 Task: Explore and compare men's watches and related accessories on the Ajio website.
Action: Mouse moved to (668, 106)
Screenshot: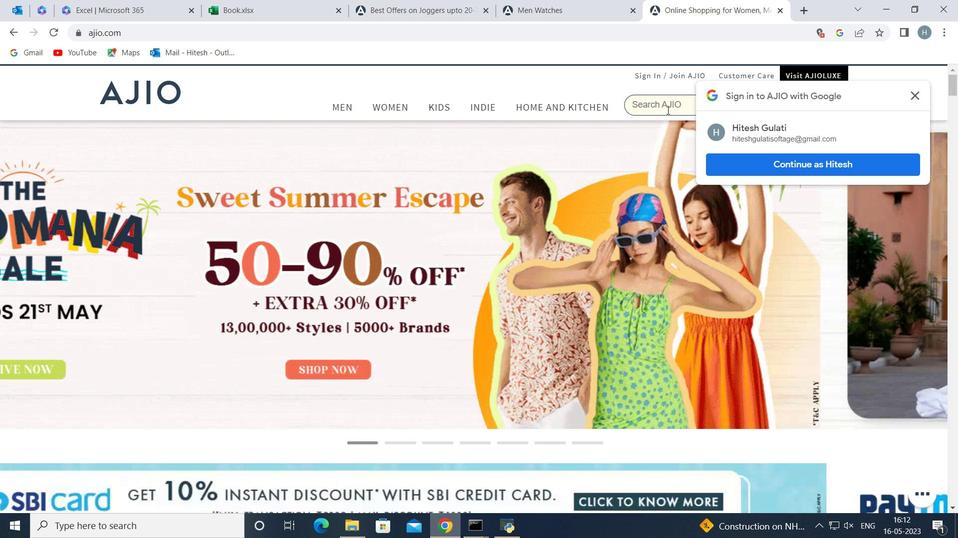 
Action: Mouse pressed left at (668, 106)
Screenshot: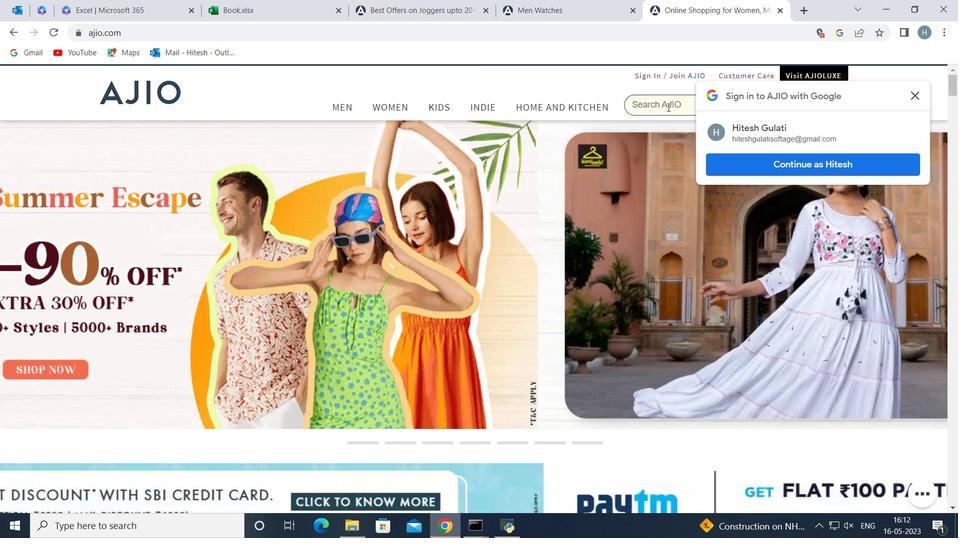 
Action: Mouse moved to (914, 93)
Screenshot: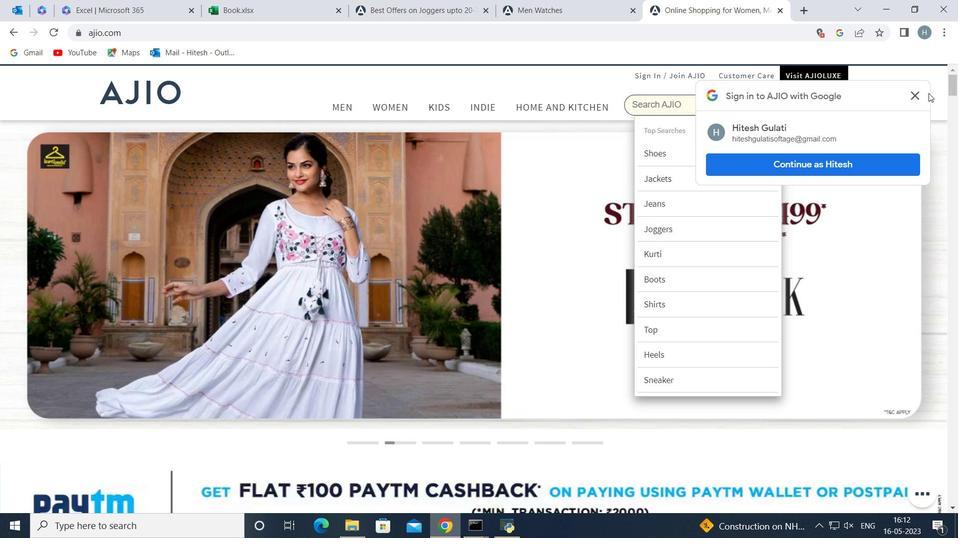 
Action: Mouse pressed left at (914, 93)
Screenshot: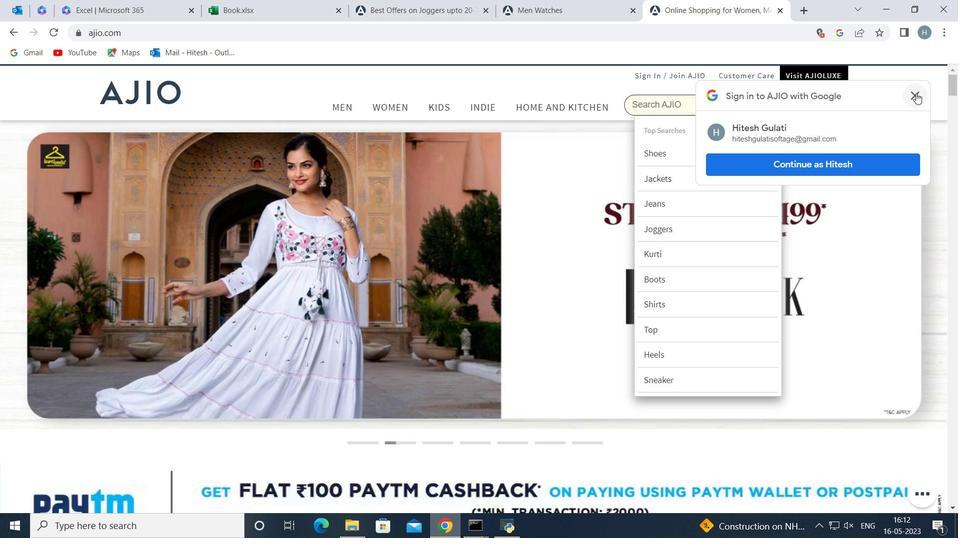 
Action: Mouse moved to (659, 106)
Screenshot: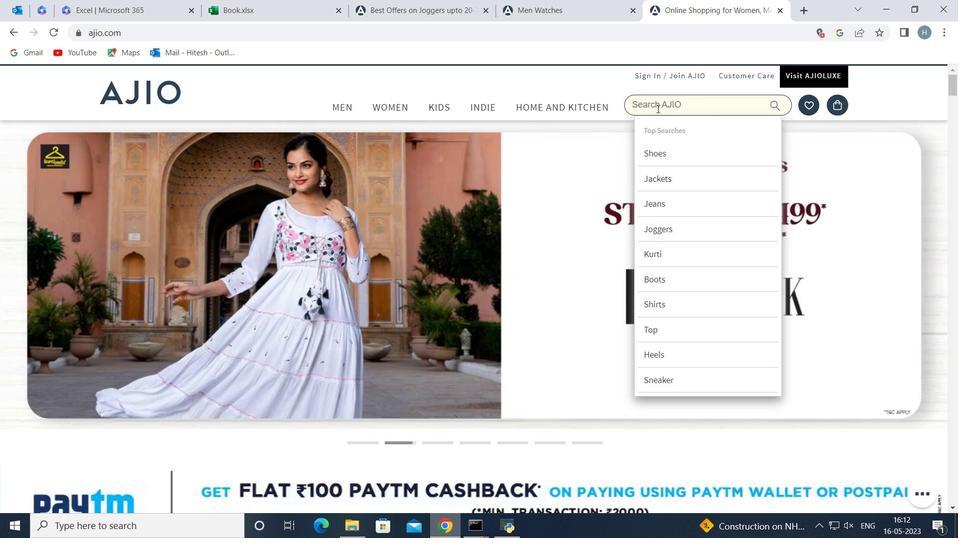 
Action: Mouse pressed left at (659, 106)
Screenshot: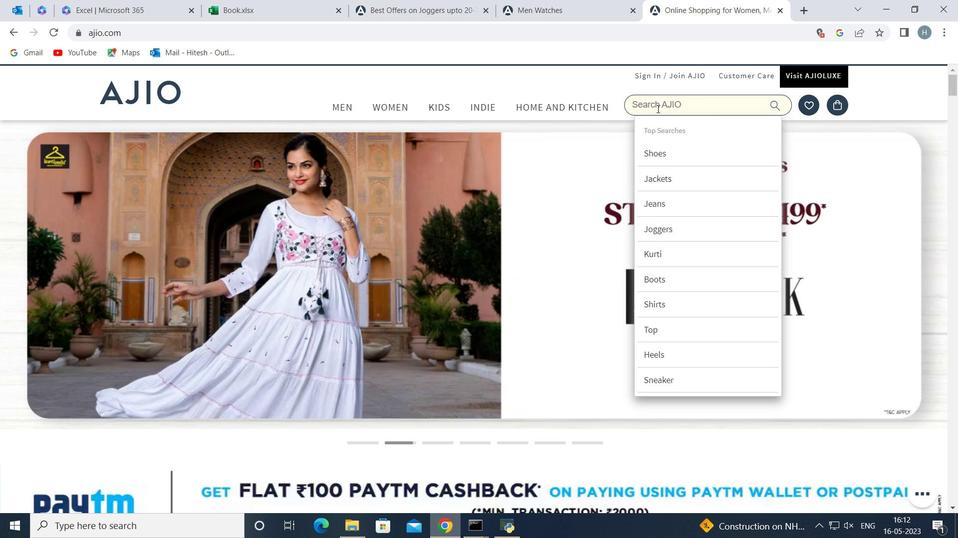 
Action: Key pressed watch
Screenshot: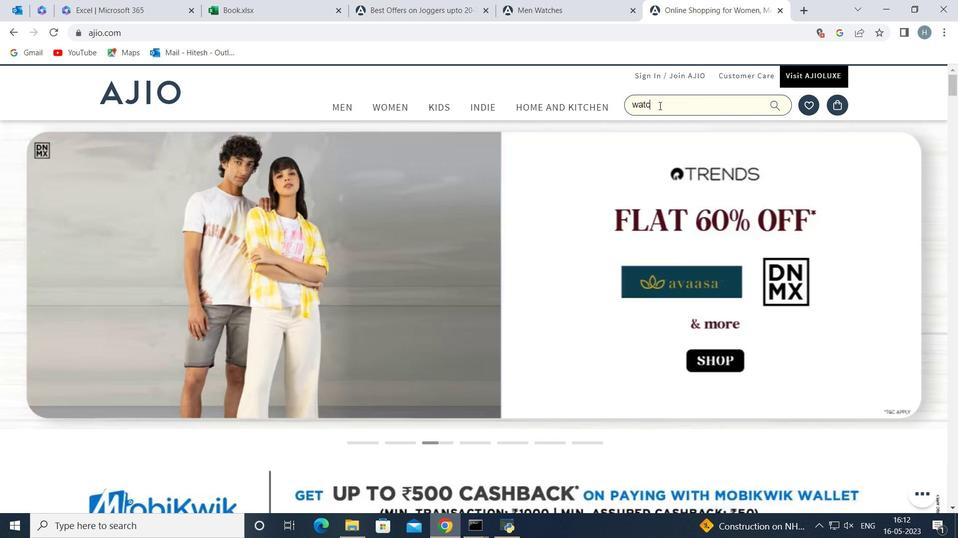 
Action: Mouse moved to (675, 135)
Screenshot: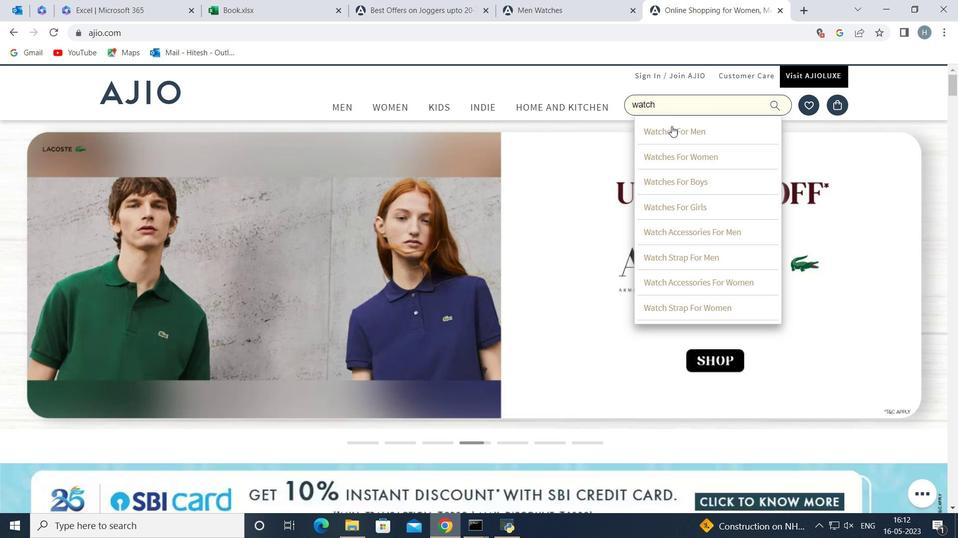 
Action: Mouse pressed left at (675, 135)
Screenshot: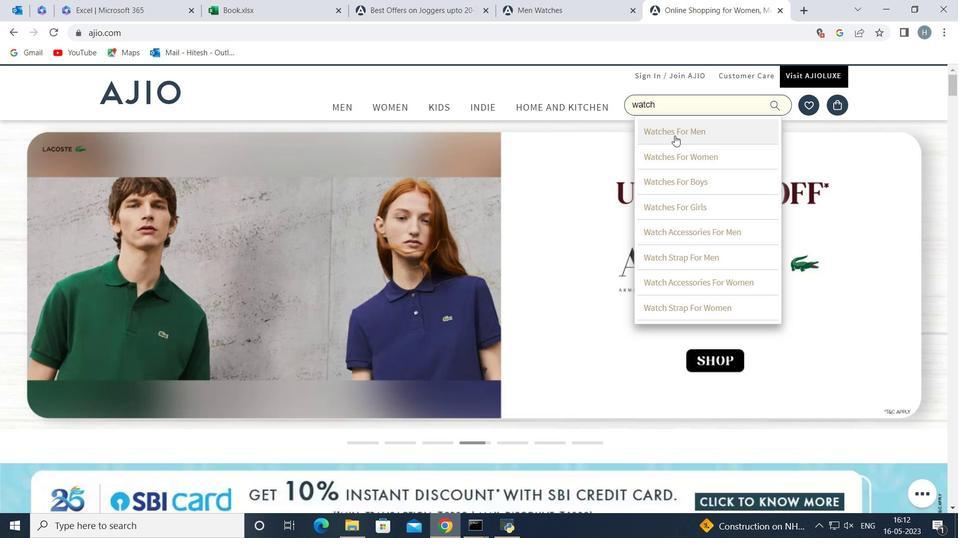 
Action: Mouse moved to (586, 218)
Screenshot: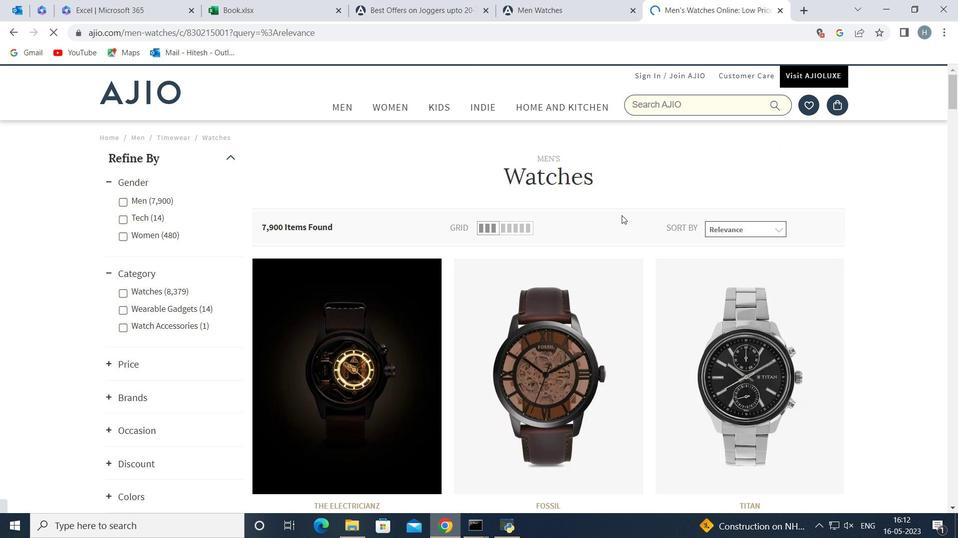 
Action: Mouse scrolled (586, 218) with delta (0, 0)
Screenshot: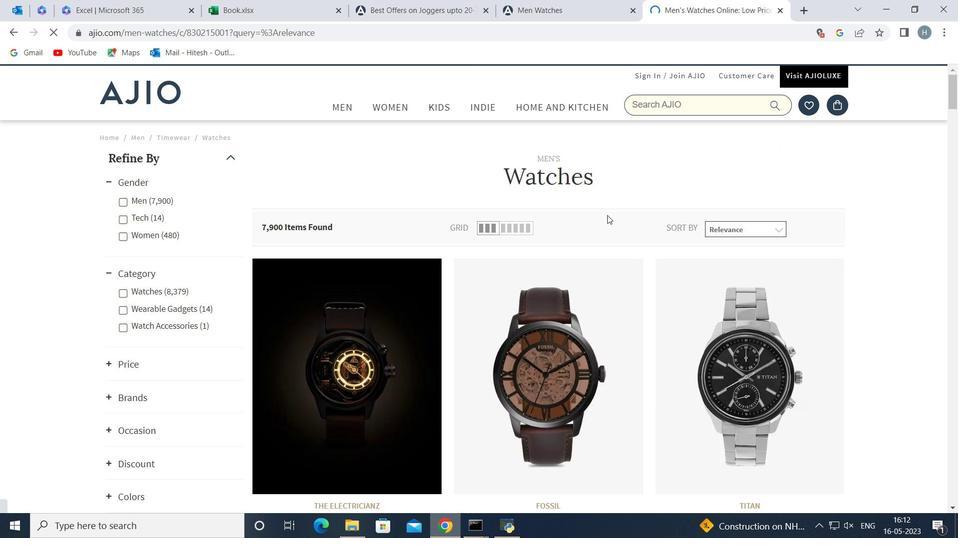 
Action: Mouse scrolled (586, 218) with delta (0, 0)
Screenshot: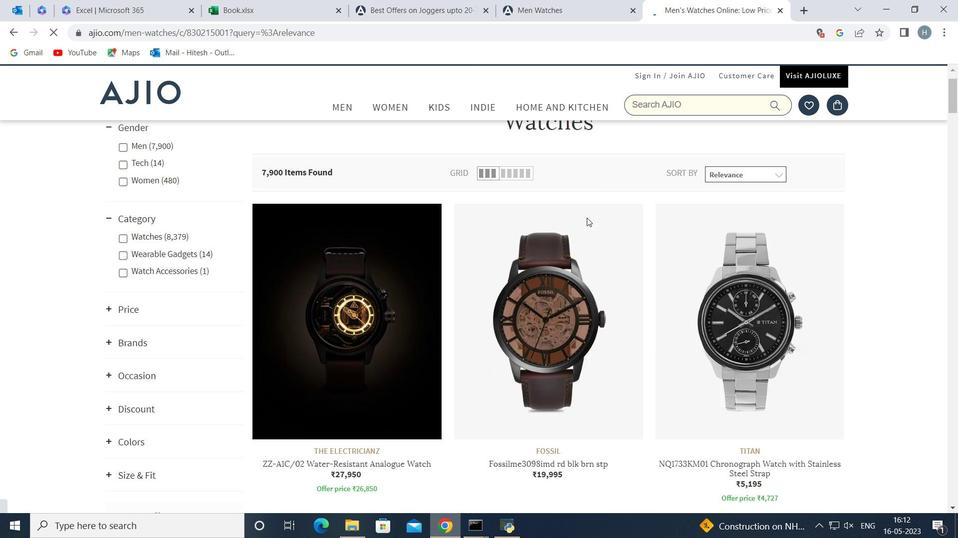 
Action: Mouse scrolled (586, 218) with delta (0, 0)
Screenshot: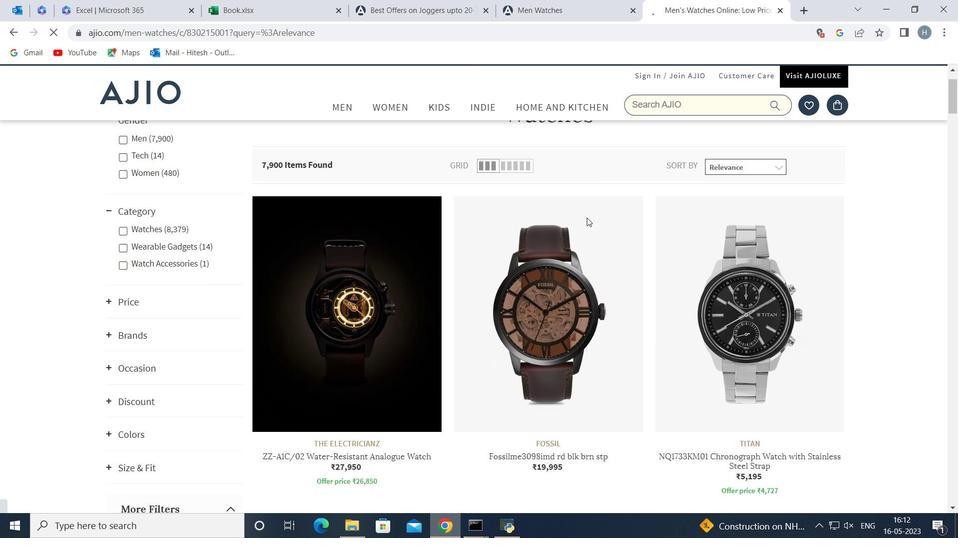 
Action: Mouse scrolled (586, 218) with delta (0, 0)
Screenshot: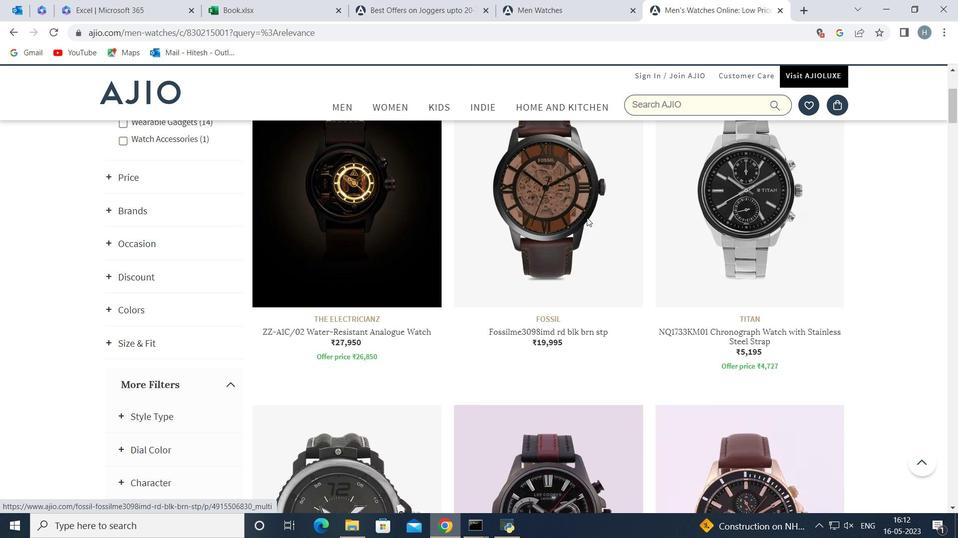 
Action: Mouse scrolled (586, 218) with delta (0, 0)
Screenshot: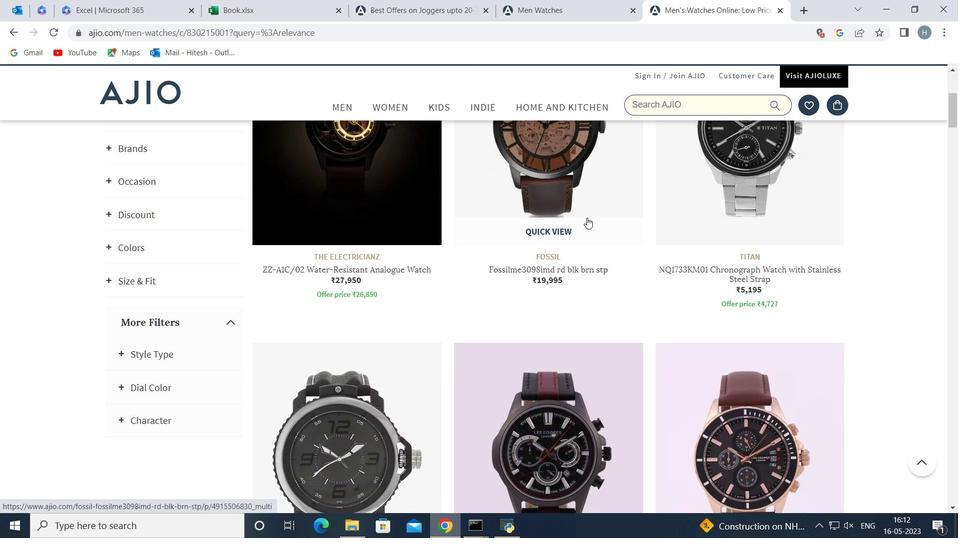 
Action: Mouse scrolled (586, 218) with delta (0, 0)
Screenshot: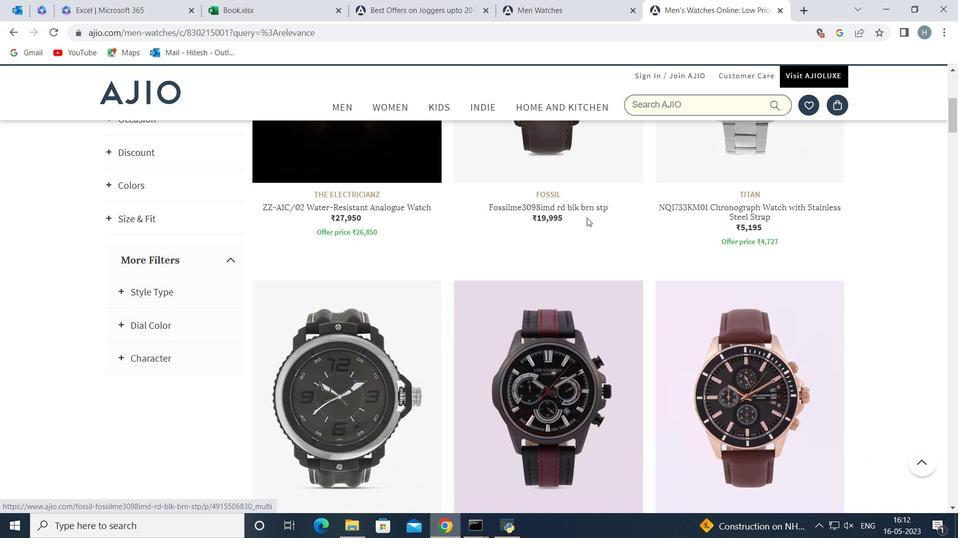 
Action: Mouse scrolled (586, 218) with delta (0, 0)
Screenshot: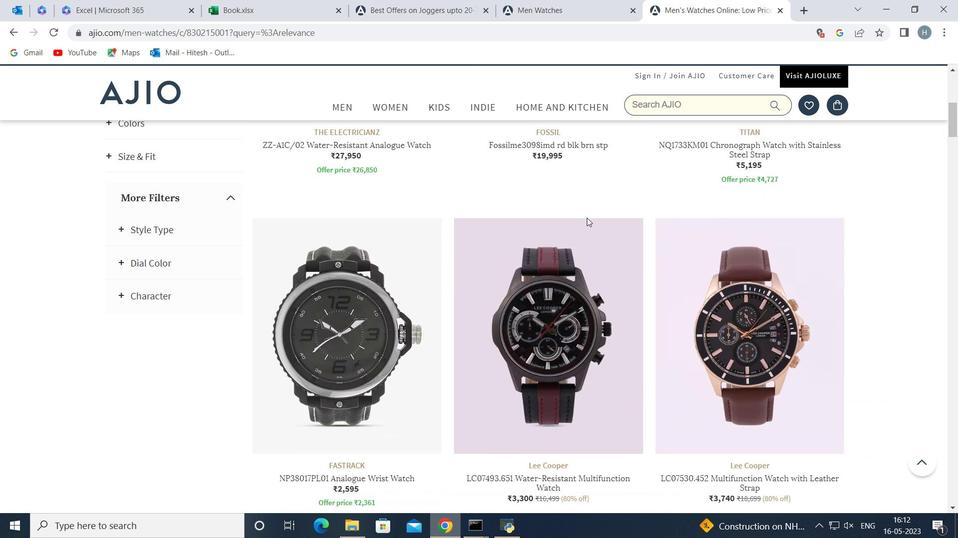 
Action: Mouse scrolled (586, 218) with delta (0, 0)
Screenshot: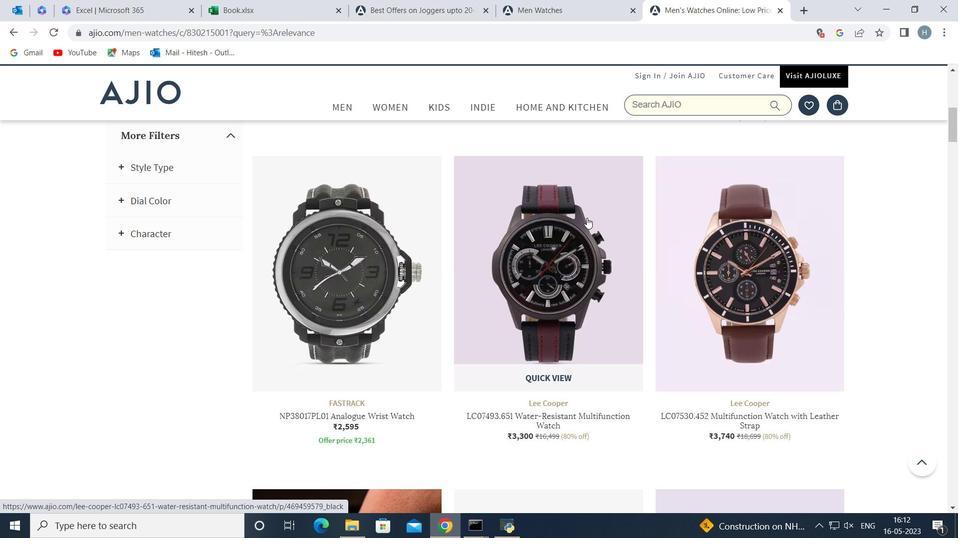 
Action: Mouse moved to (600, 225)
Screenshot: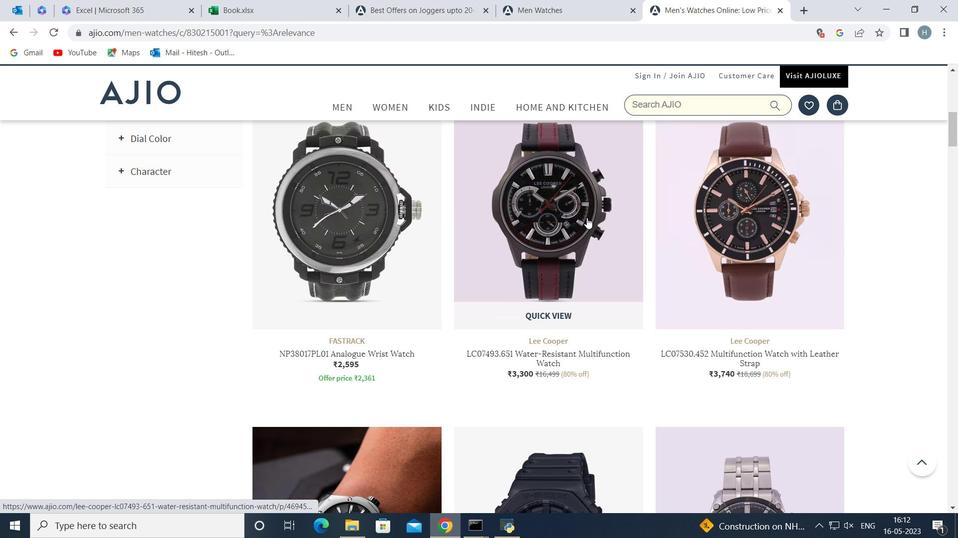 
Action: Mouse scrolled (600, 224) with delta (0, 0)
Screenshot: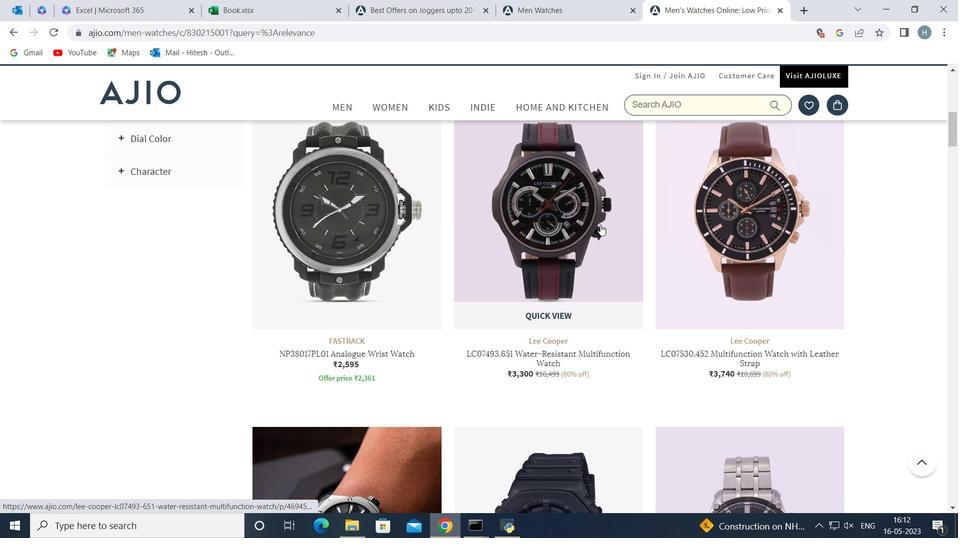 
Action: Mouse scrolled (600, 224) with delta (0, 0)
Screenshot: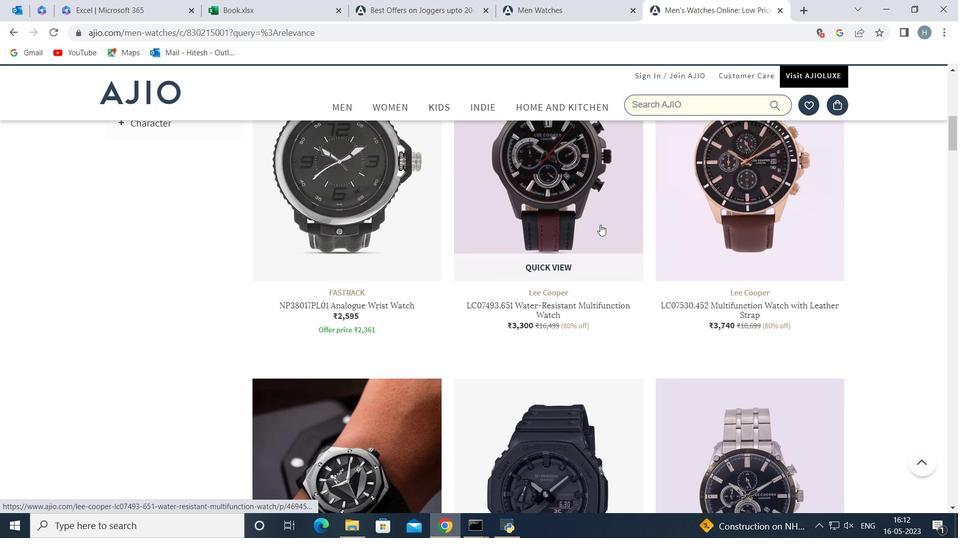 
Action: Mouse scrolled (600, 224) with delta (0, 0)
Screenshot: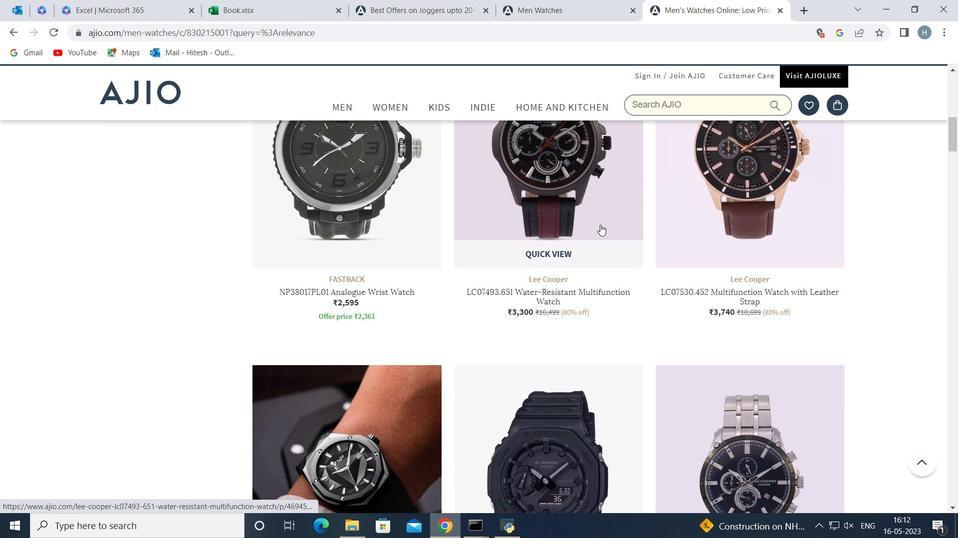 
Action: Mouse scrolled (600, 224) with delta (0, 0)
Screenshot: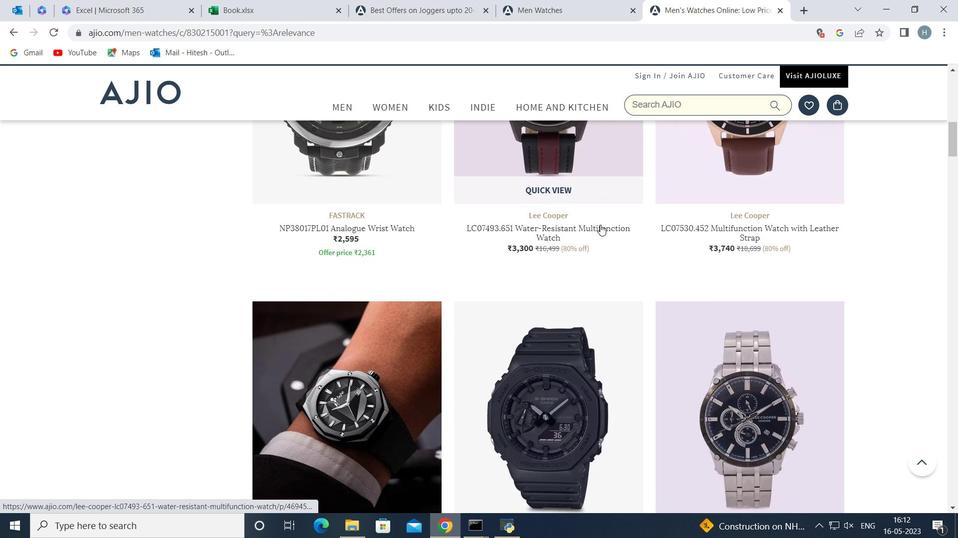 
Action: Mouse scrolled (600, 224) with delta (0, 0)
Screenshot: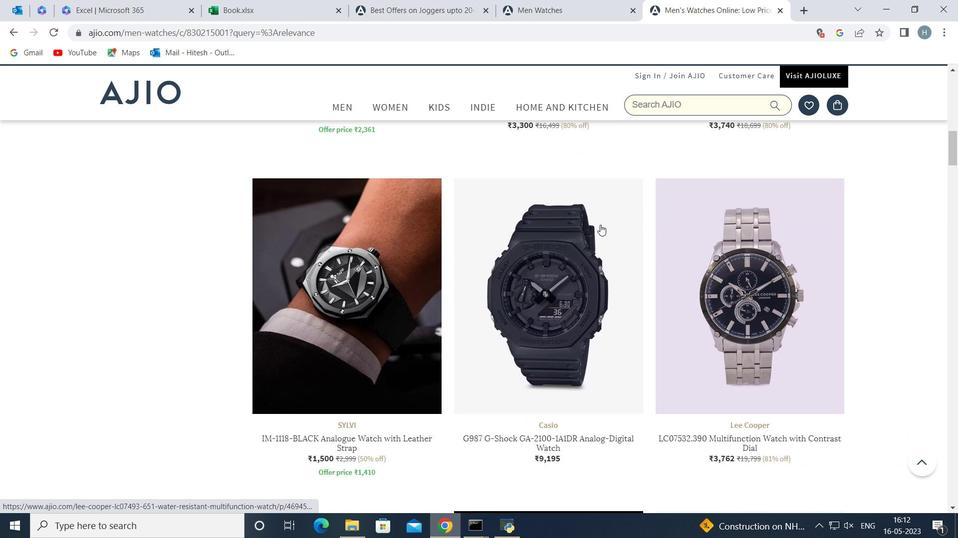 
Action: Mouse scrolled (600, 224) with delta (0, 0)
Screenshot: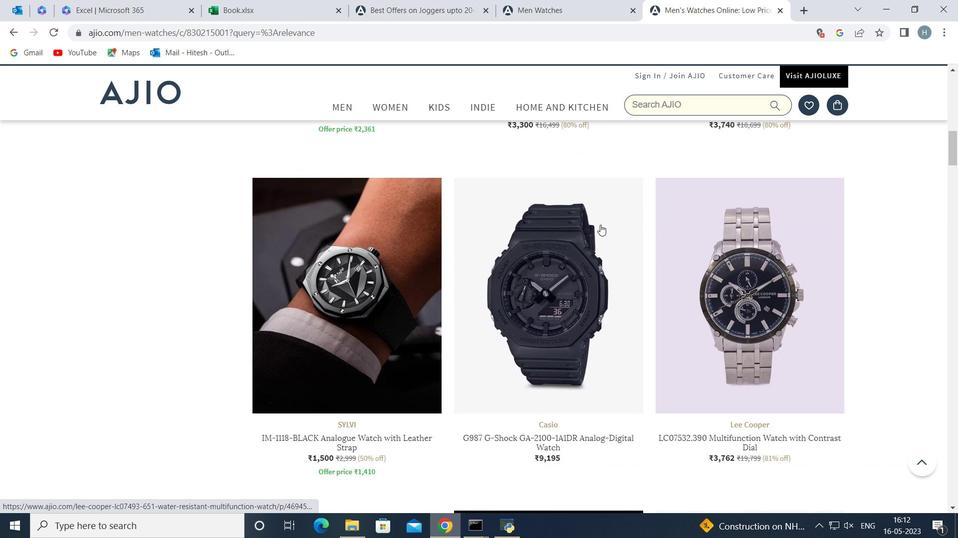 
Action: Mouse scrolled (600, 224) with delta (0, 0)
Screenshot: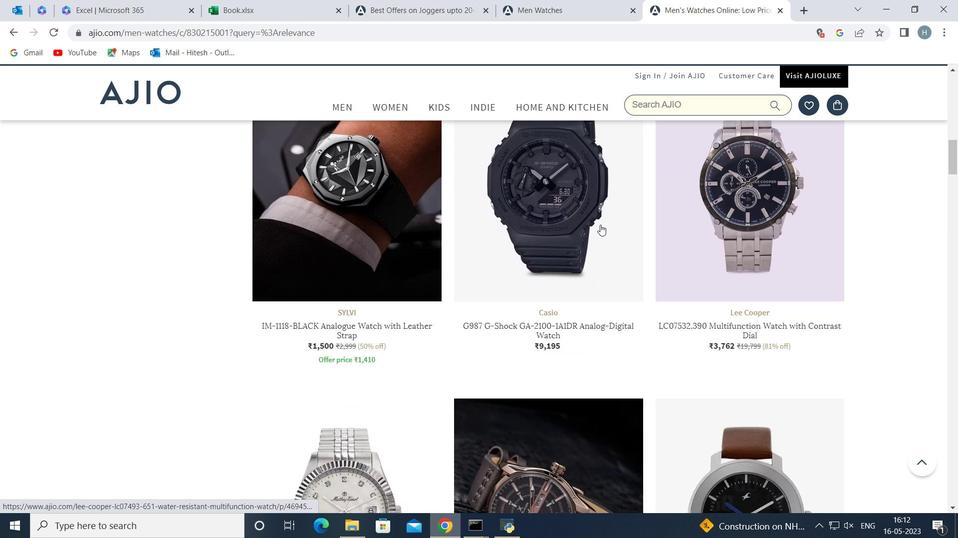 
Action: Mouse scrolled (600, 224) with delta (0, 0)
Screenshot: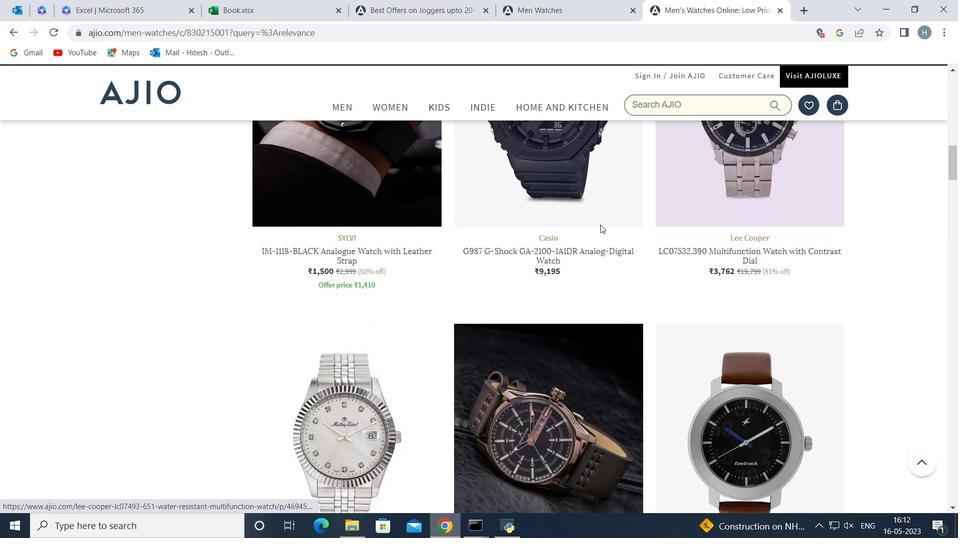 
Action: Mouse scrolled (600, 224) with delta (0, 0)
Screenshot: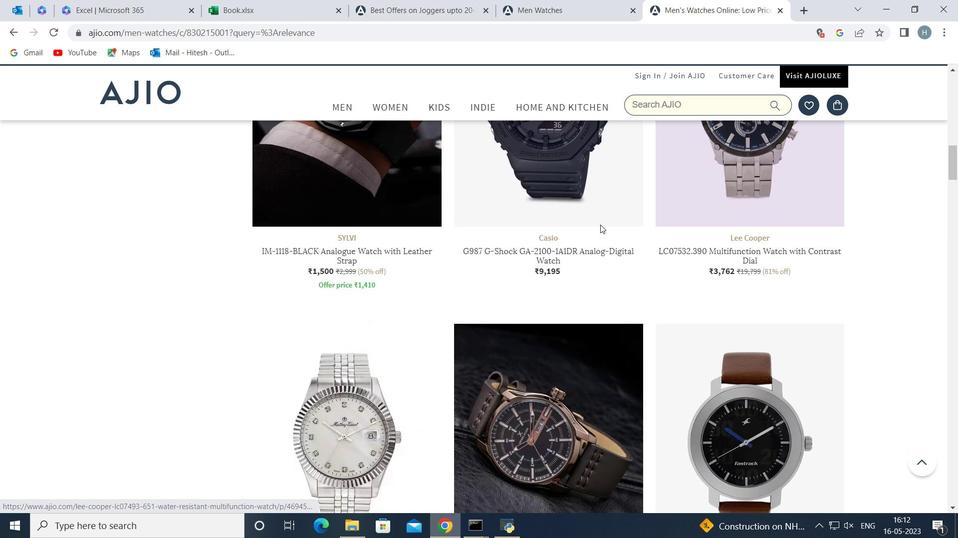 
Action: Mouse scrolled (600, 224) with delta (0, 0)
Screenshot: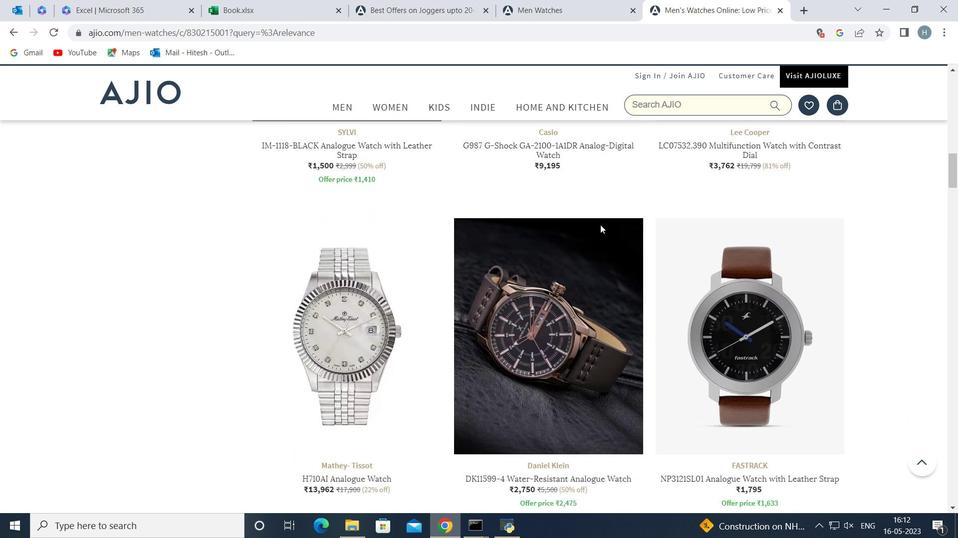 
Action: Mouse scrolled (600, 224) with delta (0, 0)
Screenshot: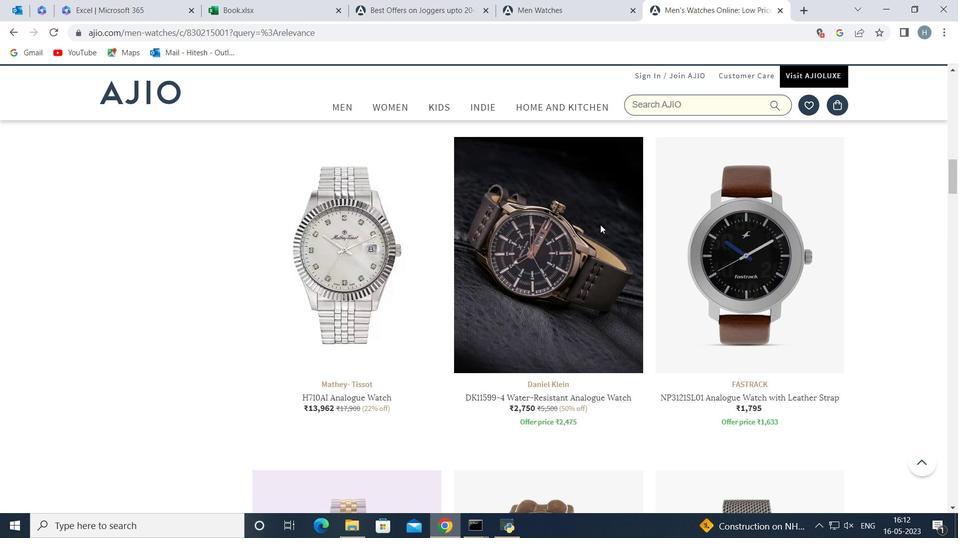 
Action: Mouse scrolled (600, 224) with delta (0, 0)
Screenshot: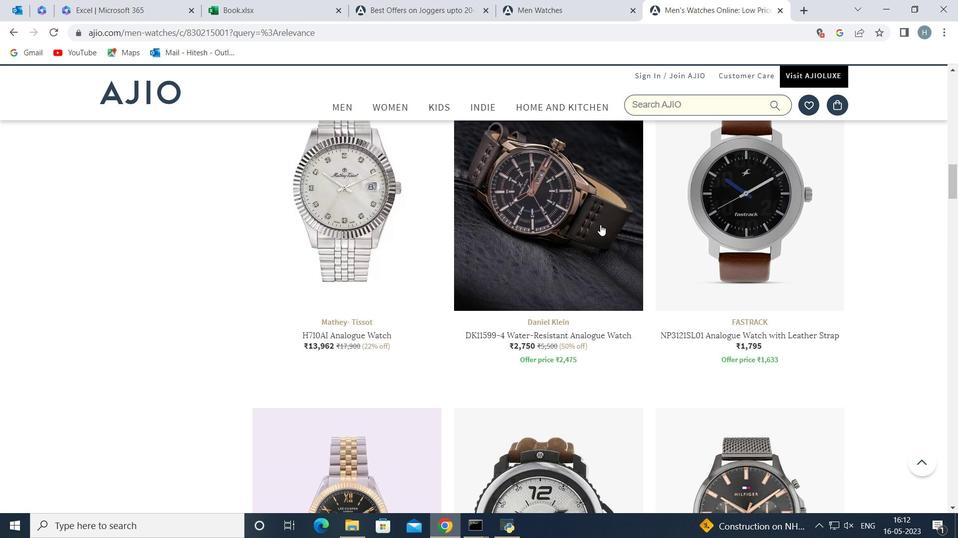 
Action: Mouse scrolled (600, 224) with delta (0, 0)
Screenshot: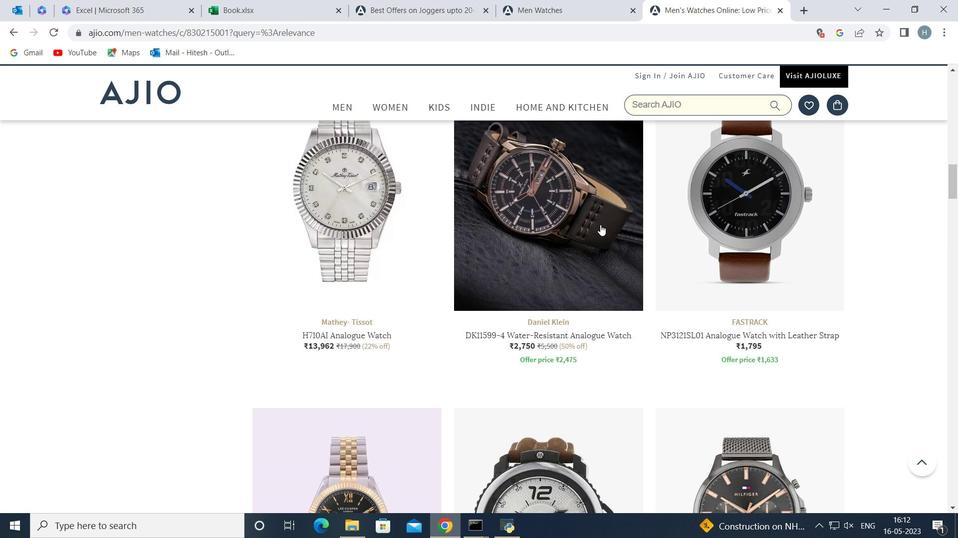 
Action: Mouse scrolled (600, 224) with delta (0, 0)
Screenshot: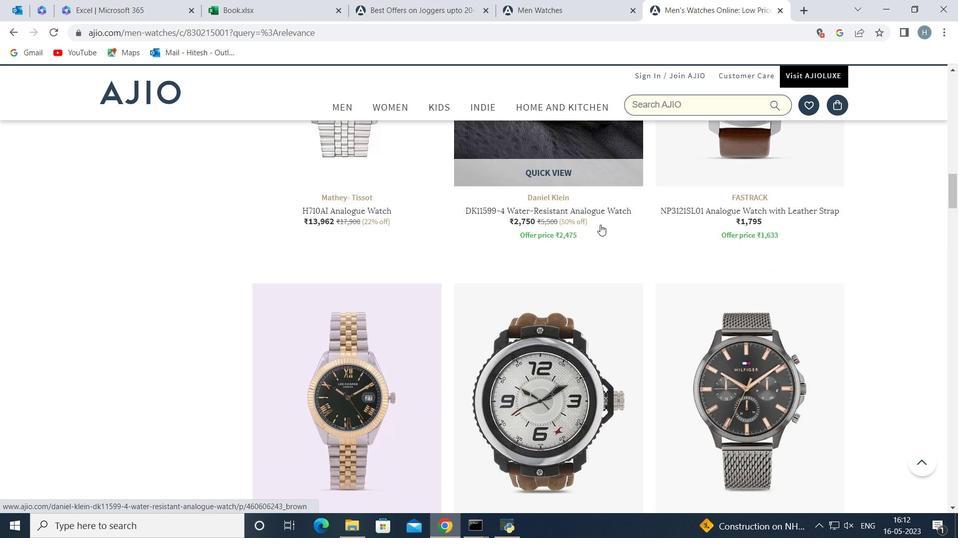 
Action: Mouse scrolled (600, 224) with delta (0, 0)
Screenshot: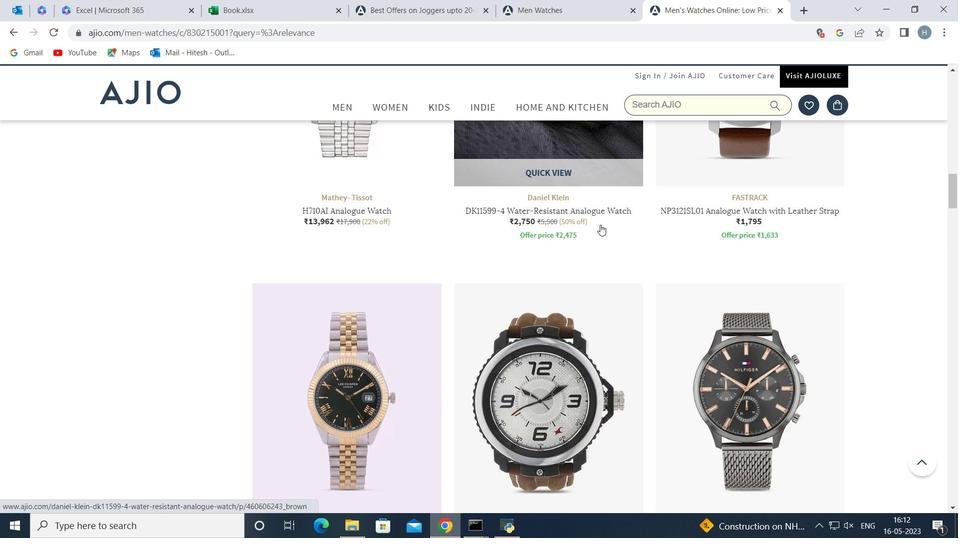 
Action: Mouse scrolled (600, 224) with delta (0, 0)
Screenshot: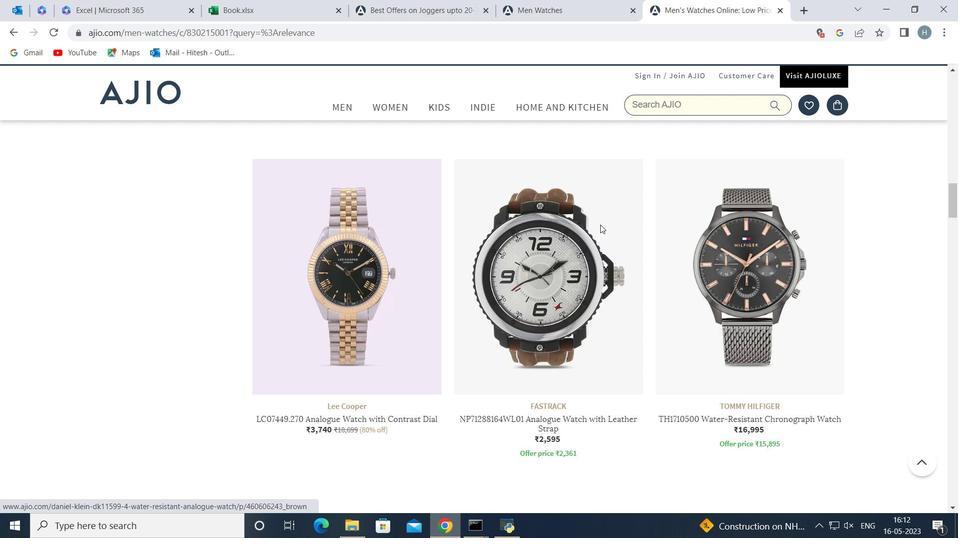 
Action: Mouse scrolled (600, 224) with delta (0, 0)
Screenshot: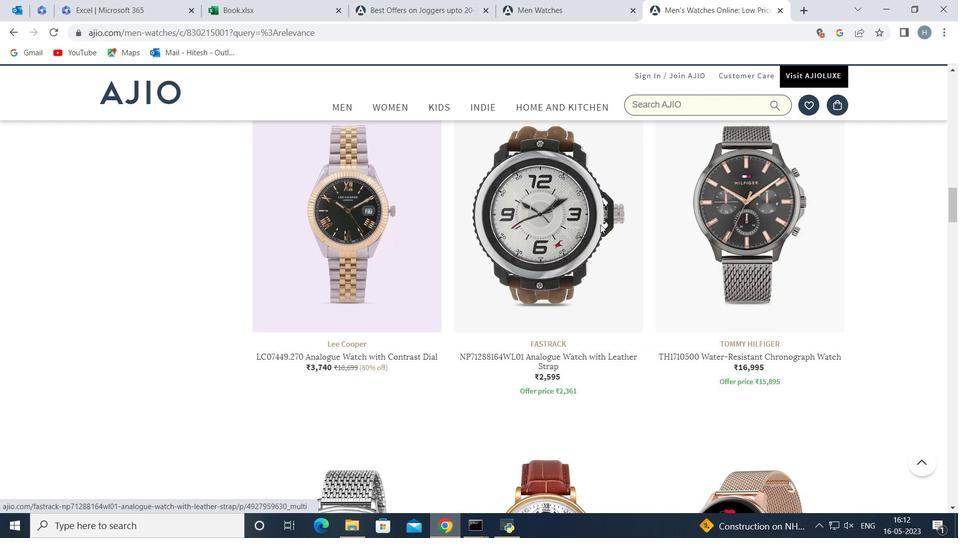 
Action: Mouse scrolled (600, 224) with delta (0, 0)
Screenshot: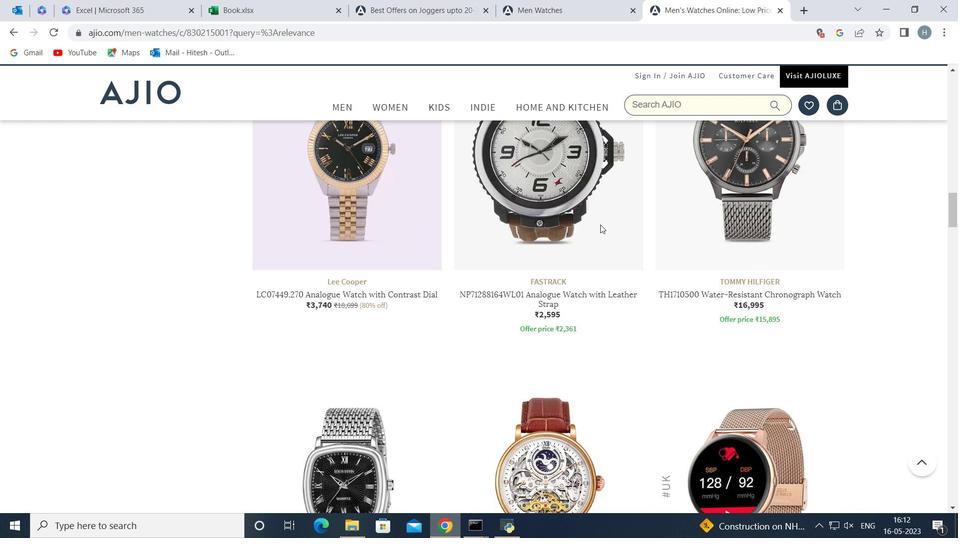 
Action: Mouse scrolled (600, 224) with delta (0, 0)
Screenshot: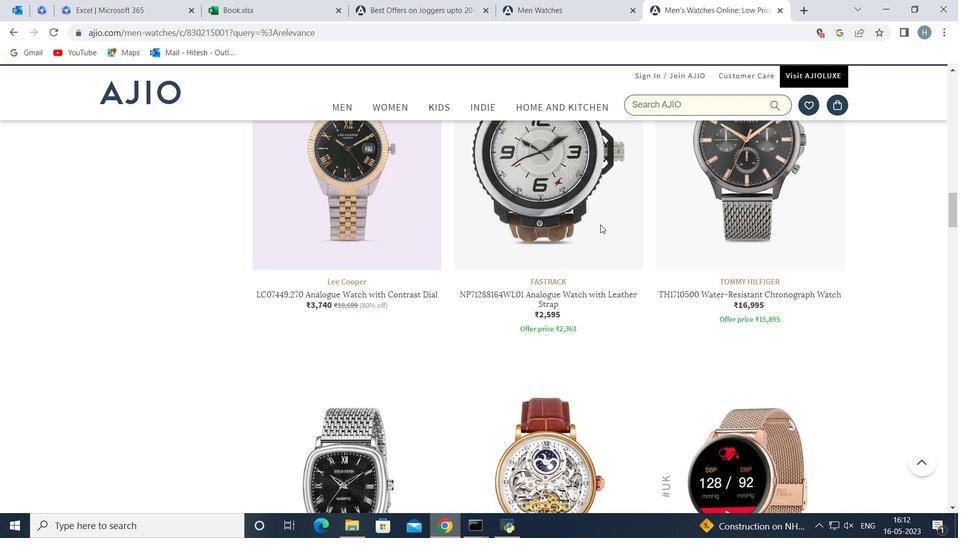 
Action: Mouse scrolled (600, 224) with delta (0, 0)
Screenshot: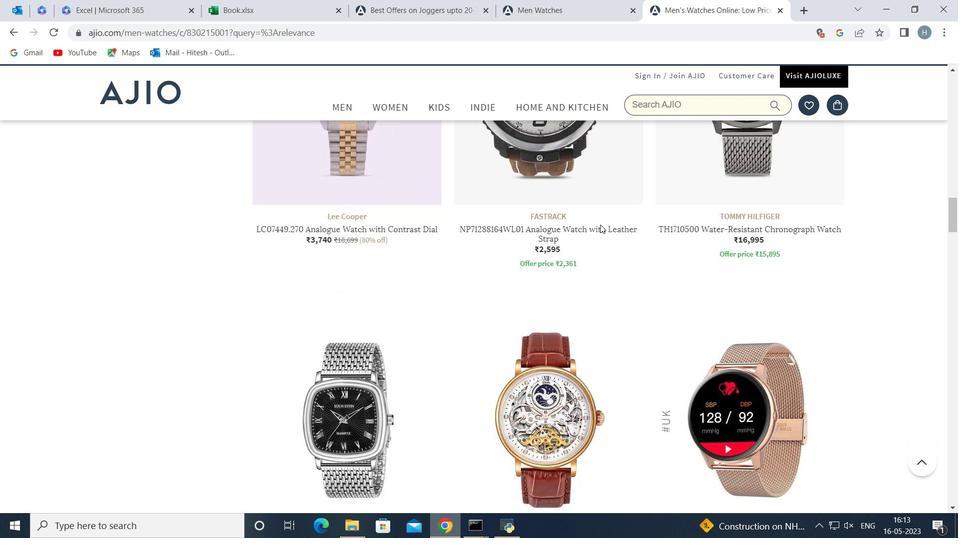 
Action: Mouse scrolled (600, 224) with delta (0, 0)
Screenshot: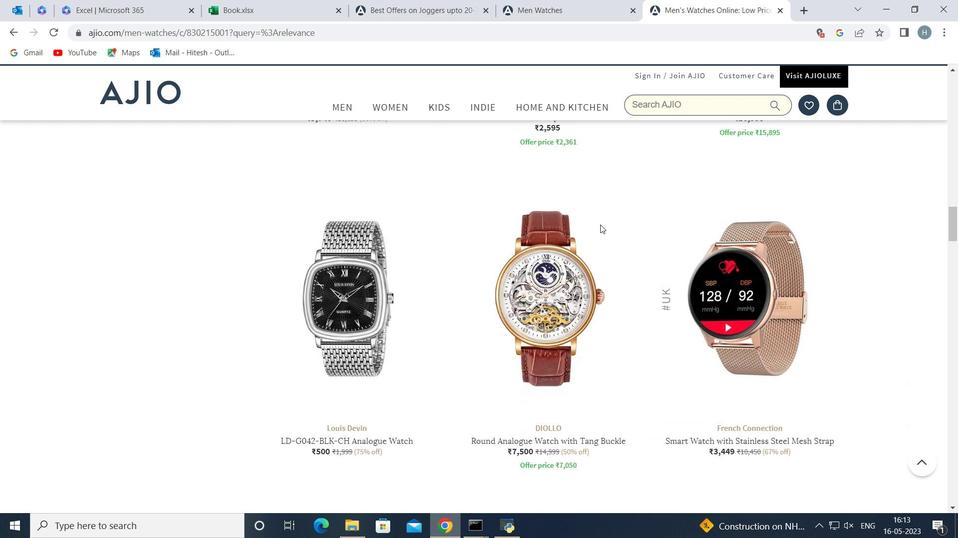 
Action: Mouse scrolled (600, 224) with delta (0, 0)
Screenshot: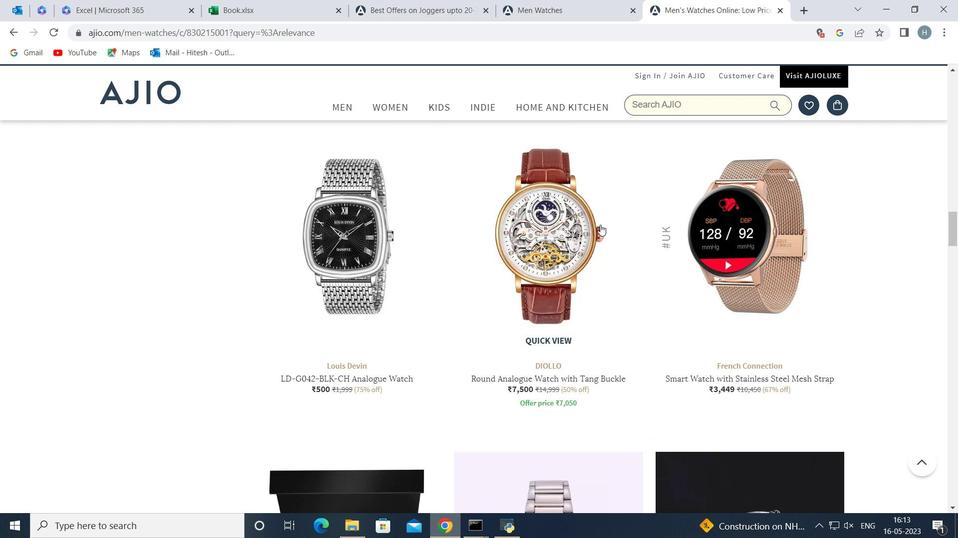 
Action: Mouse scrolled (600, 224) with delta (0, 0)
Screenshot: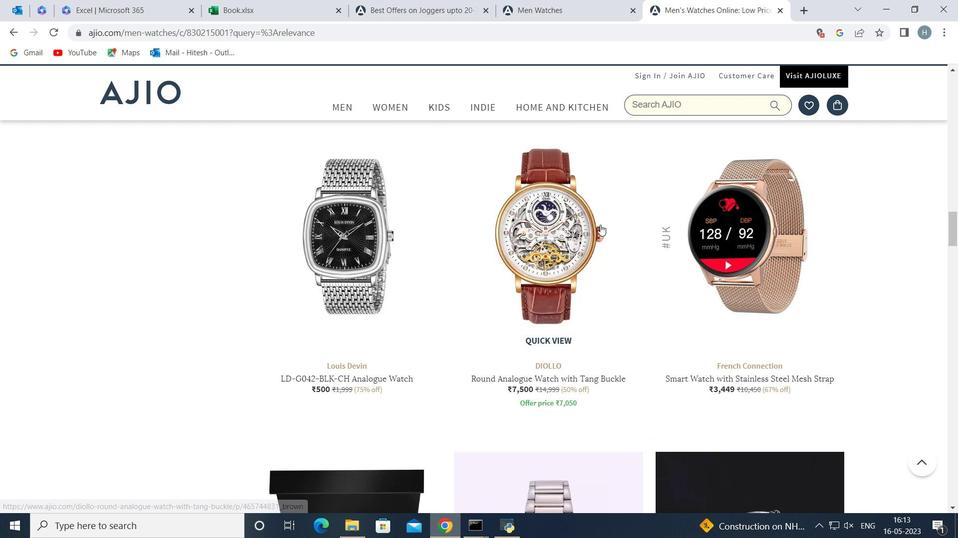 
Action: Mouse scrolled (600, 224) with delta (0, 0)
Screenshot: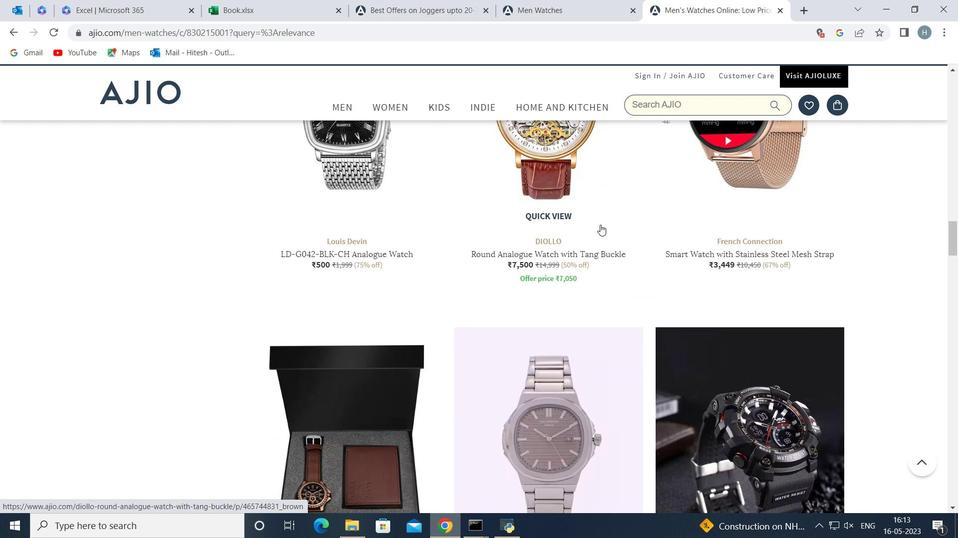 
Action: Mouse scrolled (600, 224) with delta (0, 0)
Screenshot: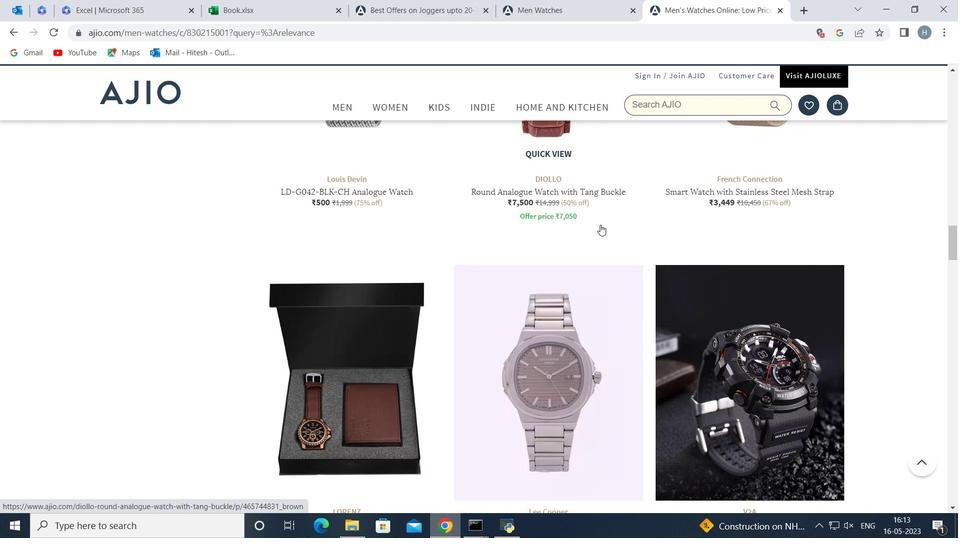 
Action: Mouse scrolled (600, 224) with delta (0, 0)
Screenshot: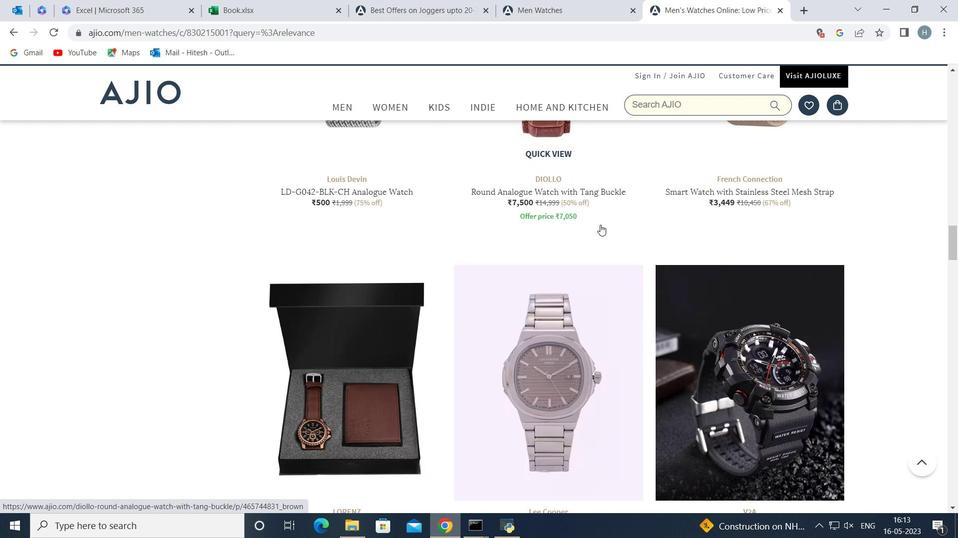 
Action: Mouse scrolled (600, 224) with delta (0, 0)
Screenshot: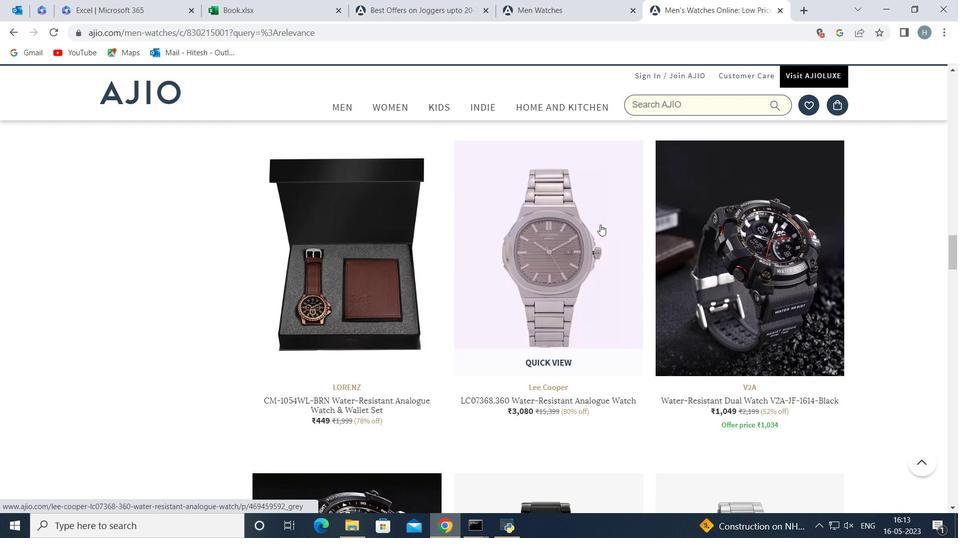 
Action: Mouse scrolled (600, 224) with delta (0, 0)
Screenshot: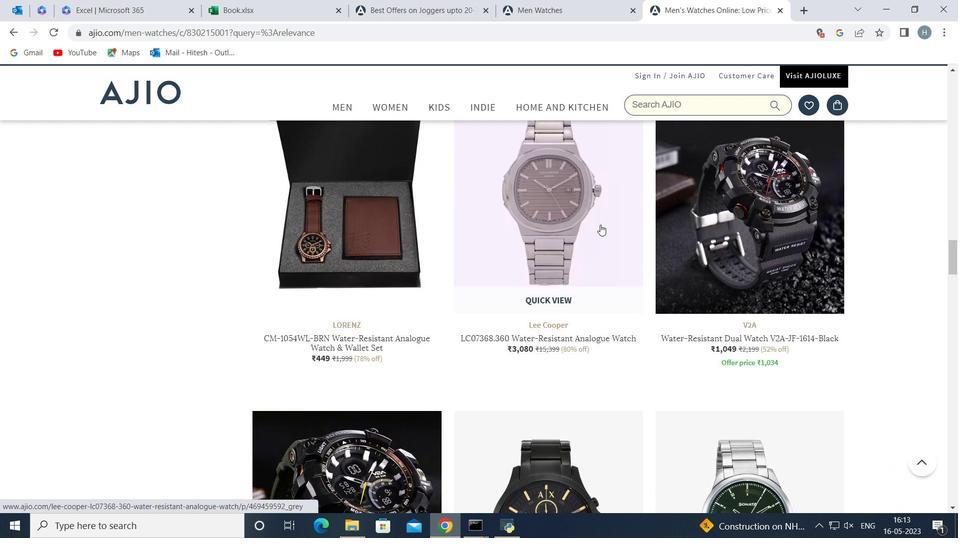 
Action: Mouse scrolled (600, 224) with delta (0, 0)
Screenshot: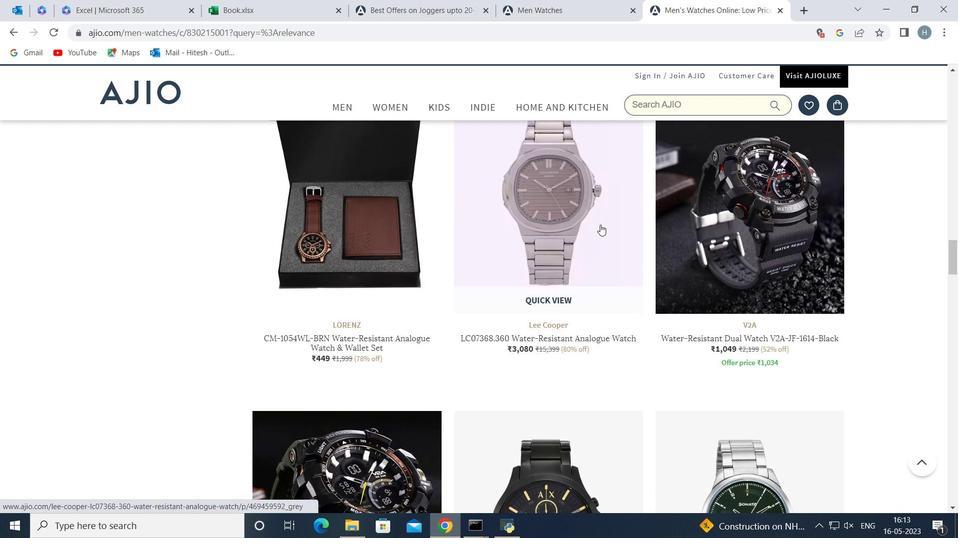 
Action: Mouse scrolled (600, 224) with delta (0, 0)
Screenshot: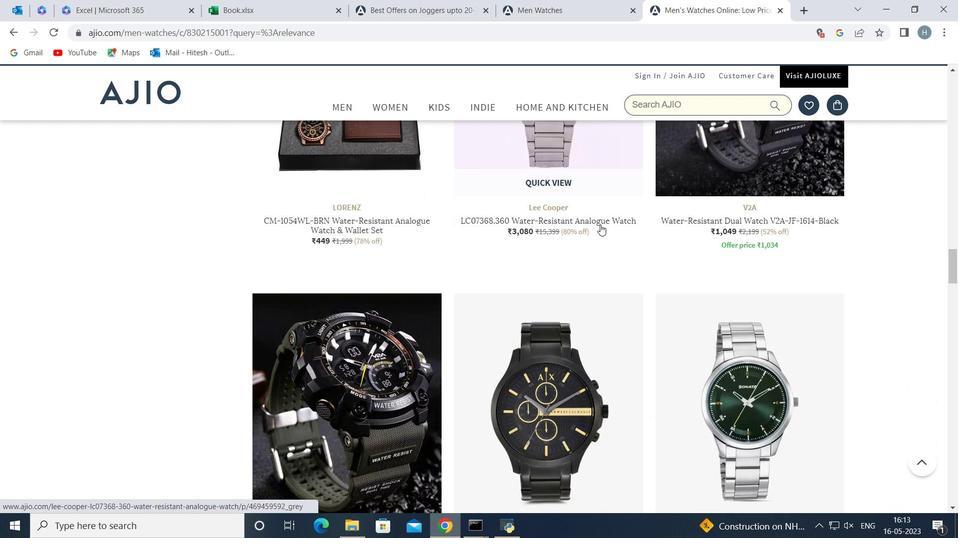 
Action: Mouse scrolled (600, 224) with delta (0, 0)
Screenshot: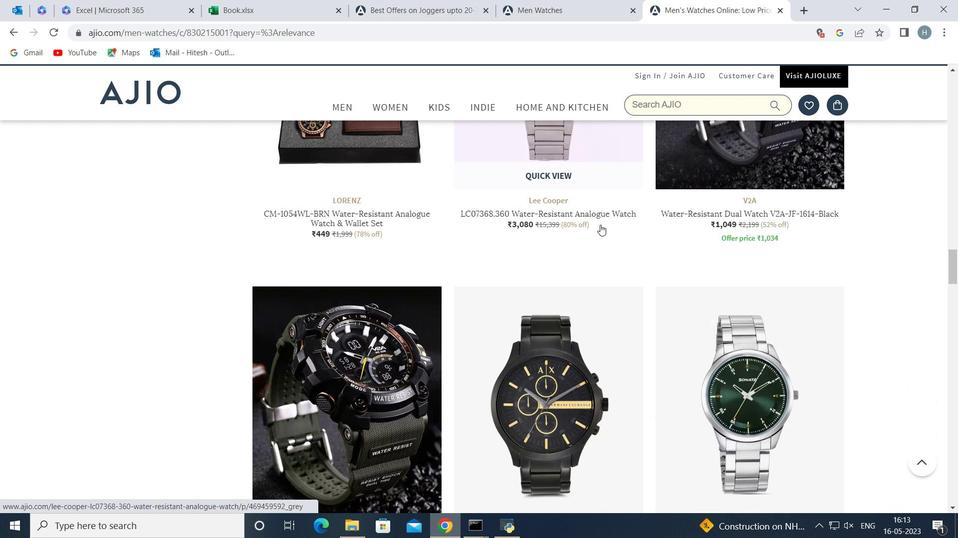 
Action: Mouse scrolled (600, 224) with delta (0, 0)
Screenshot: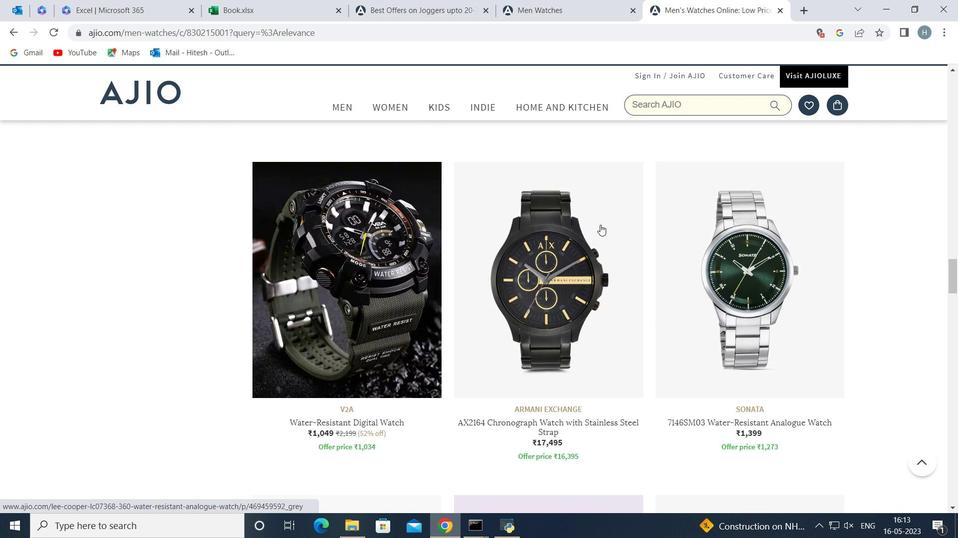 
Action: Mouse scrolled (600, 224) with delta (0, 0)
Screenshot: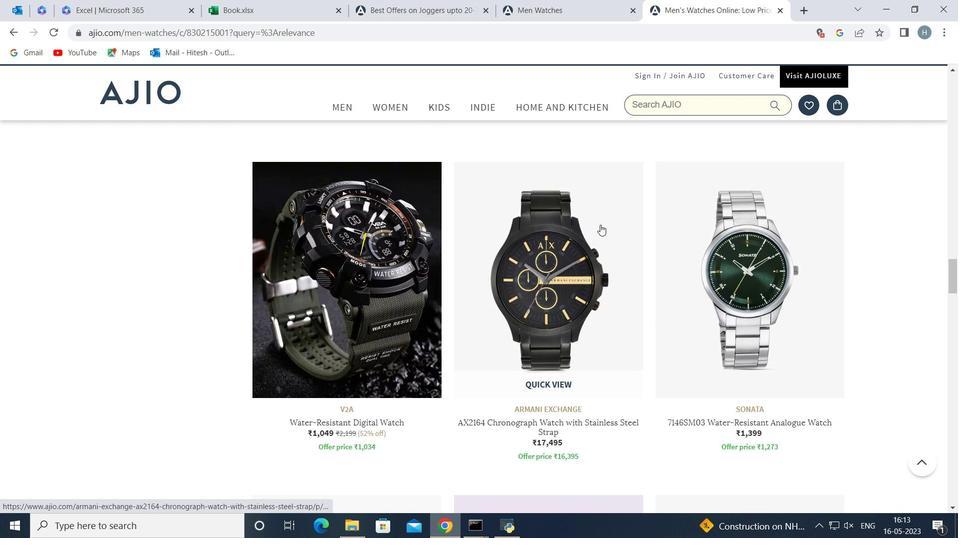 
Action: Mouse moved to (704, 213)
Screenshot: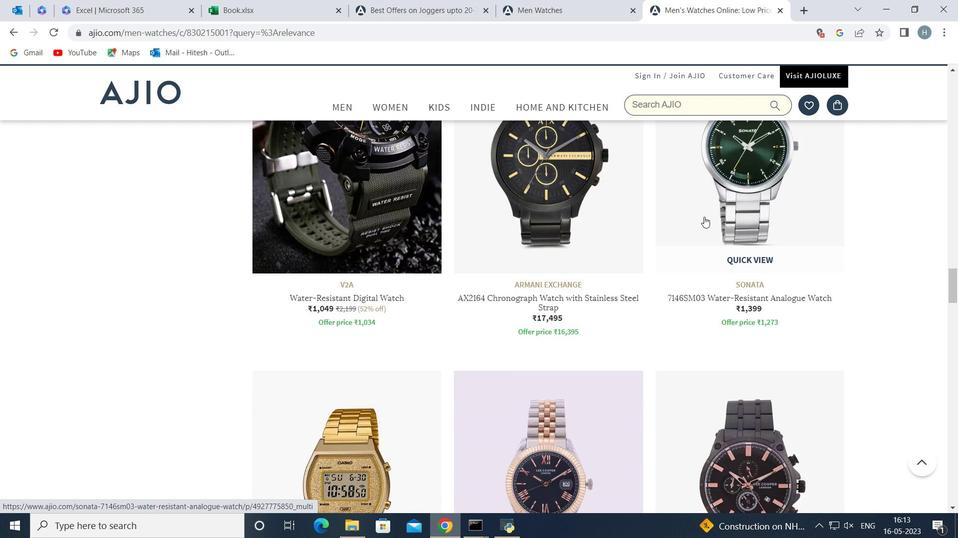 
Action: Mouse pressed left at (704, 213)
Screenshot: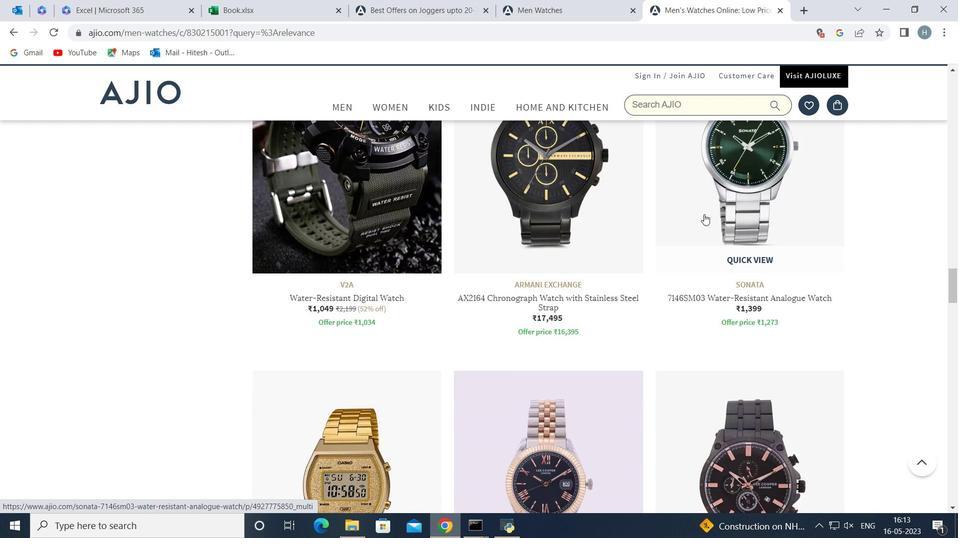 
Action: Mouse moved to (732, 298)
Screenshot: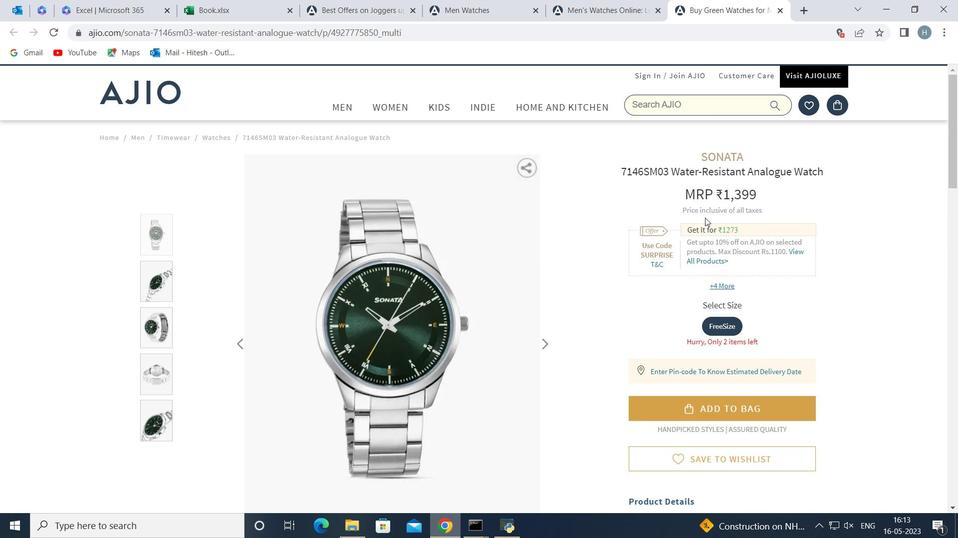
Action: Mouse scrolled (732, 298) with delta (0, 0)
Screenshot: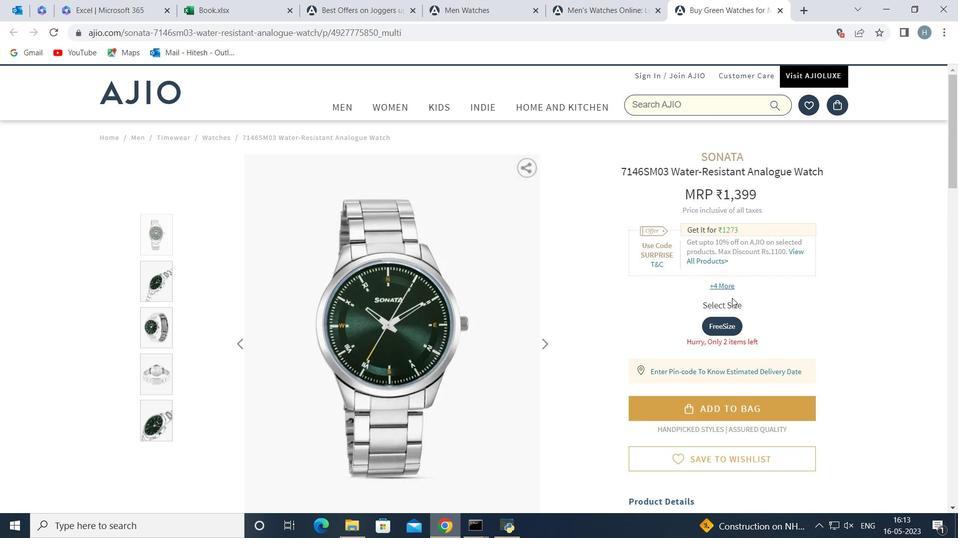 
Action: Mouse moved to (730, 294)
Screenshot: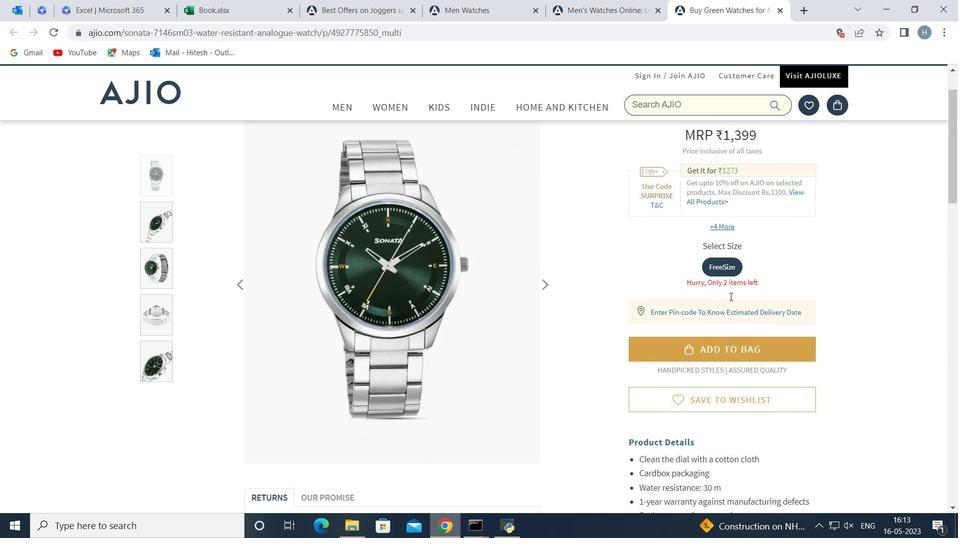
Action: Mouse scrolled (730, 294) with delta (0, 0)
Screenshot: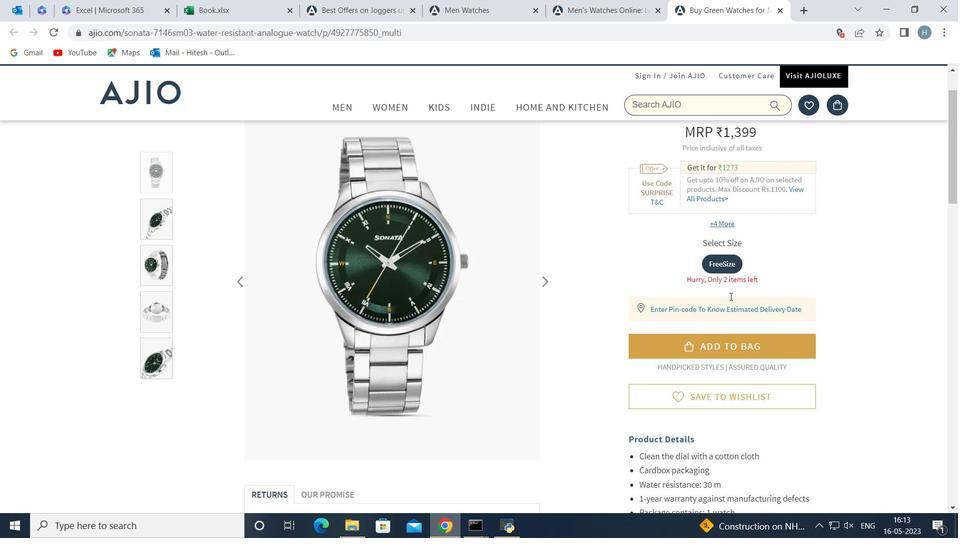 
Action: Mouse scrolled (730, 294) with delta (0, 0)
Screenshot: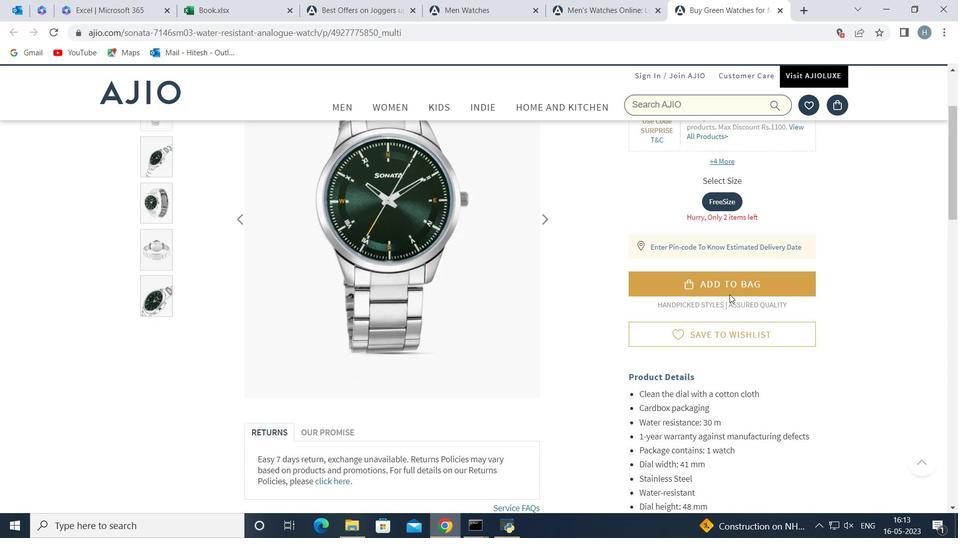 
Action: Mouse moved to (682, 347)
Screenshot: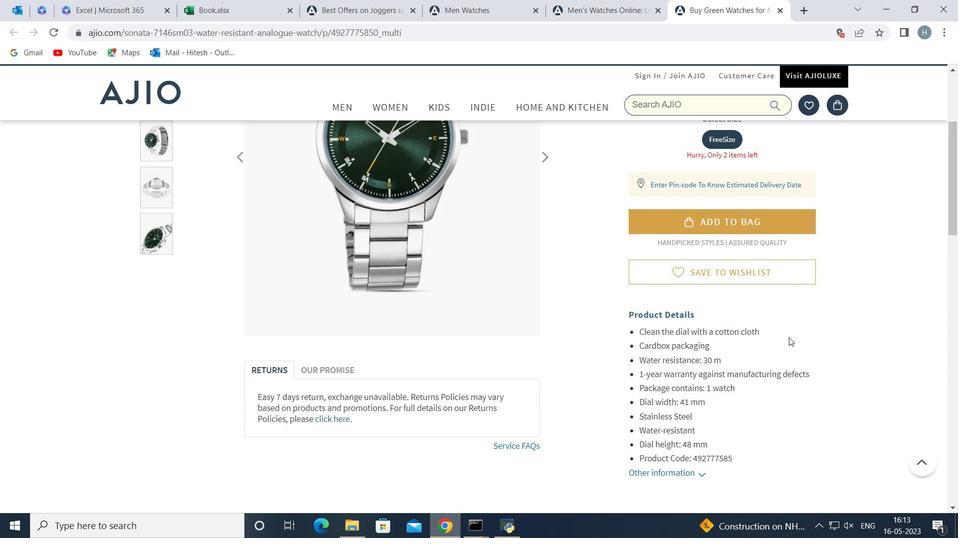
Action: Mouse scrolled (682, 346) with delta (0, 0)
Screenshot: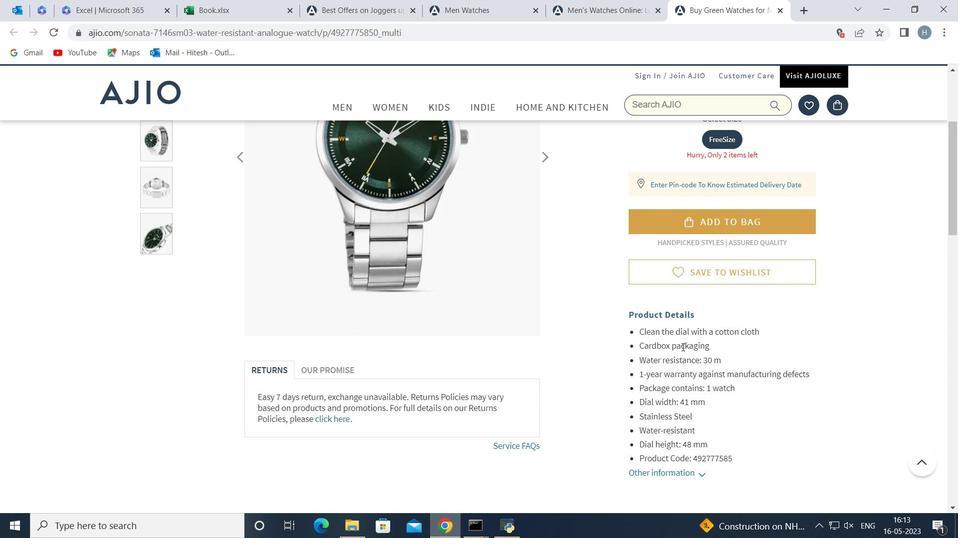 
Action: Mouse moved to (674, 409)
Screenshot: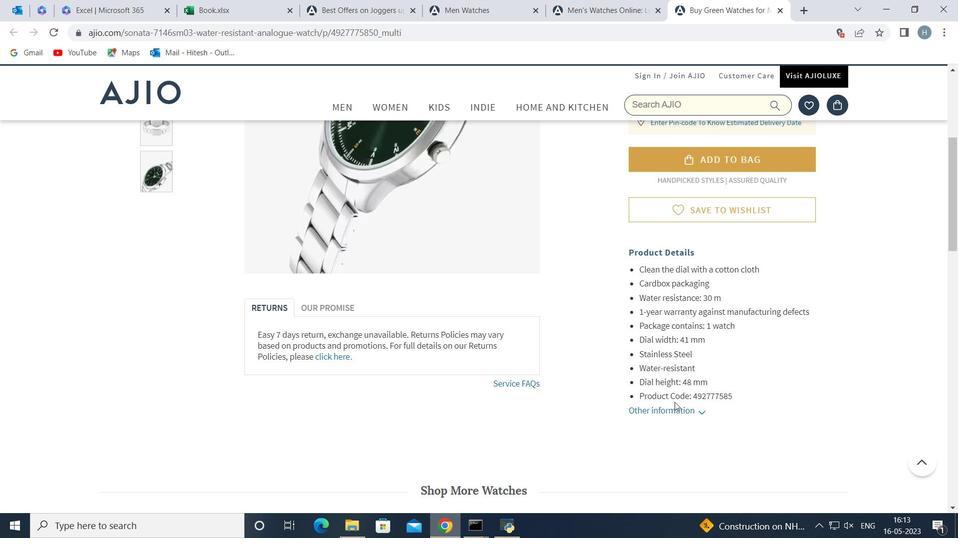 
Action: Mouse pressed left at (674, 409)
Screenshot: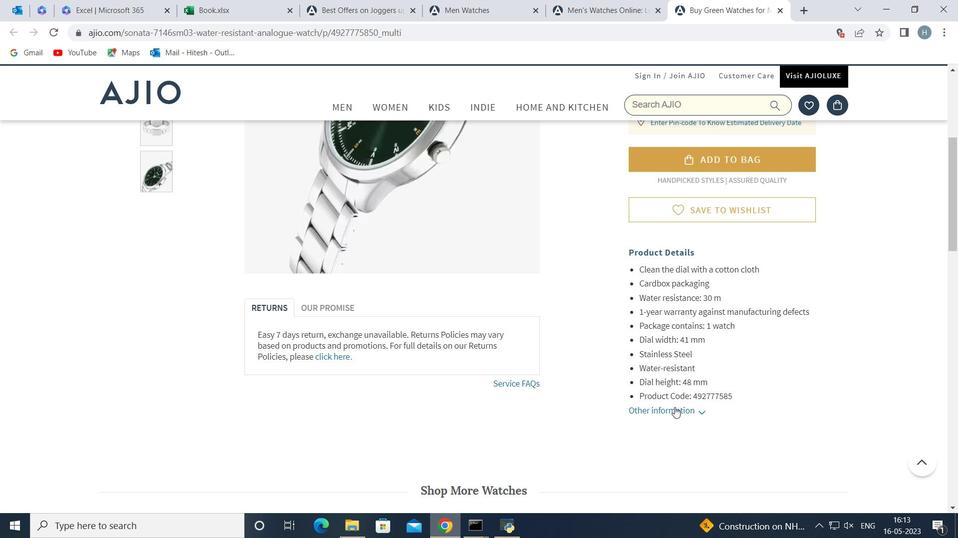
Action: Mouse moved to (672, 371)
Screenshot: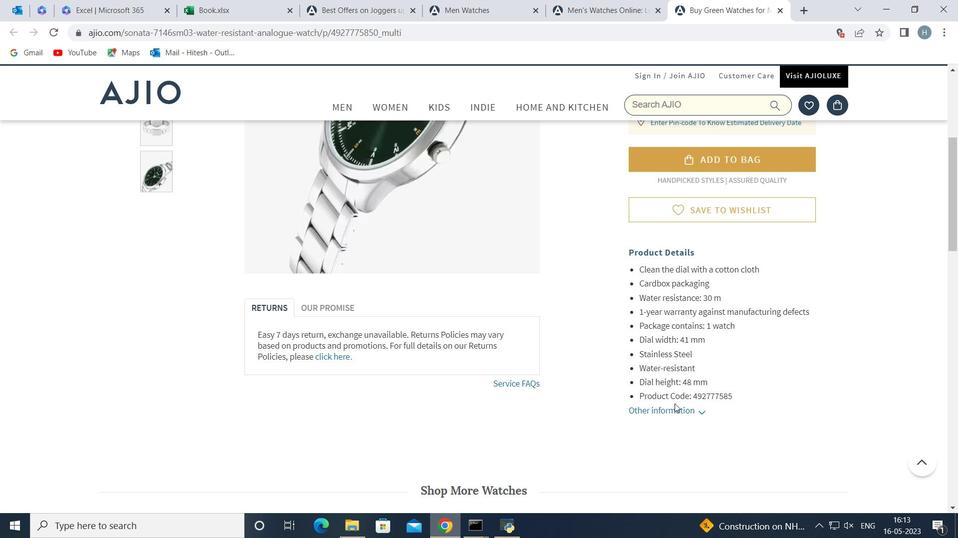 
Action: Mouse scrolled (672, 371) with delta (0, 0)
Screenshot: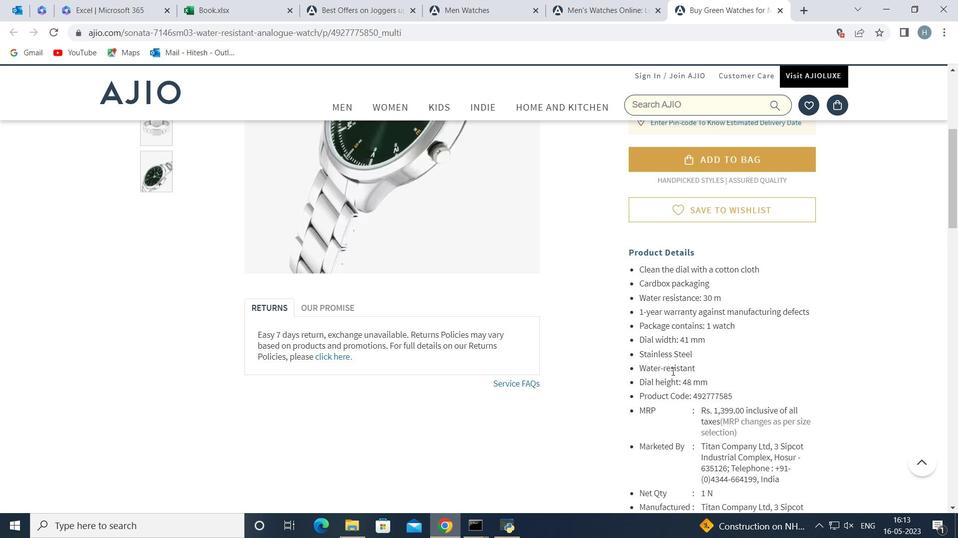 
Action: Mouse moved to (672, 363)
Screenshot: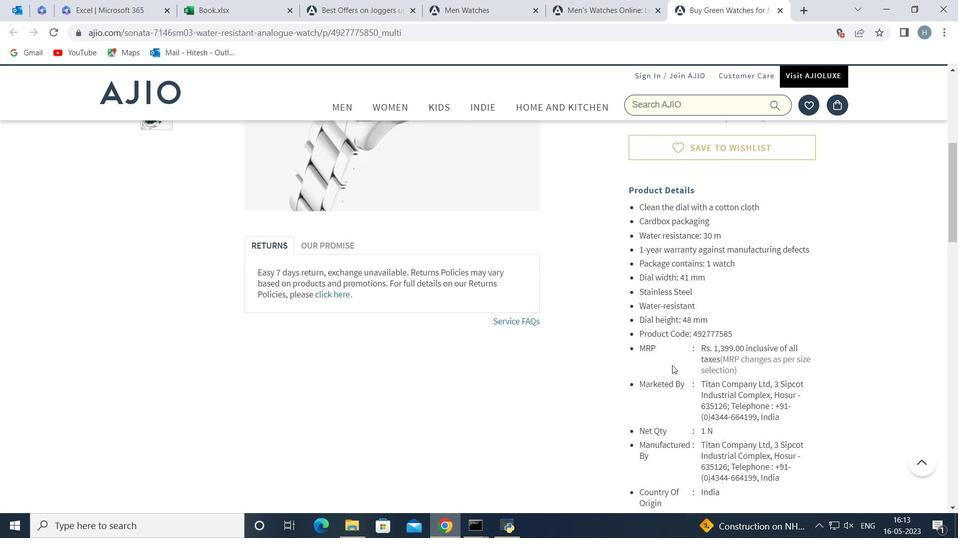 
Action: Mouse scrolled (672, 363) with delta (0, 0)
Screenshot: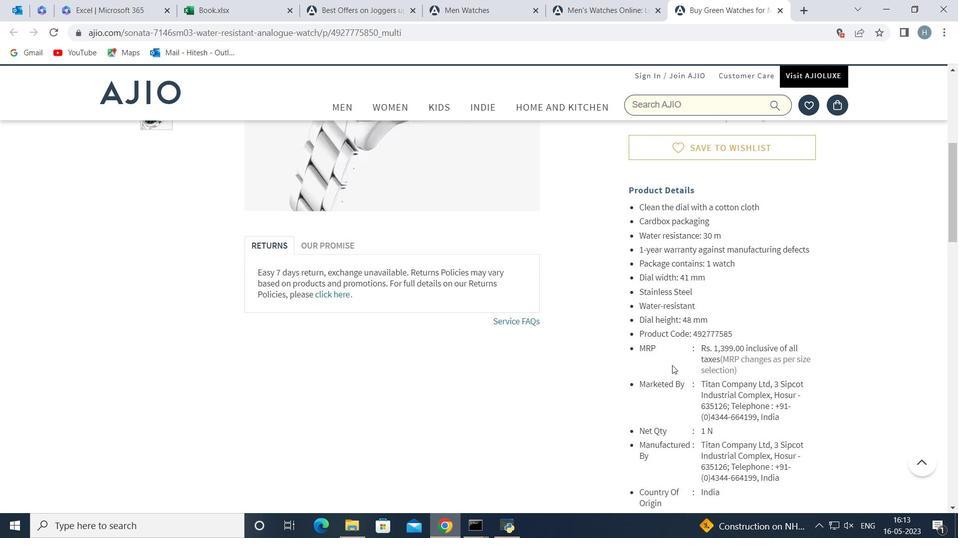 
Action: Mouse moved to (721, 339)
Screenshot: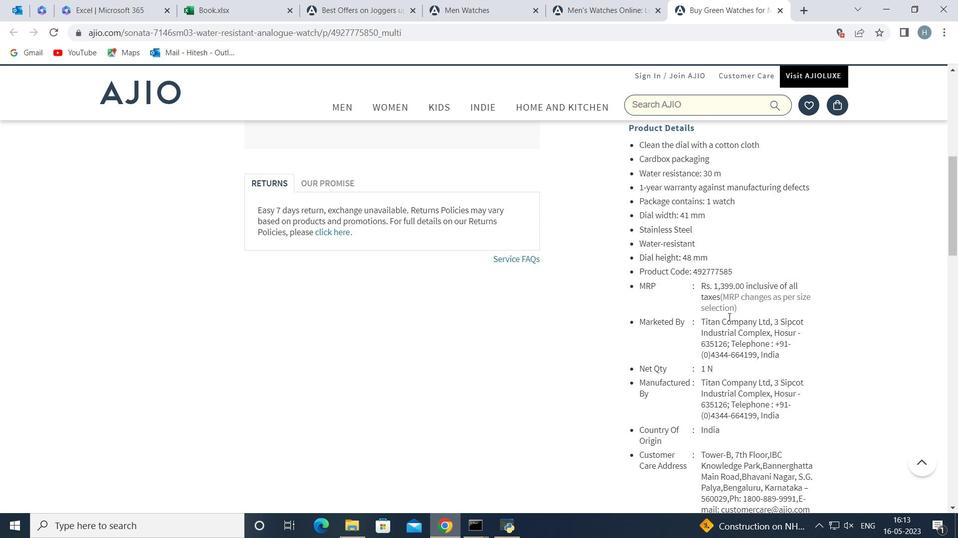 
Action: Mouse scrolled (721, 338) with delta (0, 0)
Screenshot: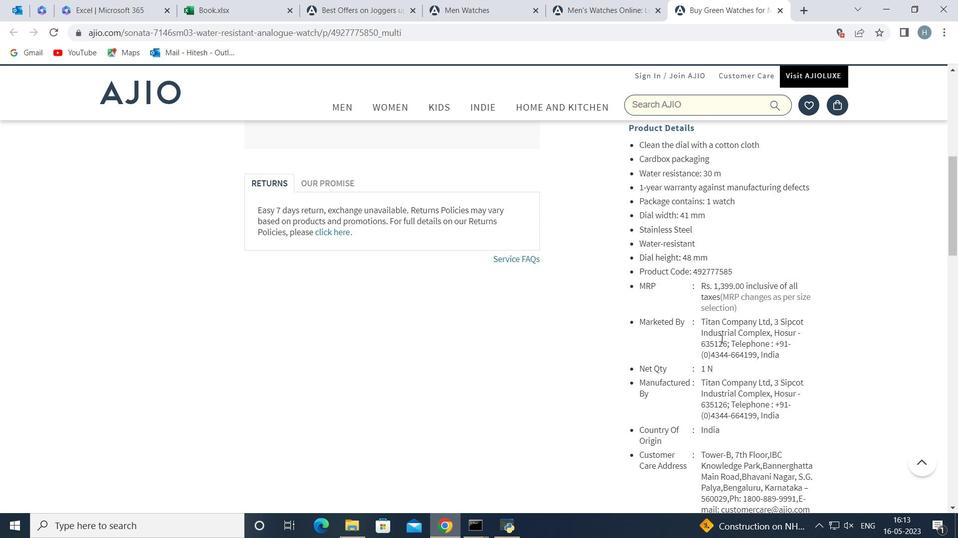 
Action: Mouse moved to (705, 422)
Screenshot: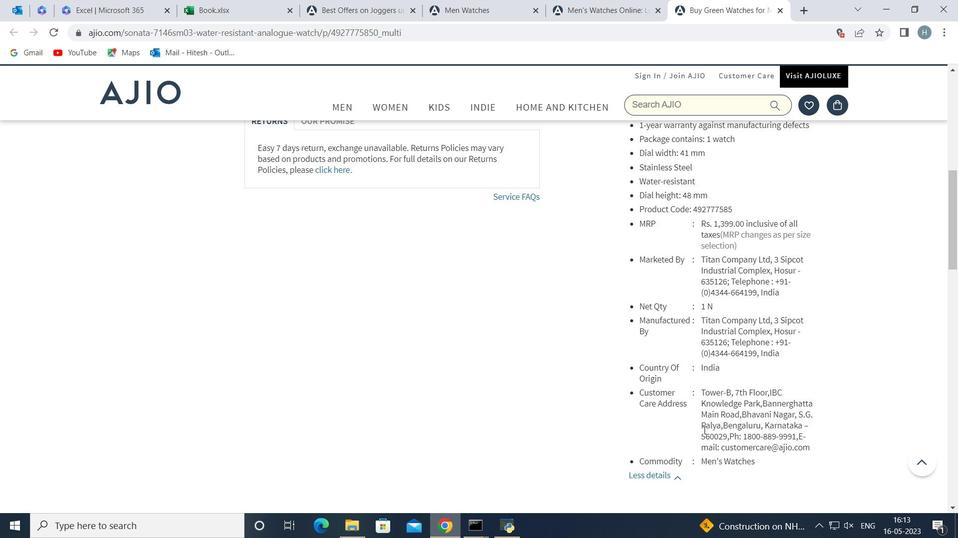 
Action: Mouse scrolled (705, 422) with delta (0, 0)
Screenshot: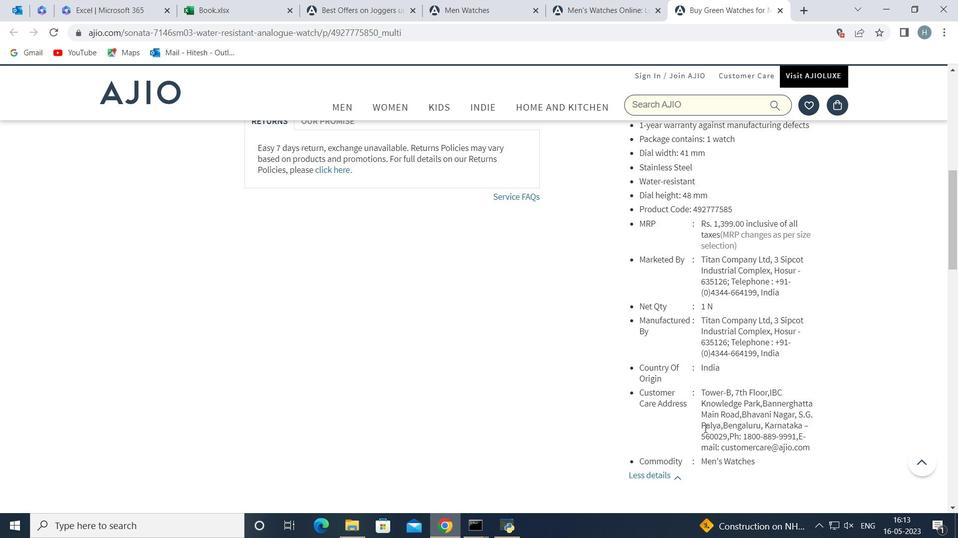 
Action: Mouse moved to (705, 420)
Screenshot: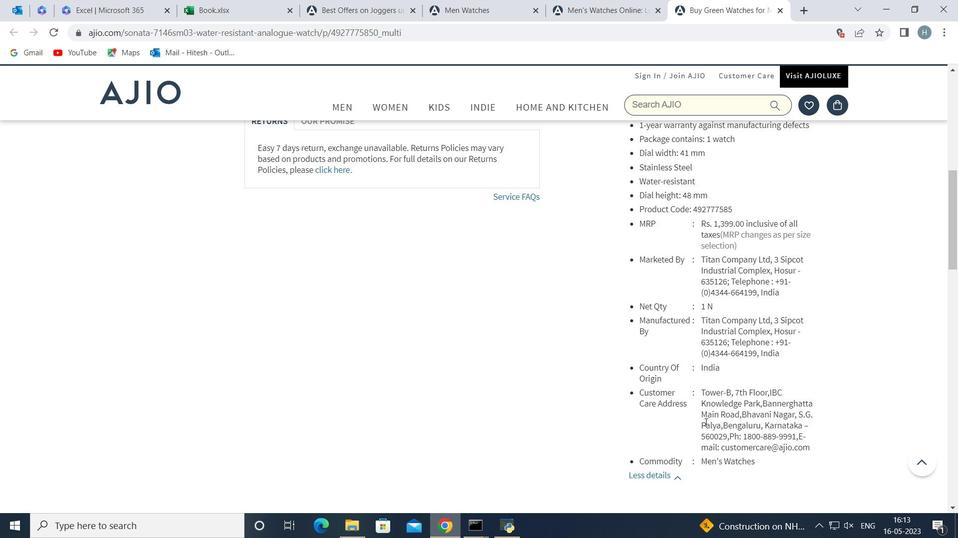 
Action: Mouse scrolled (705, 420) with delta (0, 0)
Screenshot: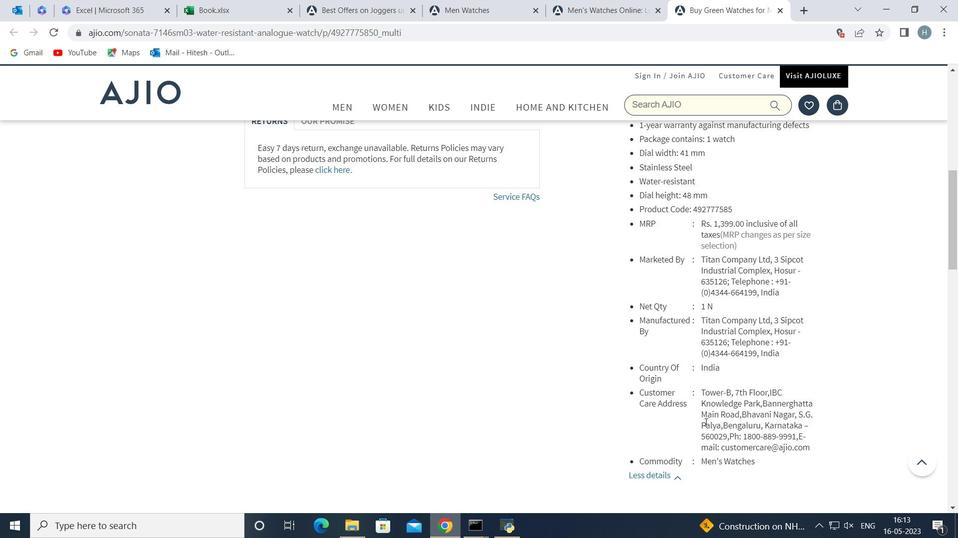 
Action: Mouse moved to (669, 362)
Screenshot: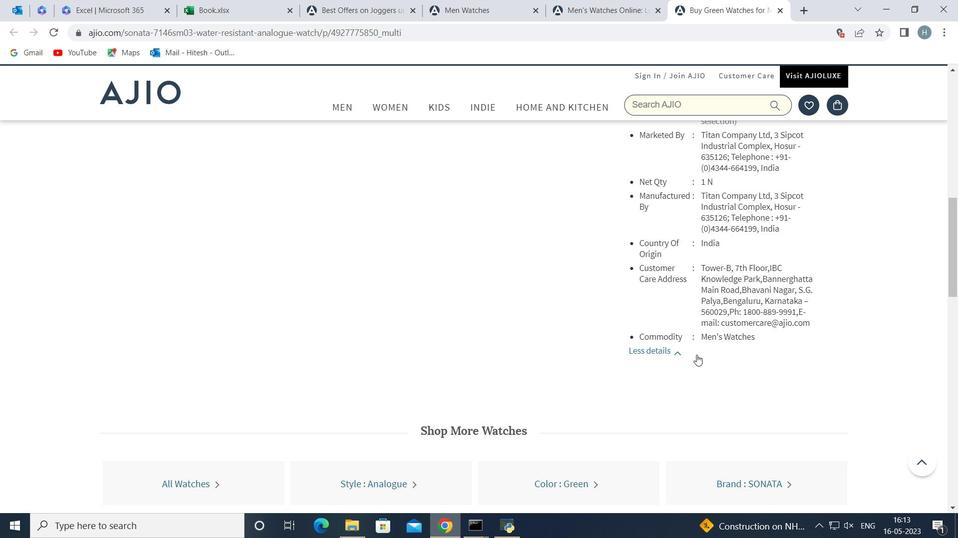 
Action: Mouse scrolled (669, 361) with delta (0, 0)
Screenshot: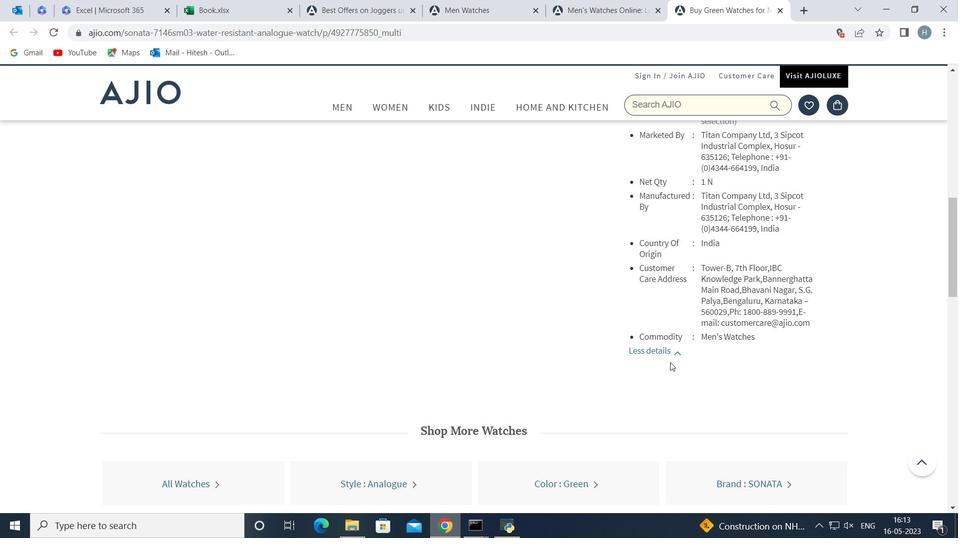 
Action: Mouse scrolled (669, 361) with delta (0, 0)
Screenshot: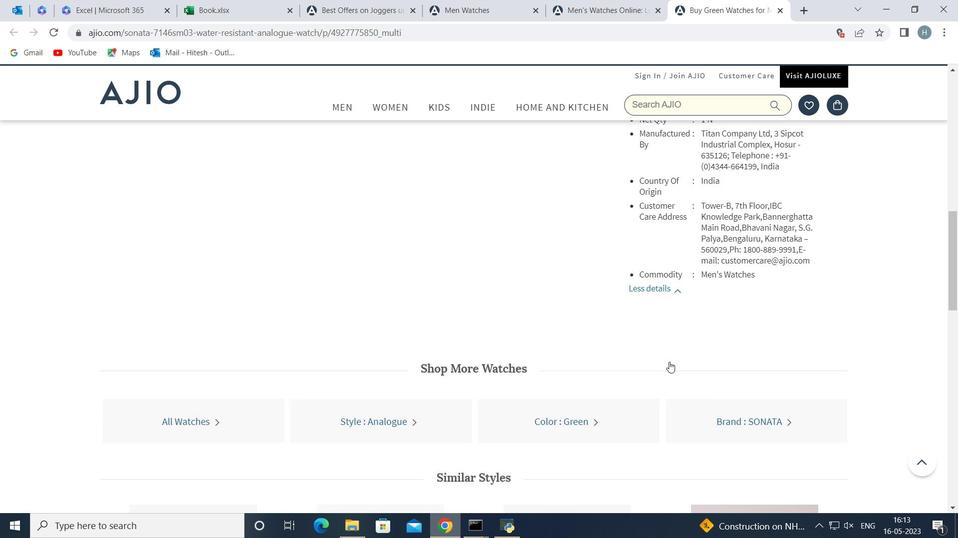 
Action: Mouse moved to (661, 357)
Screenshot: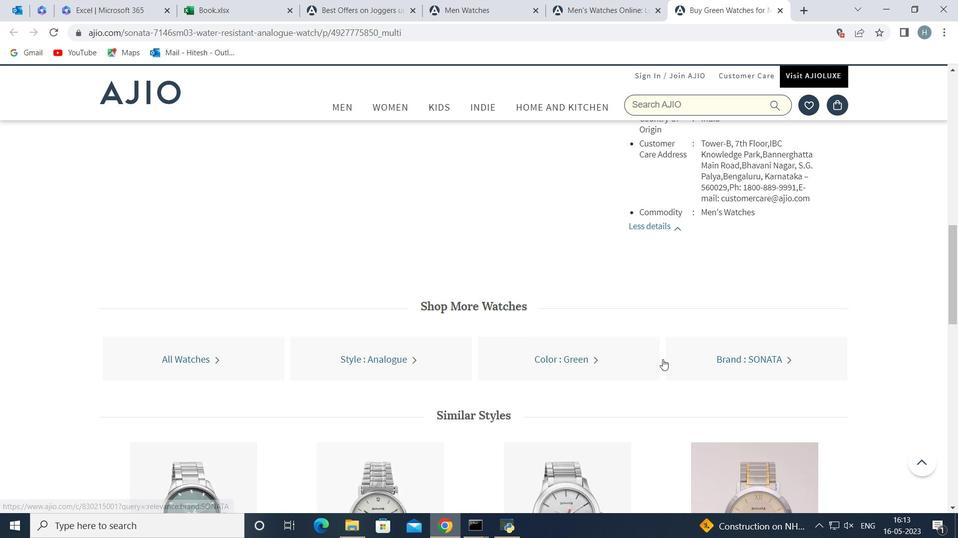 
Action: Mouse scrolled (661, 356) with delta (0, 0)
Screenshot: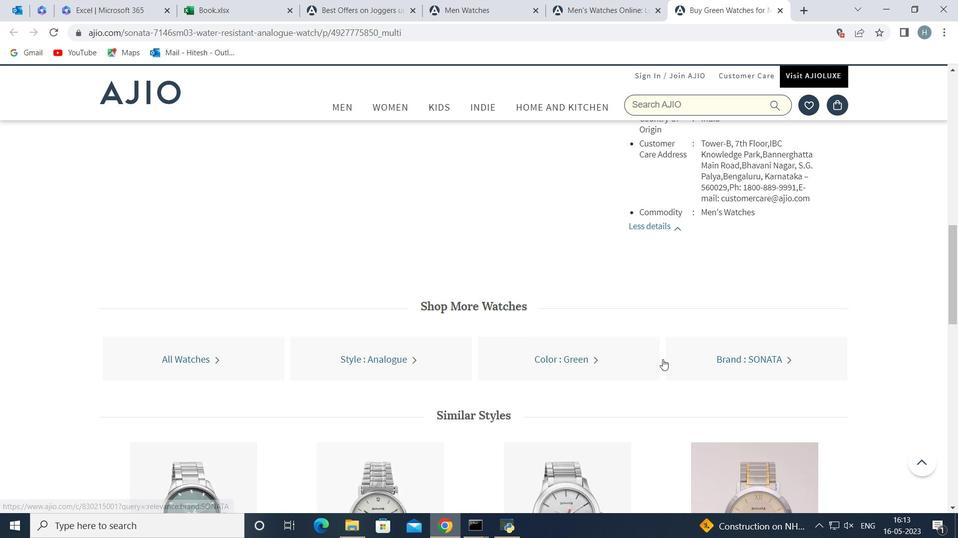 
Action: Mouse moved to (543, 284)
Screenshot: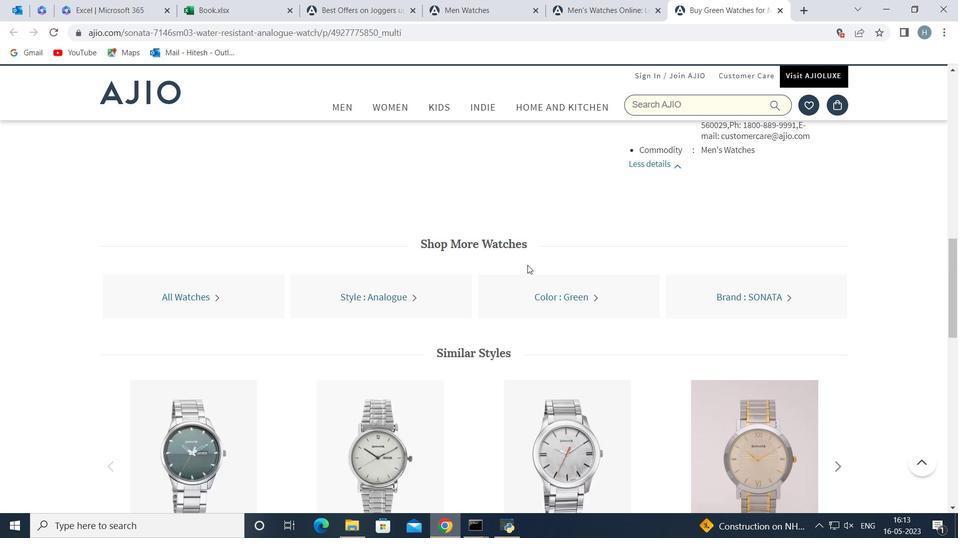 
Action: Mouse scrolled (543, 284) with delta (0, 0)
Screenshot: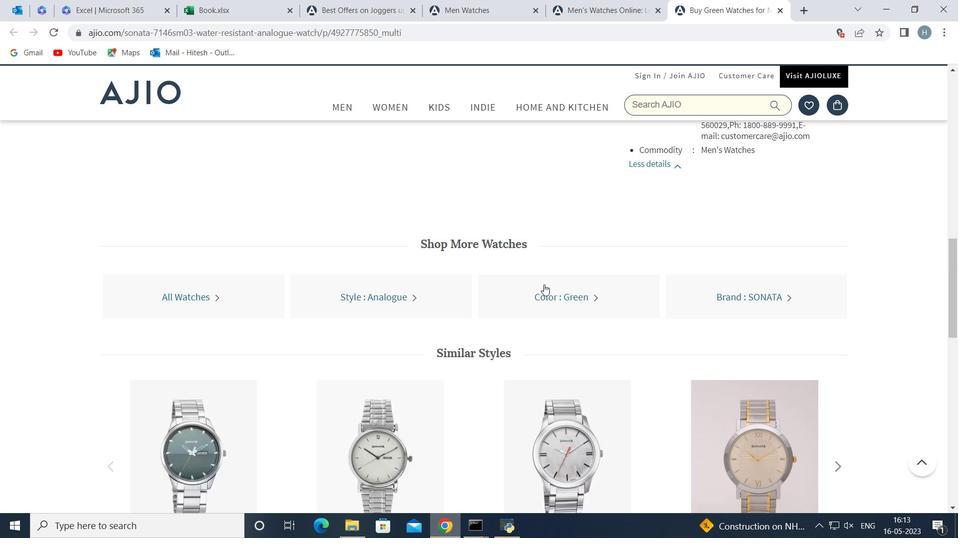 
Action: Mouse scrolled (543, 284) with delta (0, 0)
Screenshot: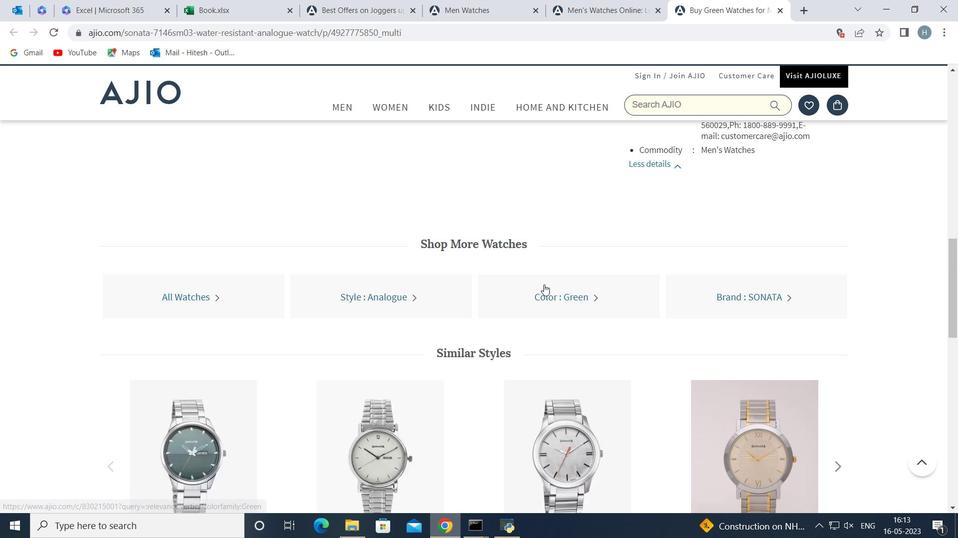 
Action: Mouse moved to (221, 340)
Screenshot: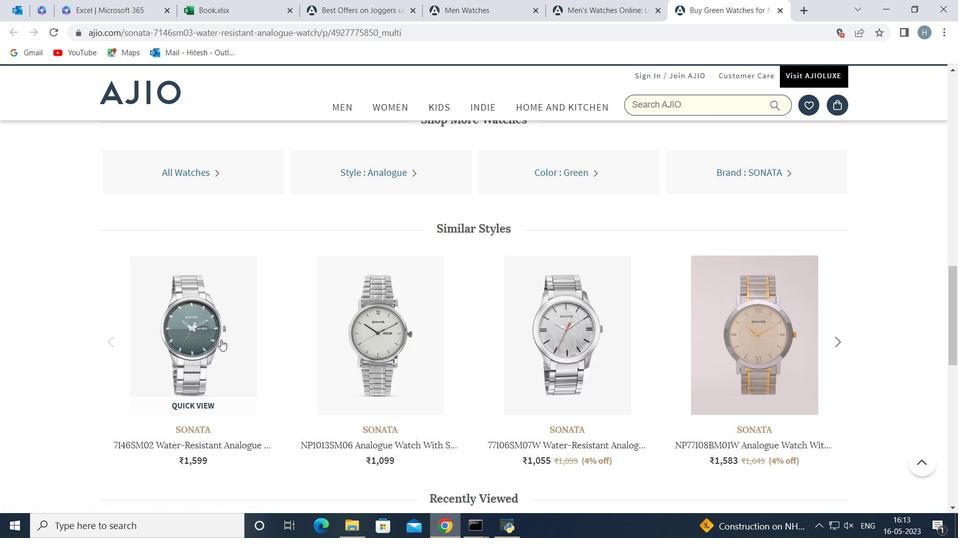 
Action: Mouse scrolled (221, 340) with delta (0, 0)
Screenshot: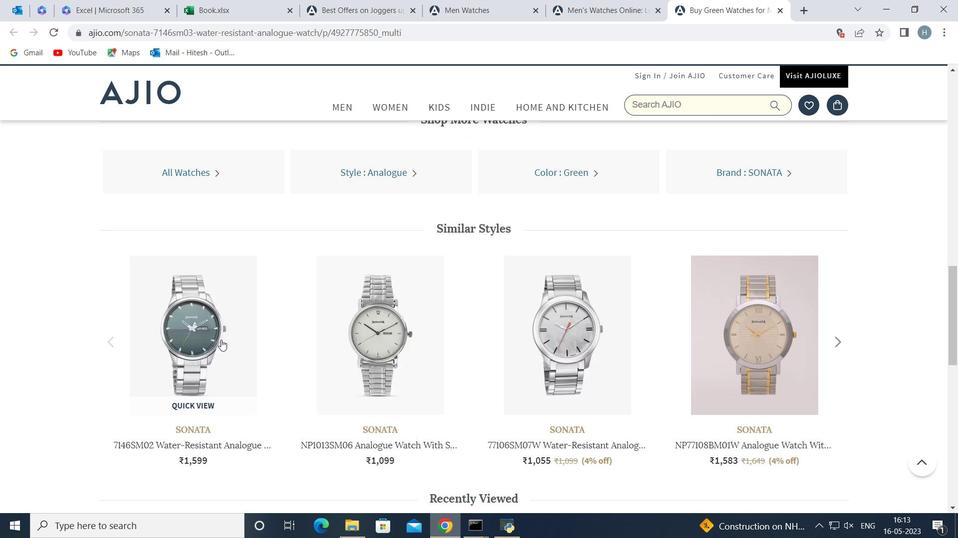
Action: Mouse moved to (839, 275)
Screenshot: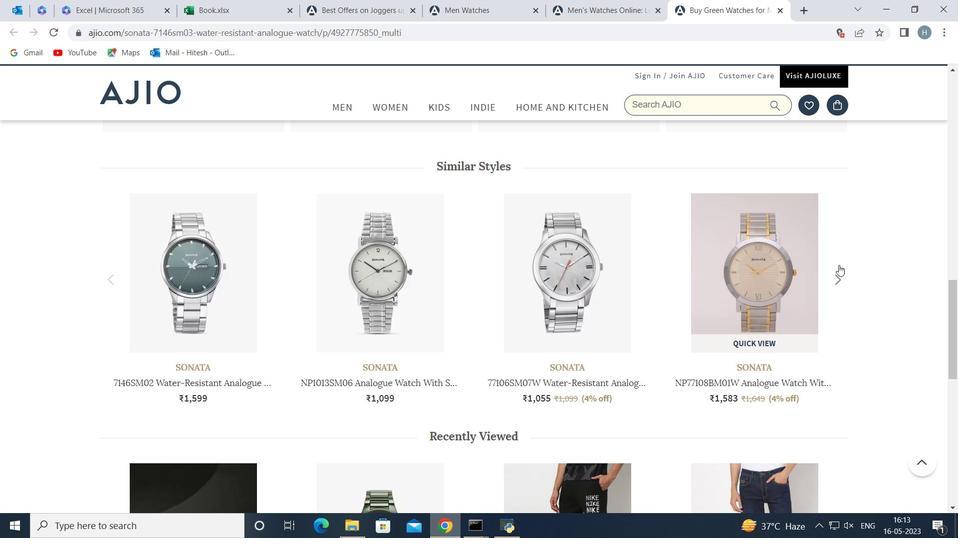 
Action: Mouse pressed left at (839, 275)
Screenshot: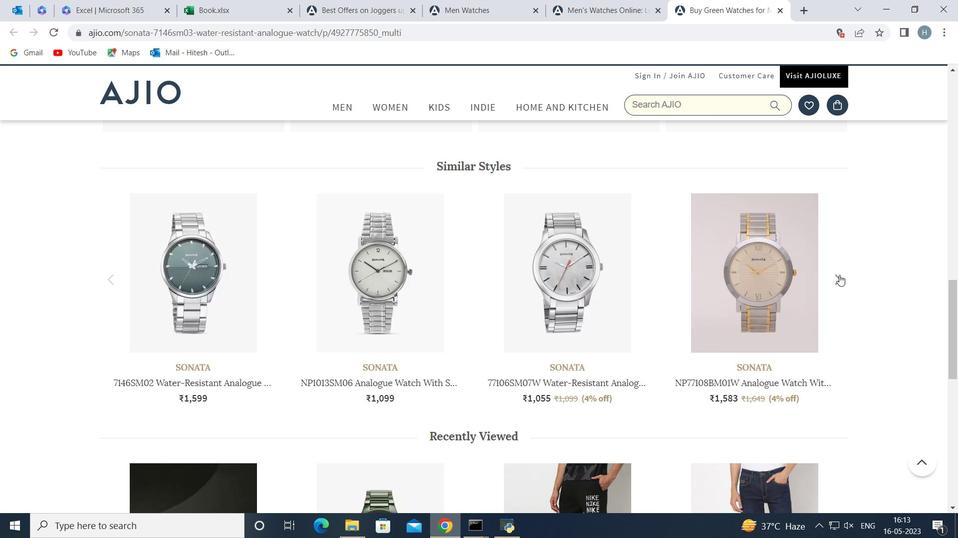 
Action: Mouse moved to (115, 279)
Screenshot: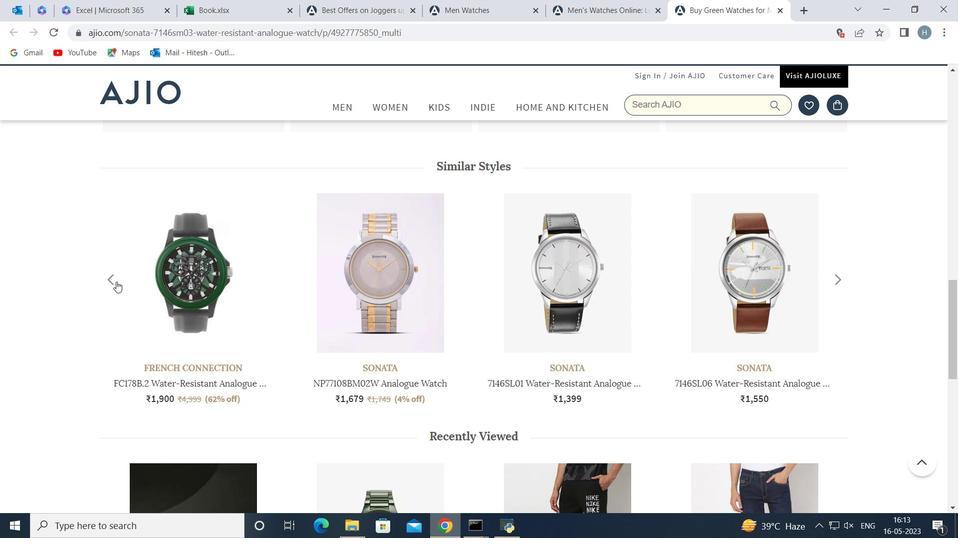 
Action: Mouse pressed left at (115, 279)
Screenshot: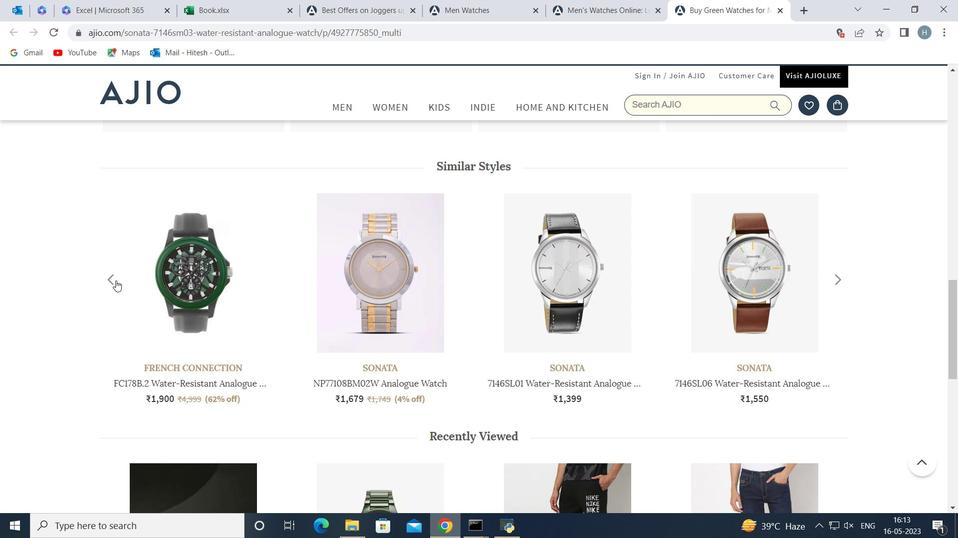 
Action: Mouse moved to (201, 292)
Screenshot: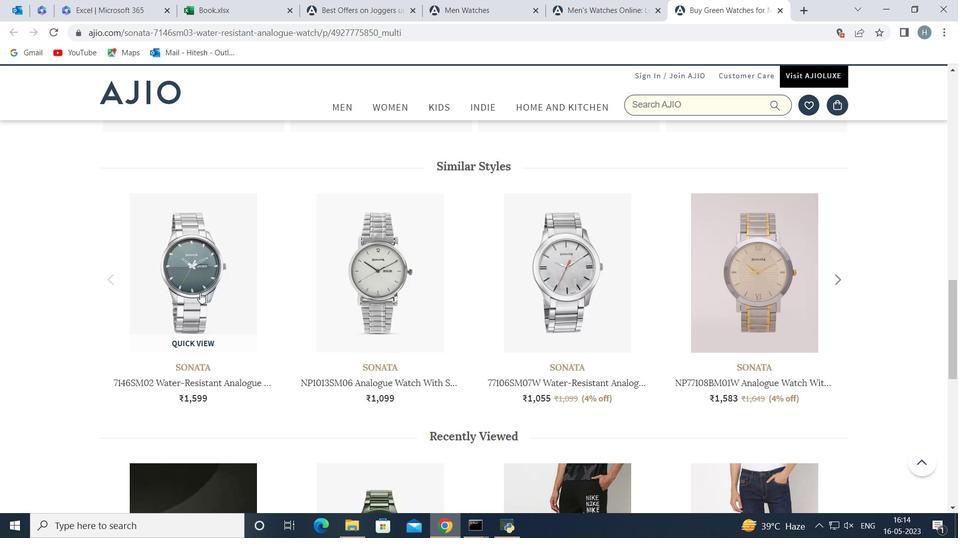 
Action: Mouse pressed left at (201, 292)
Screenshot: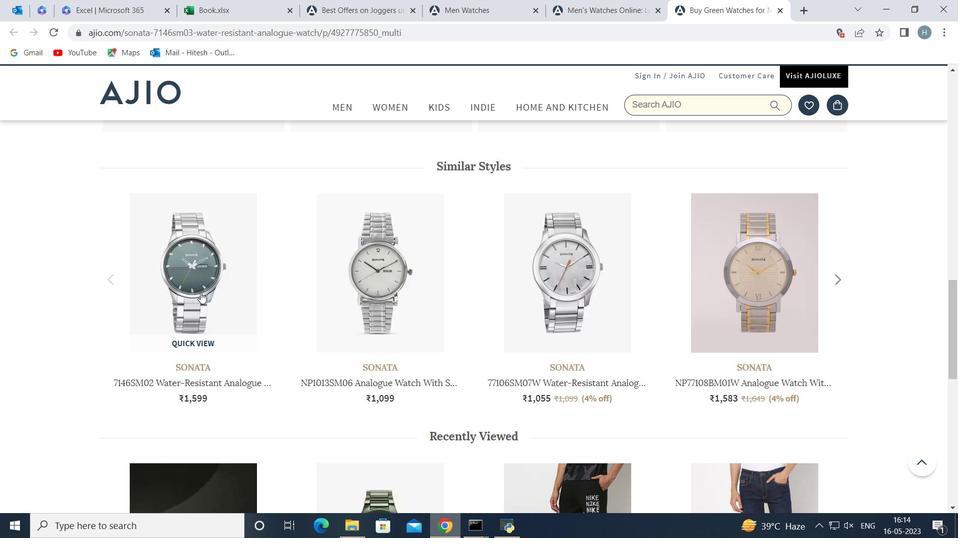 
Action: Mouse moved to (582, 312)
Screenshot: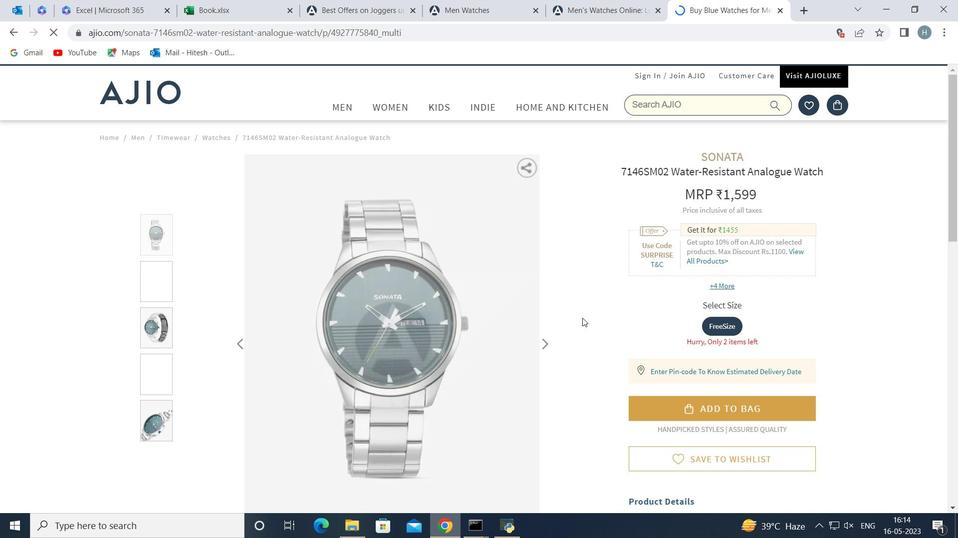 
Action: Mouse scrolled (582, 312) with delta (0, 0)
Screenshot: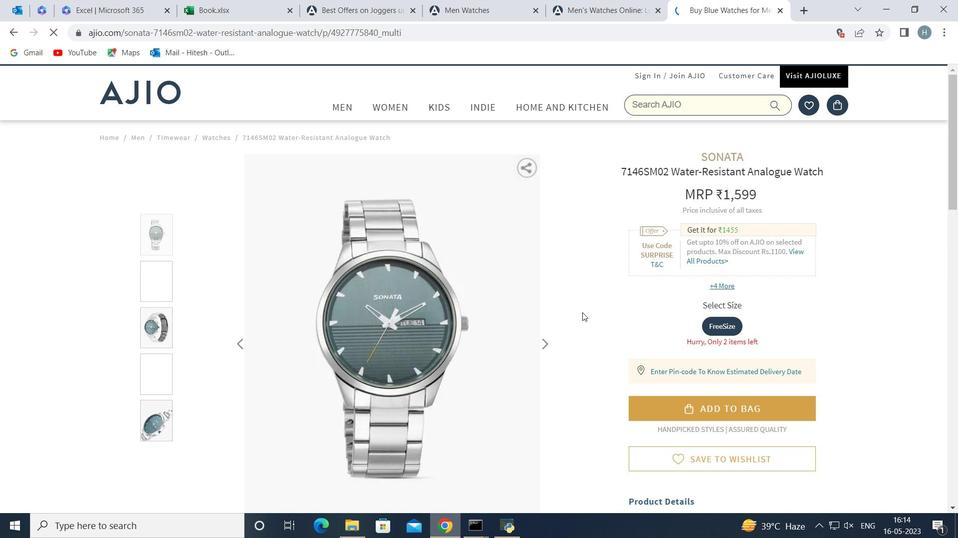 
Action: Mouse moved to (582, 310)
Screenshot: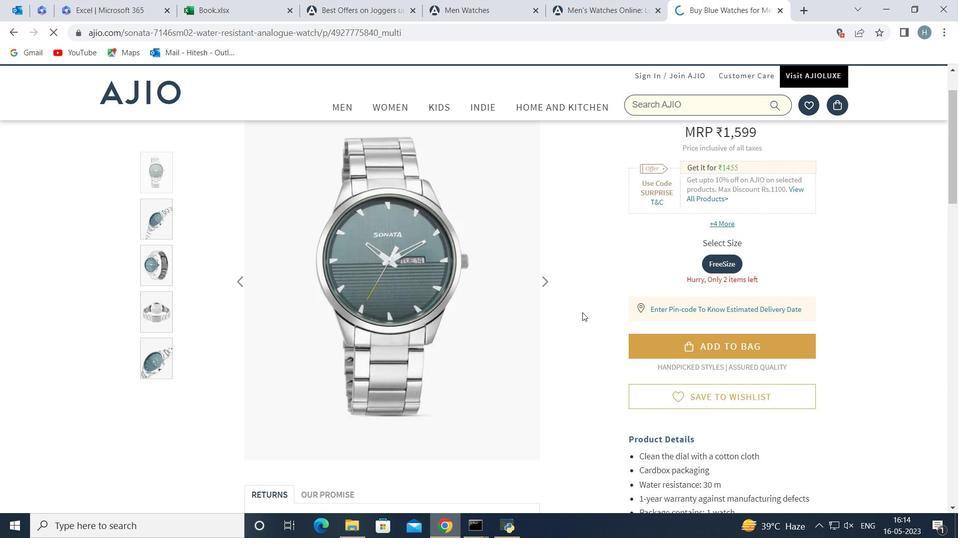 
Action: Mouse scrolled (582, 310) with delta (0, 0)
Screenshot: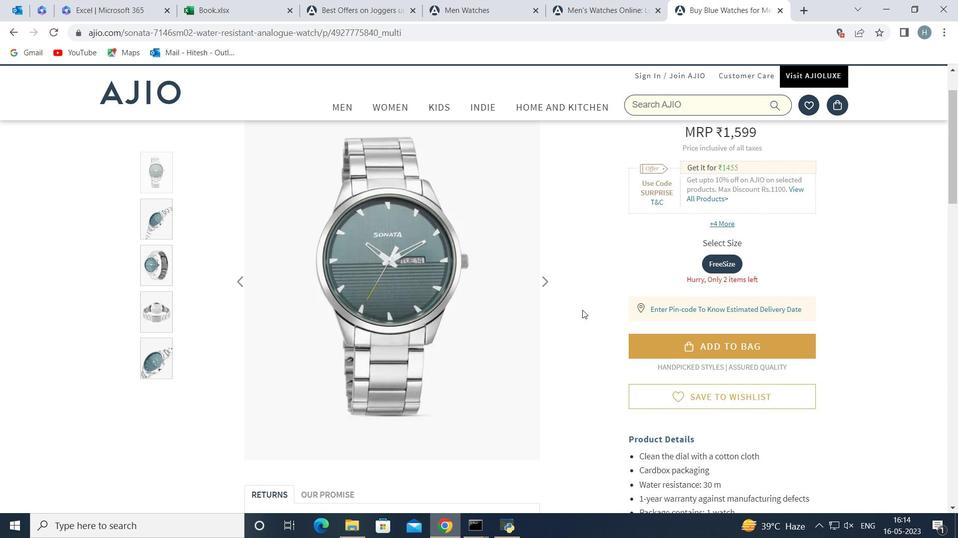 
Action: Mouse moved to (671, 315)
Screenshot: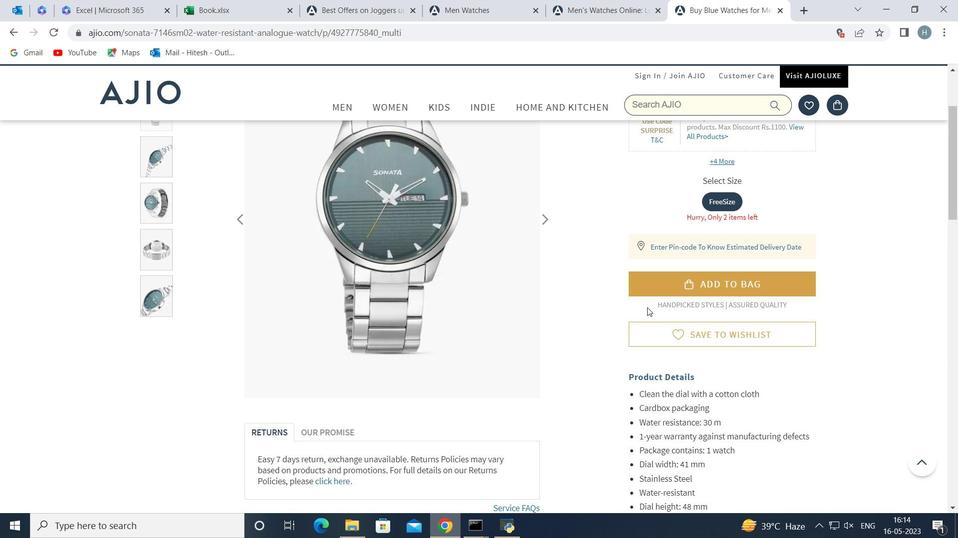 
Action: Mouse scrolled (671, 314) with delta (0, 0)
Screenshot: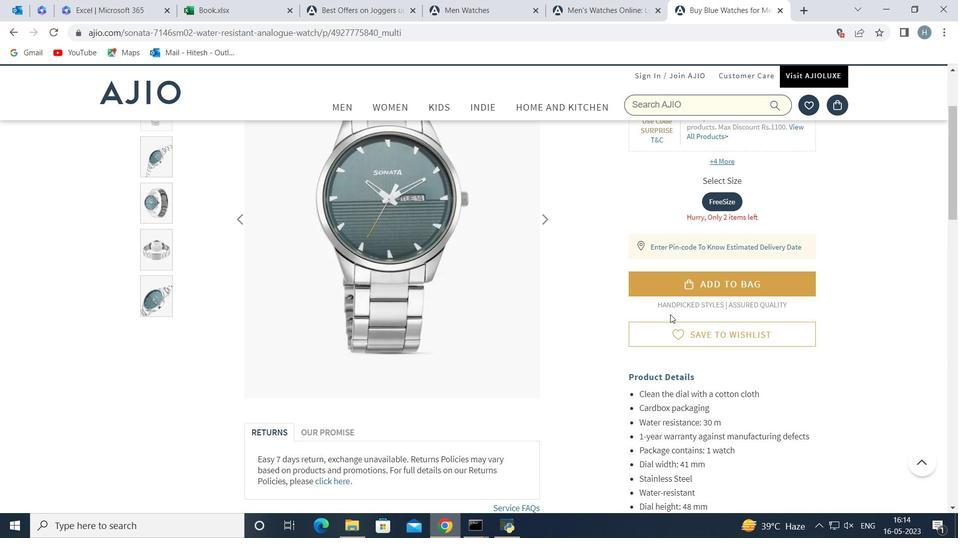 
Action: Mouse moved to (702, 362)
Screenshot: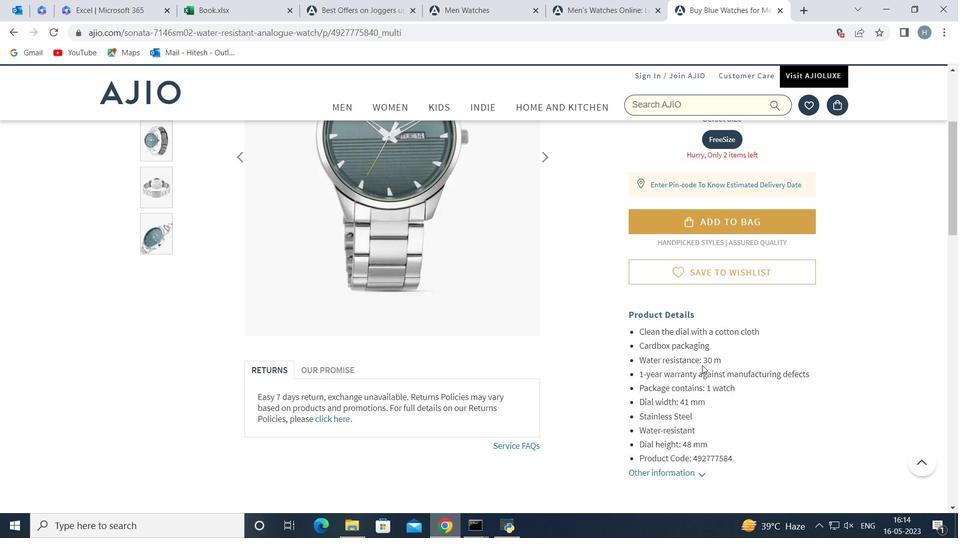 
Action: Mouse scrolled (702, 362) with delta (0, 0)
Screenshot: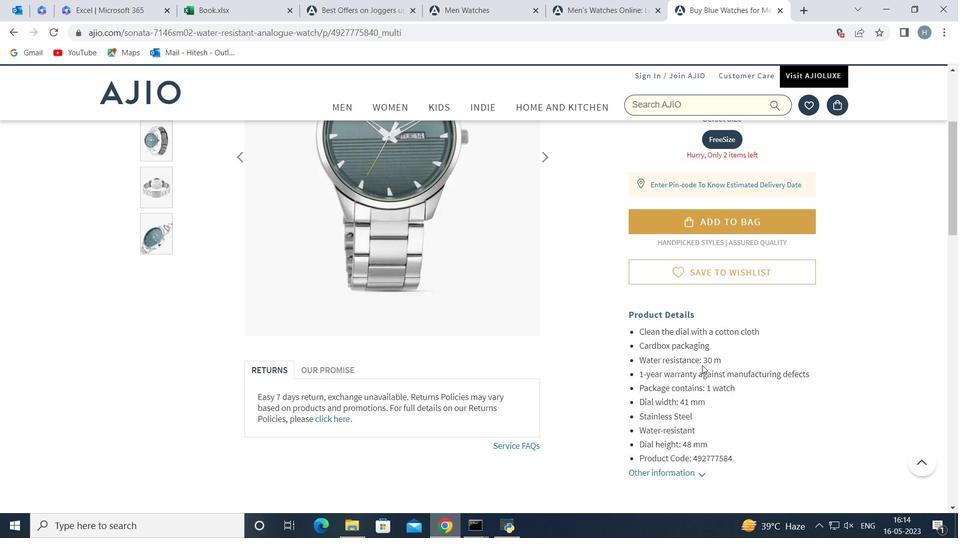 
Action: Mouse moved to (671, 365)
Screenshot: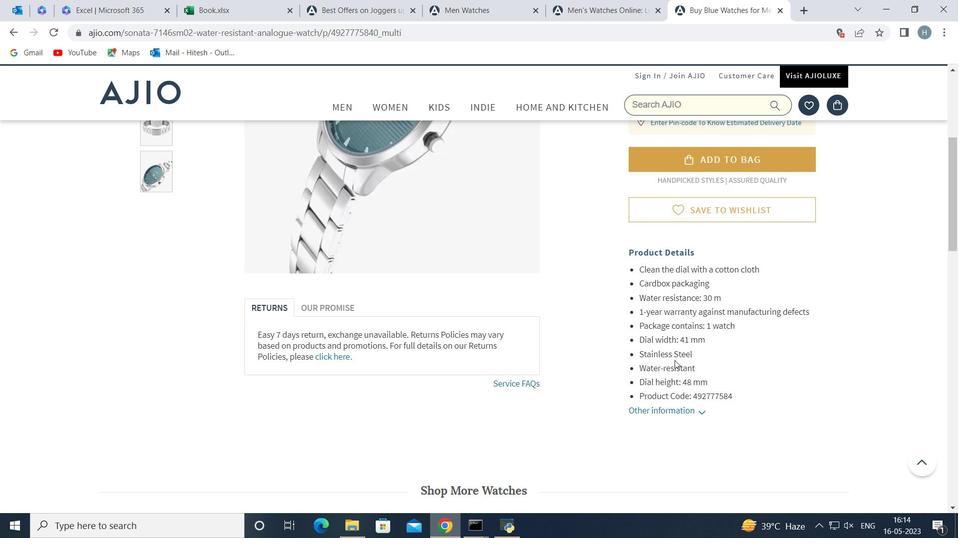 
Action: Mouse scrolled (671, 364) with delta (0, 0)
Screenshot: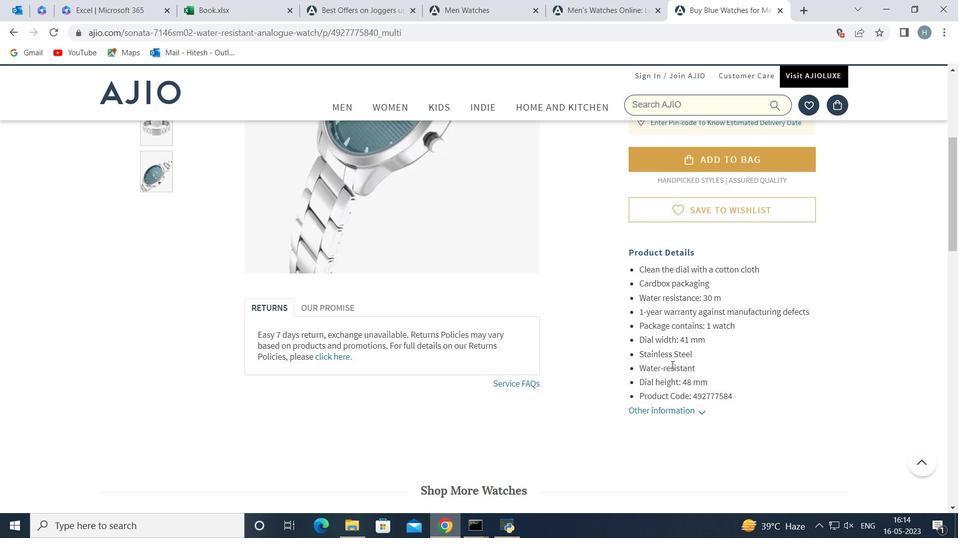 
Action: Mouse scrolled (671, 364) with delta (0, 0)
Screenshot: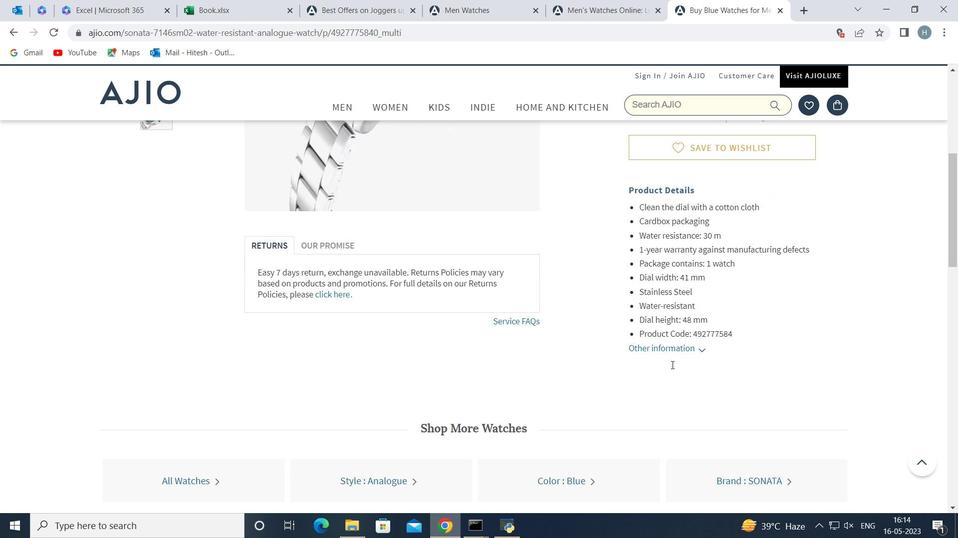
Action: Mouse moved to (662, 307)
Screenshot: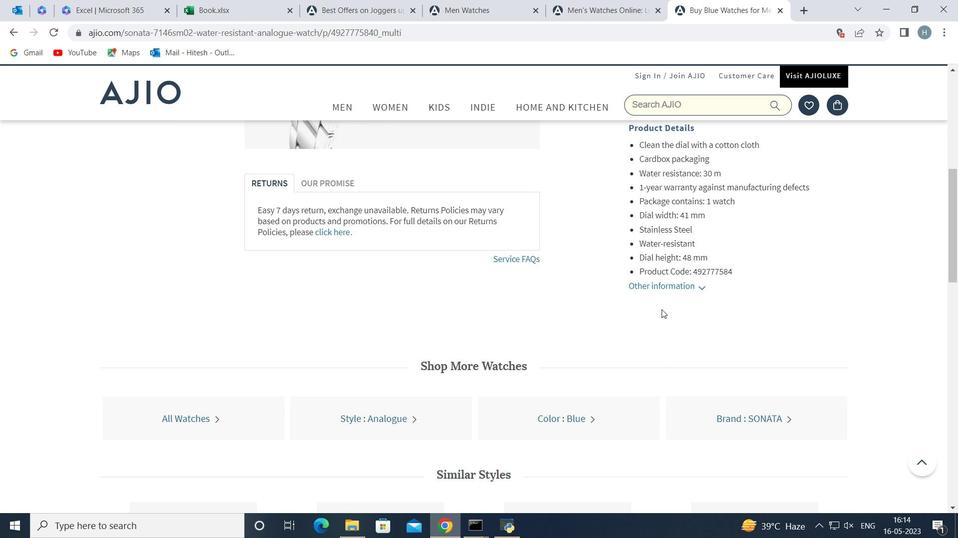 
Action: Mouse scrolled (662, 307) with delta (0, 0)
Screenshot: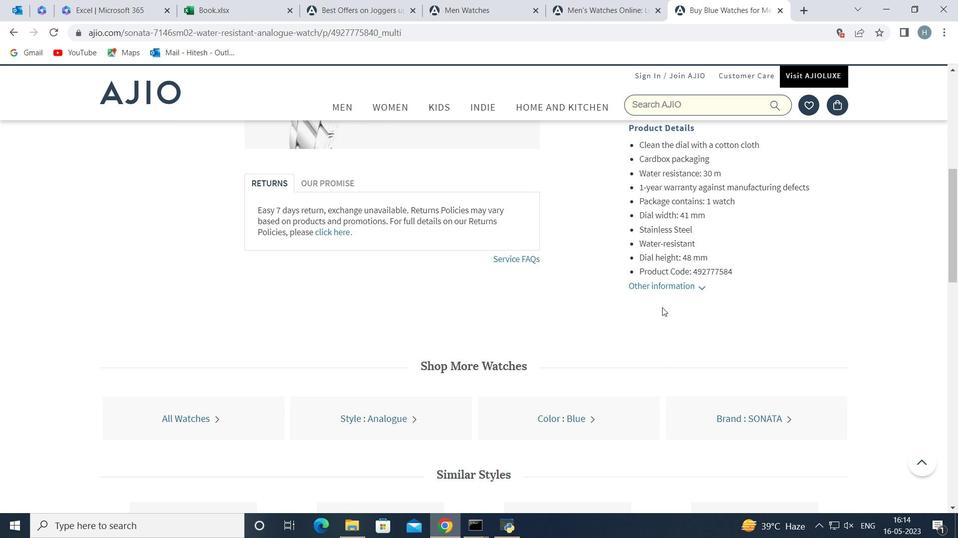 
Action: Mouse scrolled (662, 307) with delta (0, 0)
Screenshot: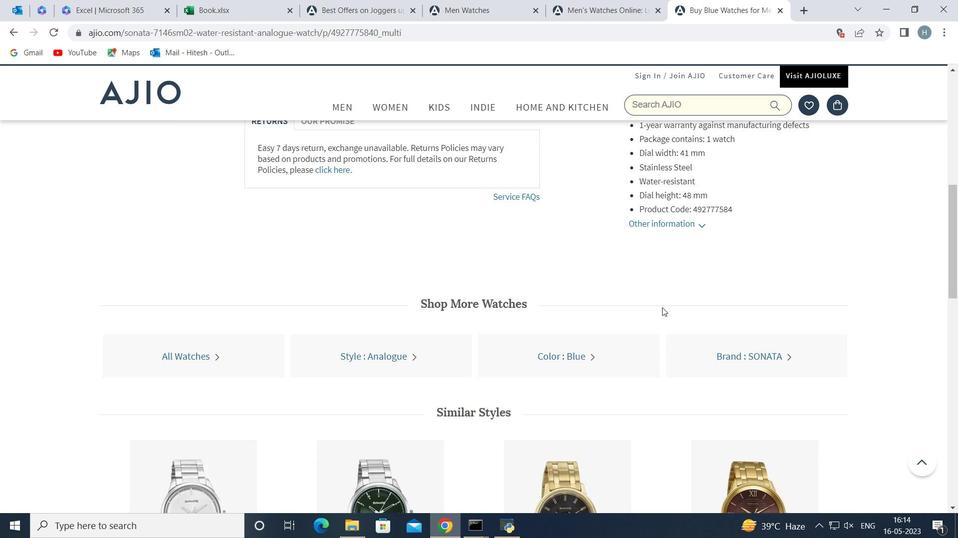 
Action: Mouse scrolled (662, 307) with delta (0, 0)
Screenshot: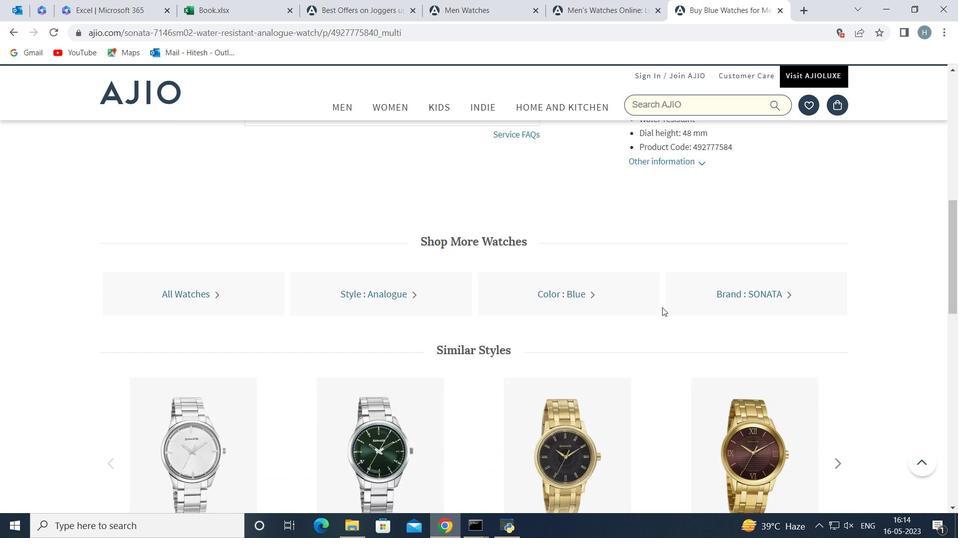 
Action: Mouse scrolled (662, 307) with delta (0, 0)
Screenshot: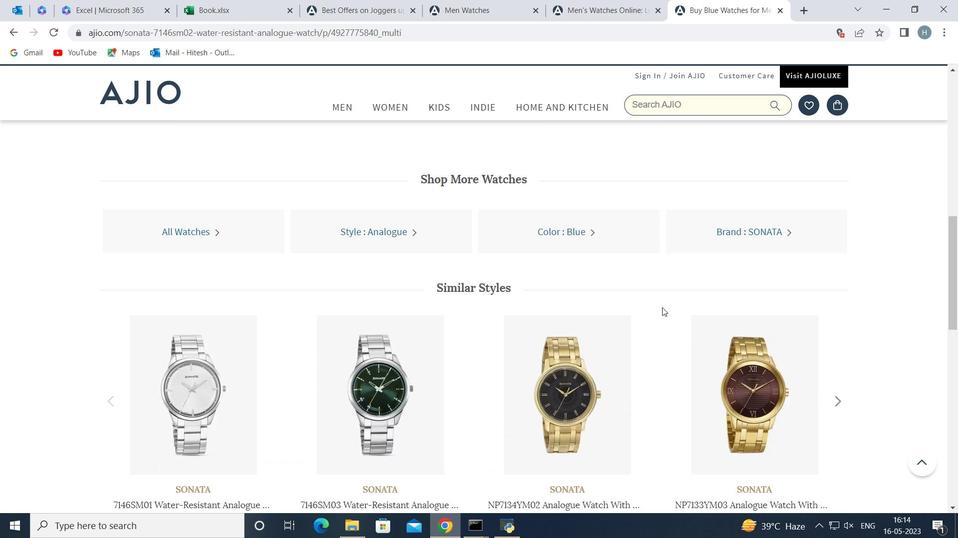 
Action: Mouse scrolled (662, 307) with delta (0, 0)
Screenshot: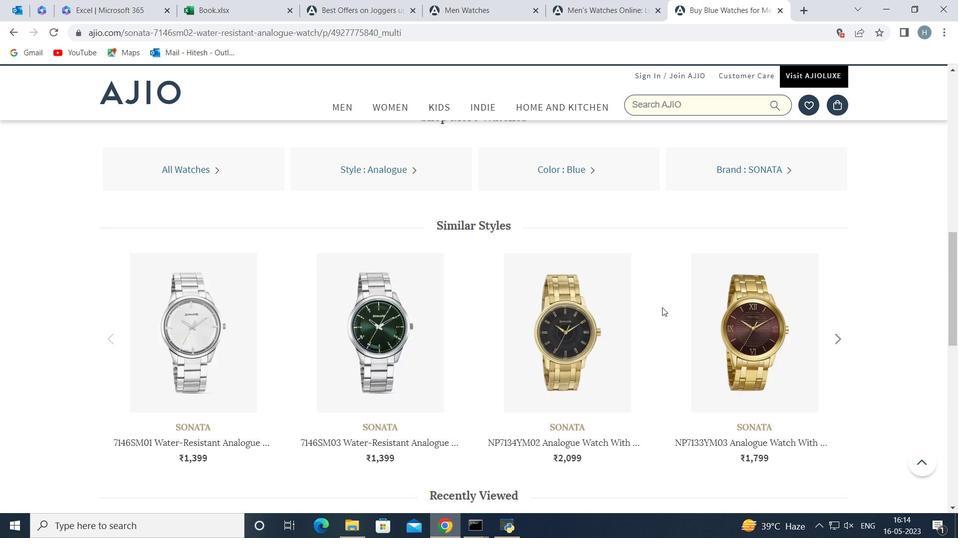
Action: Mouse moved to (230, 301)
Screenshot: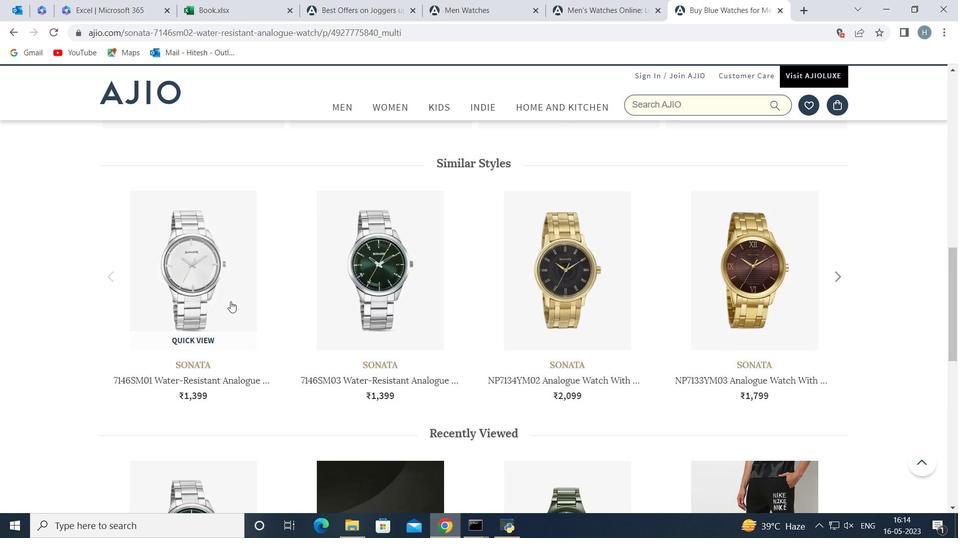 
Action: Mouse pressed left at (230, 301)
Screenshot: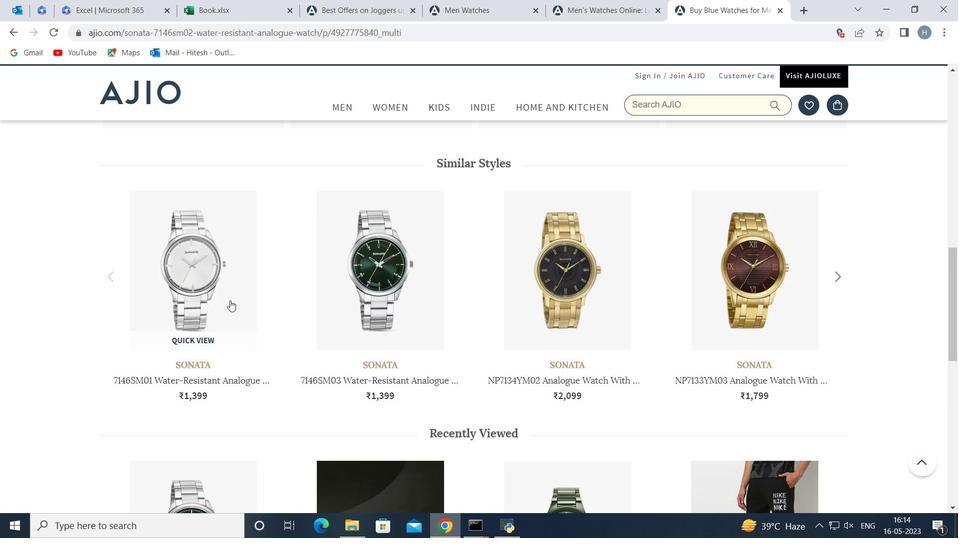 
Action: Mouse moved to (584, 311)
Screenshot: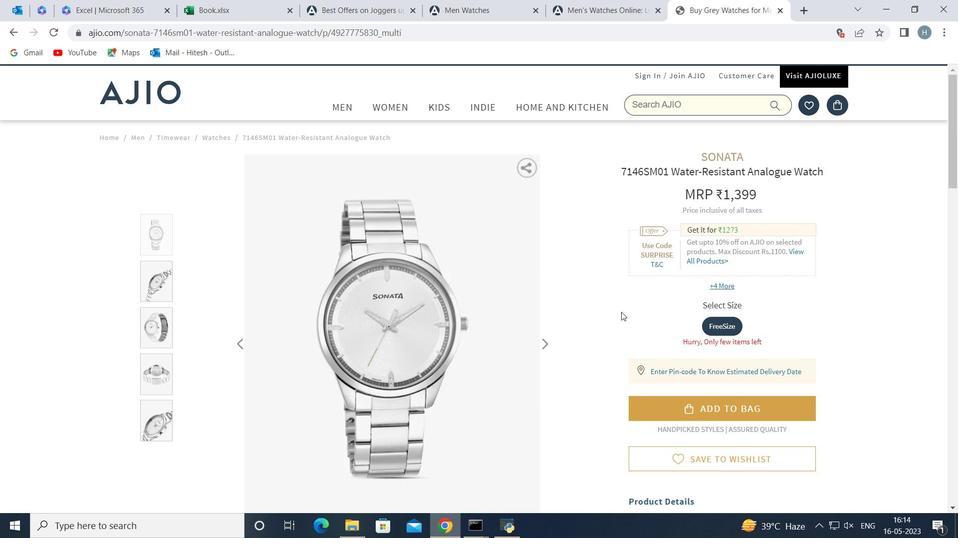 
Action: Mouse scrolled (584, 311) with delta (0, 0)
Screenshot: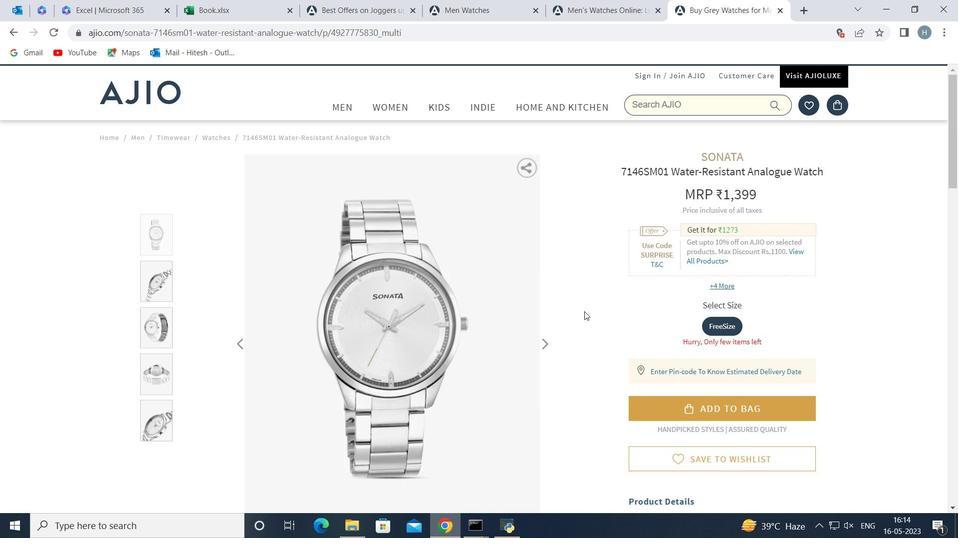 
Action: Mouse scrolled (584, 311) with delta (0, 0)
Screenshot: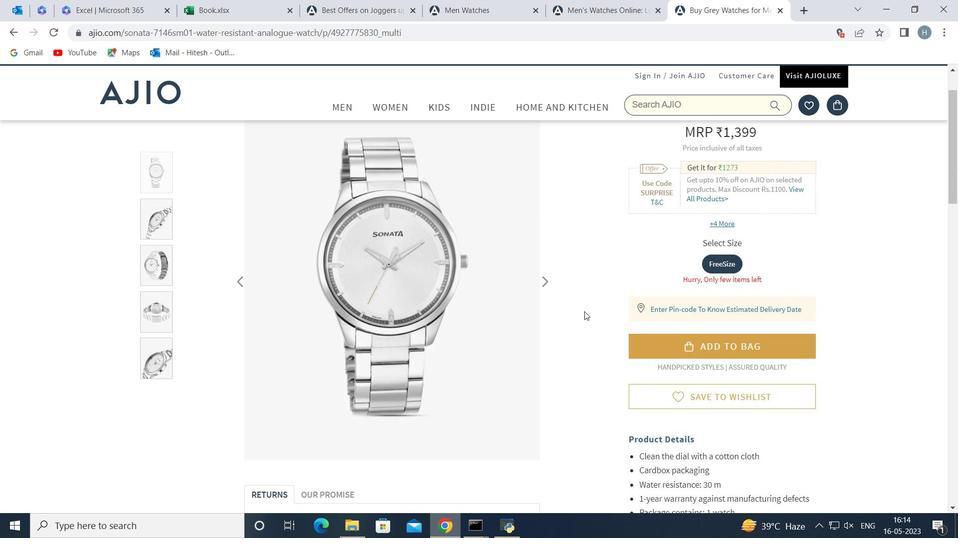 
Action: Mouse scrolled (584, 311) with delta (0, 0)
Screenshot: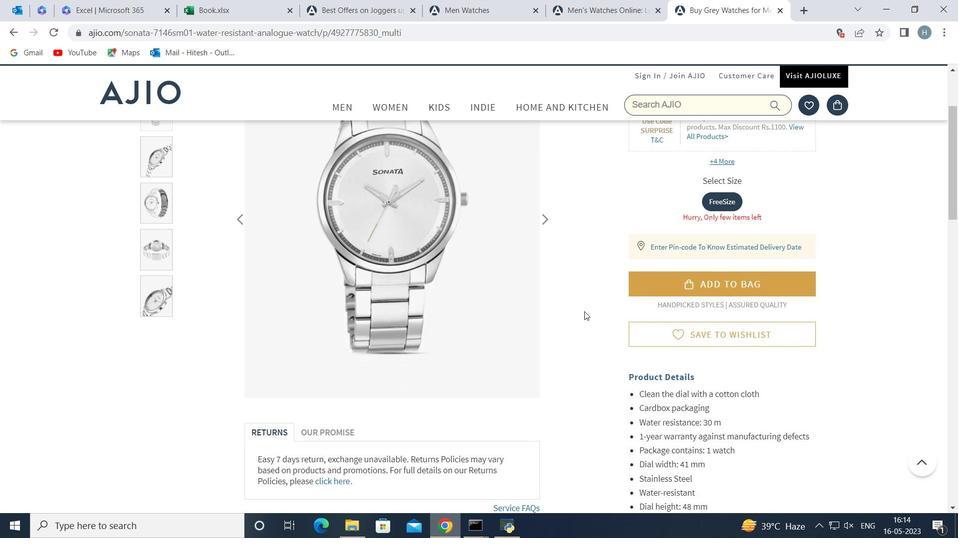
Action: Mouse scrolled (584, 311) with delta (0, 0)
Screenshot: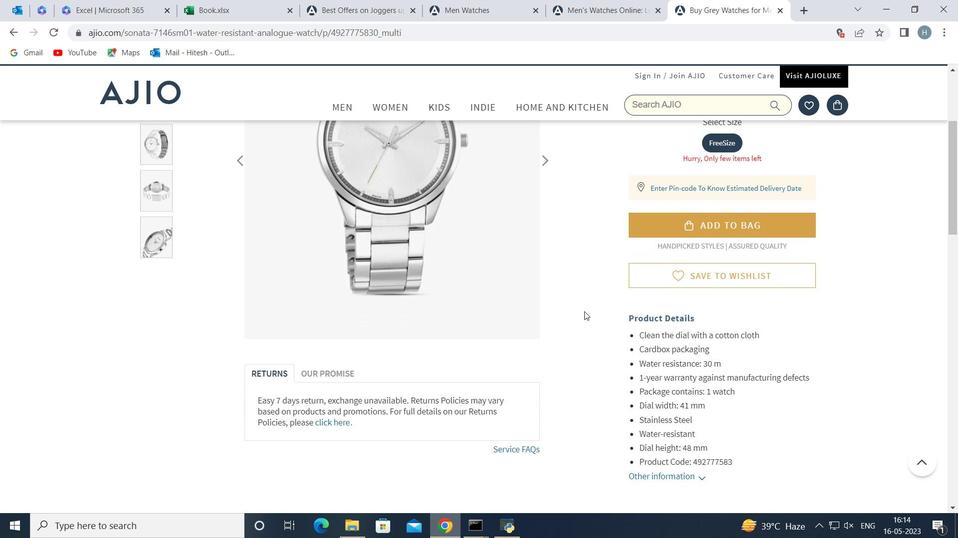 
Action: Mouse moved to (659, 404)
Screenshot: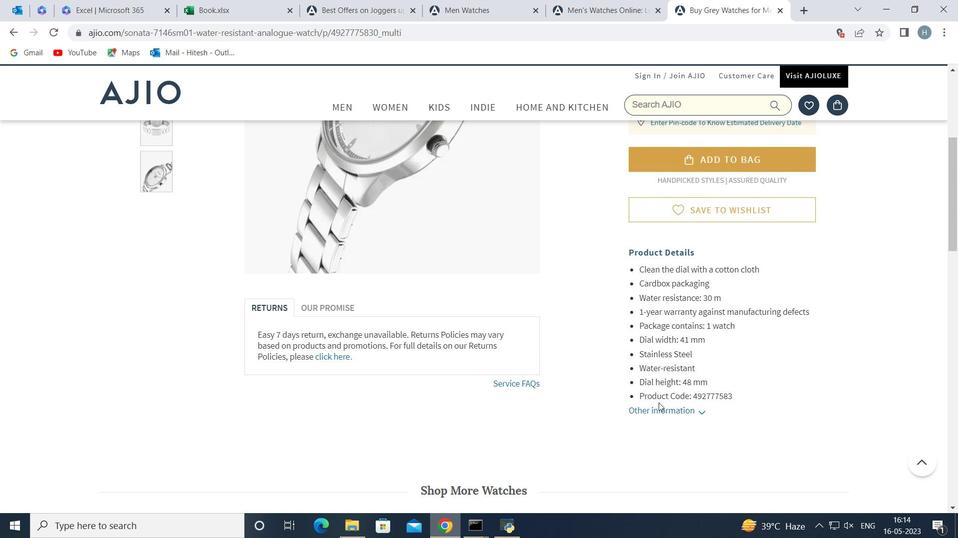 
Action: Mouse pressed left at (659, 404)
Screenshot: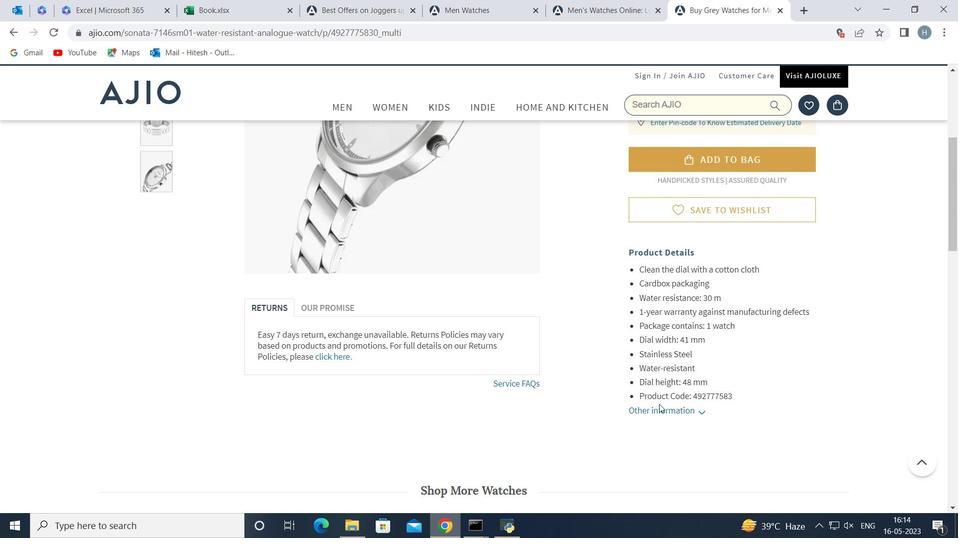 
Action: Mouse moved to (660, 407)
Screenshot: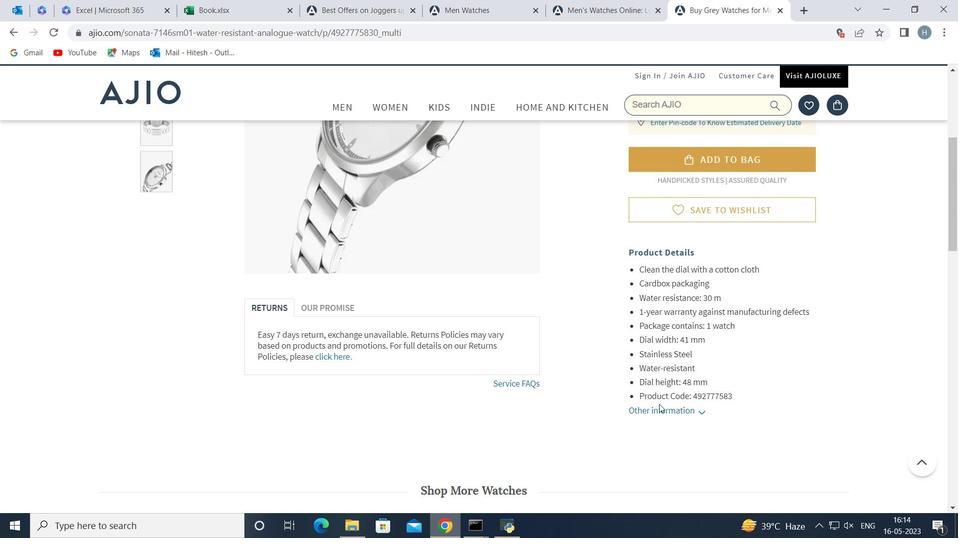 
Action: Mouse pressed left at (660, 407)
Screenshot: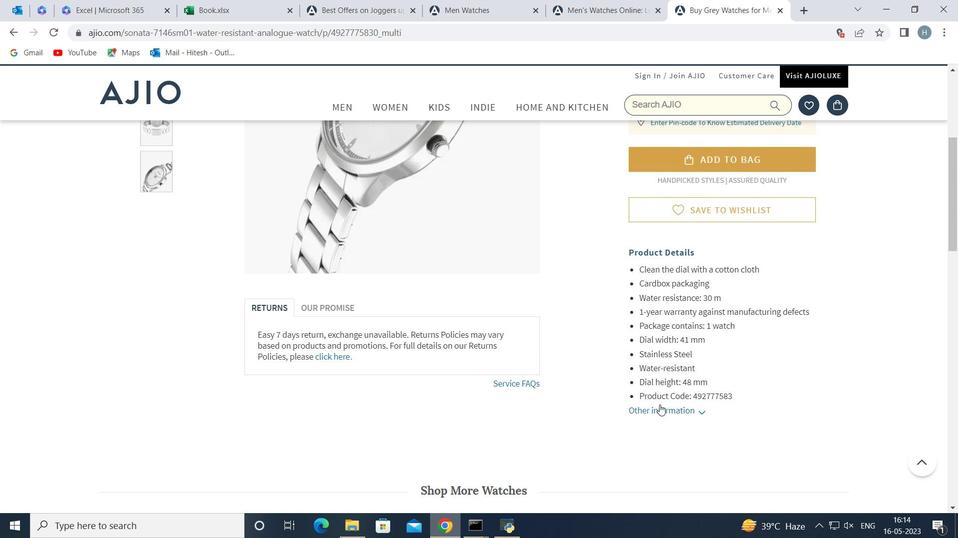 
Action: Mouse moved to (669, 338)
Screenshot: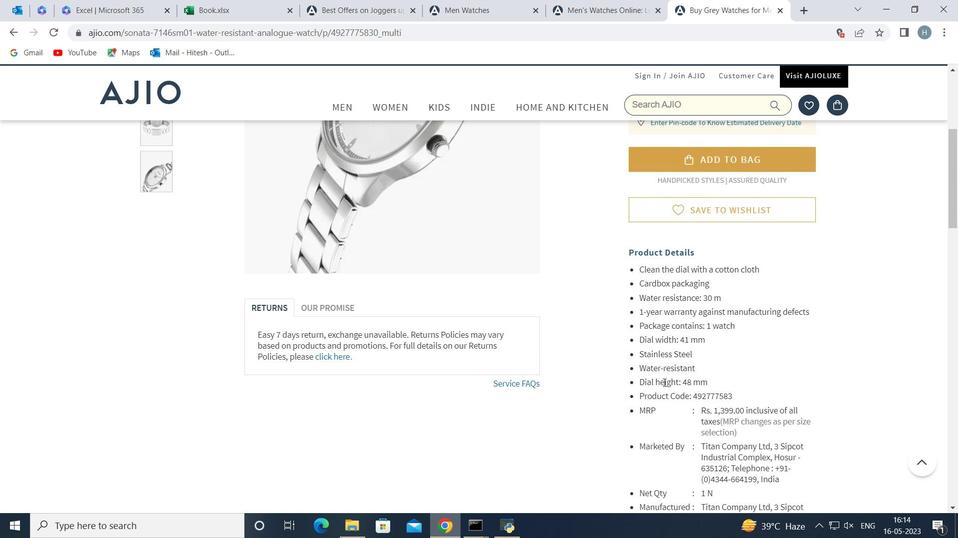 
Action: Mouse scrolled (669, 337) with delta (0, 0)
Screenshot: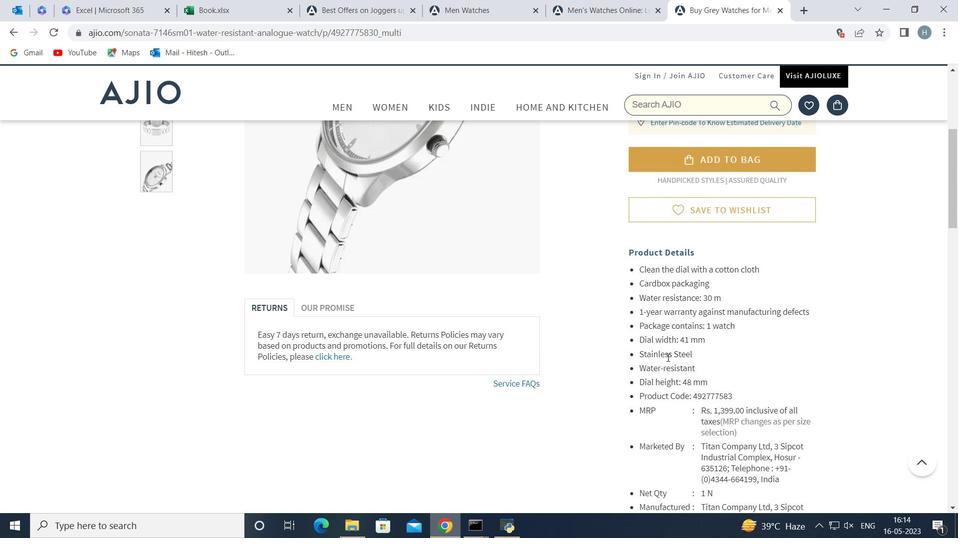 
Action: Mouse scrolled (669, 337) with delta (0, 0)
Screenshot: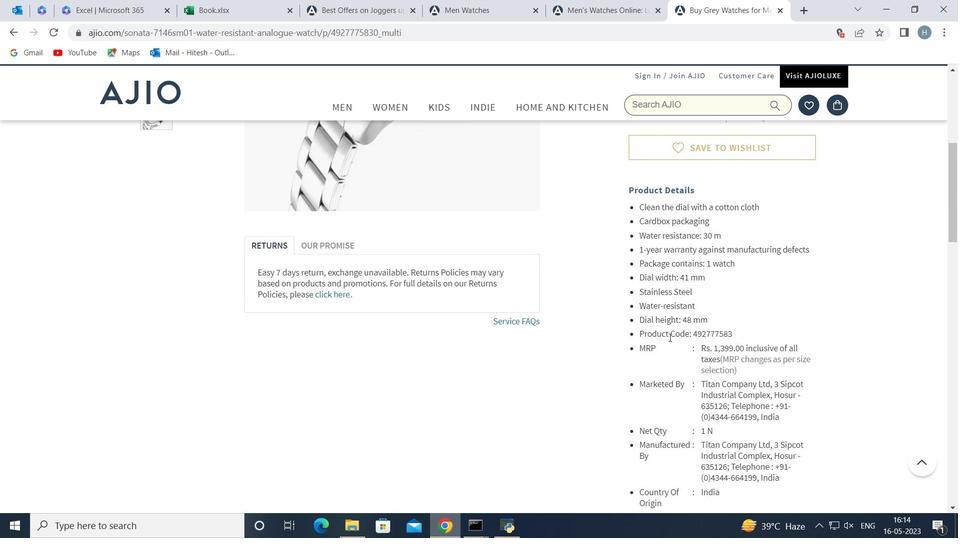 
Action: Mouse scrolled (669, 337) with delta (0, 0)
Screenshot: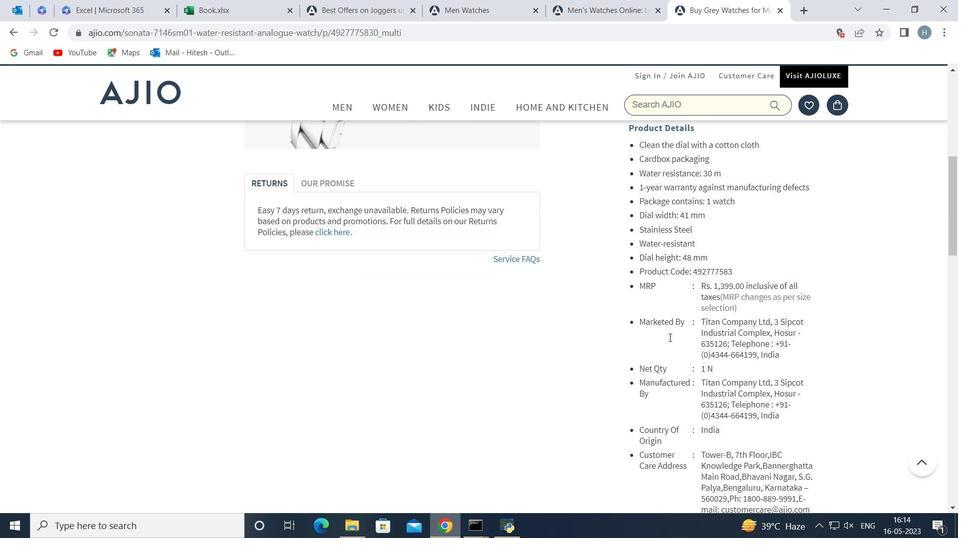 
Action: Mouse scrolled (669, 337) with delta (0, 0)
Screenshot: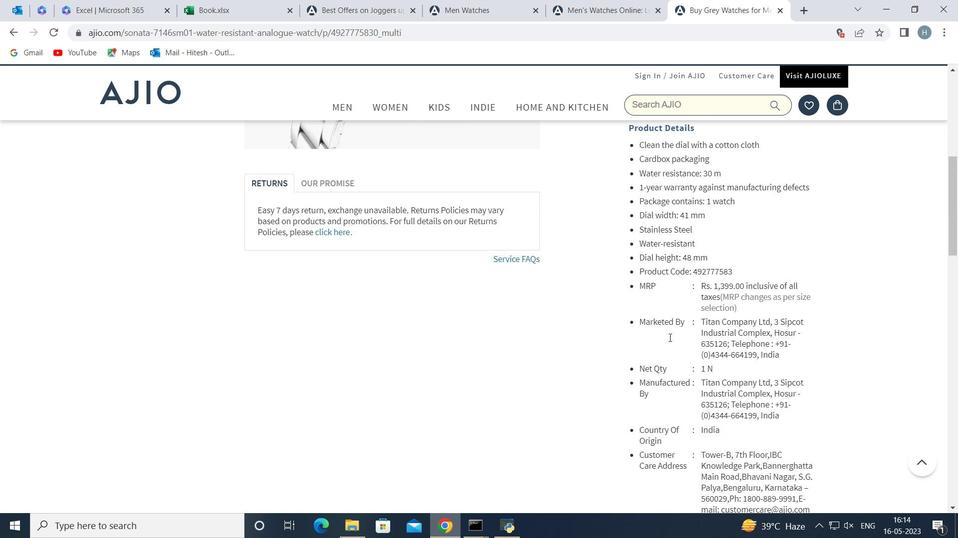 
Action: Mouse scrolled (669, 337) with delta (0, 0)
Screenshot: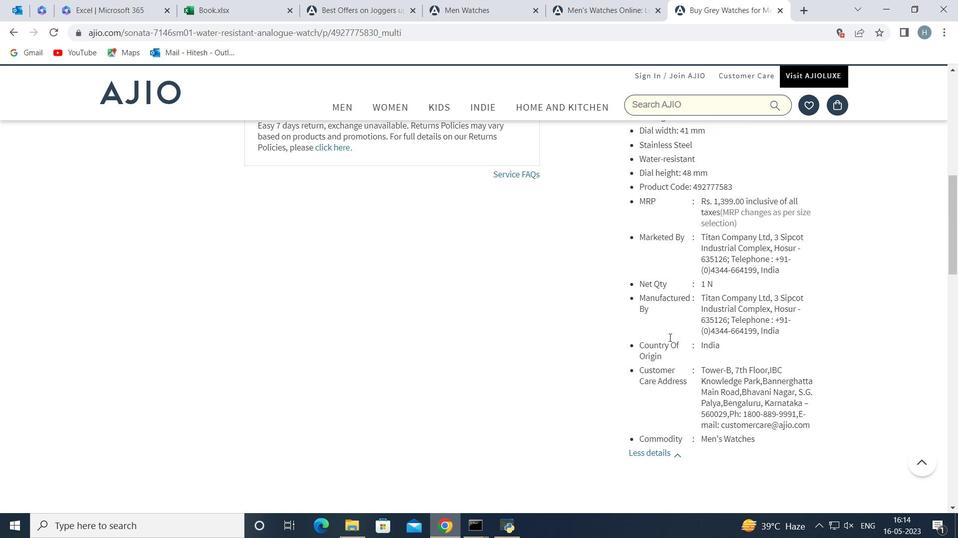 
Action: Mouse scrolled (669, 337) with delta (0, 0)
Screenshot: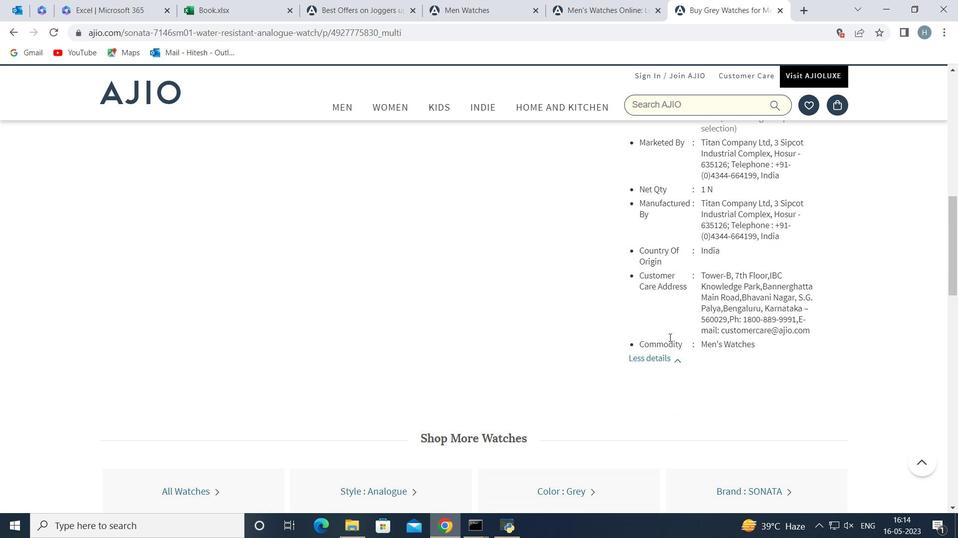 
Action: Mouse scrolled (669, 337) with delta (0, 0)
Screenshot: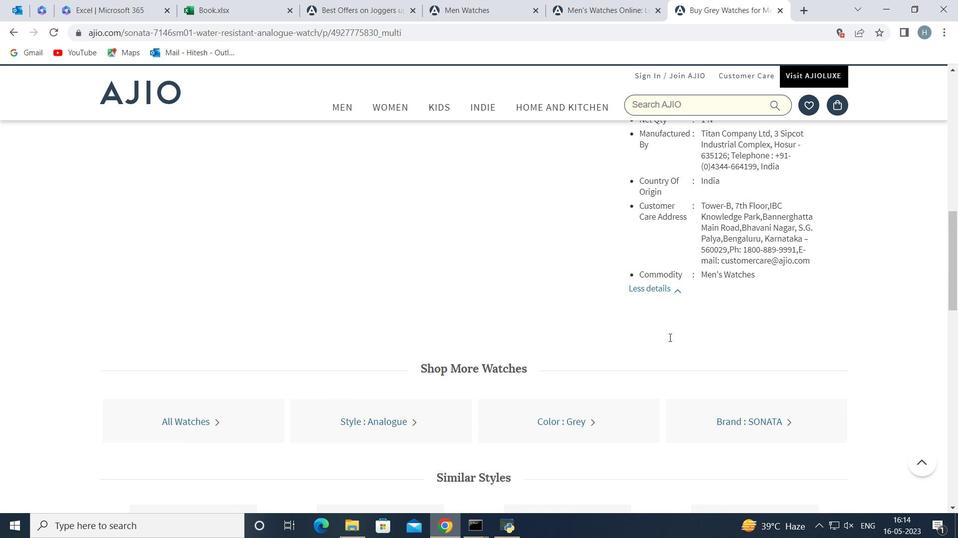 
Action: Mouse scrolled (669, 337) with delta (0, 0)
Screenshot: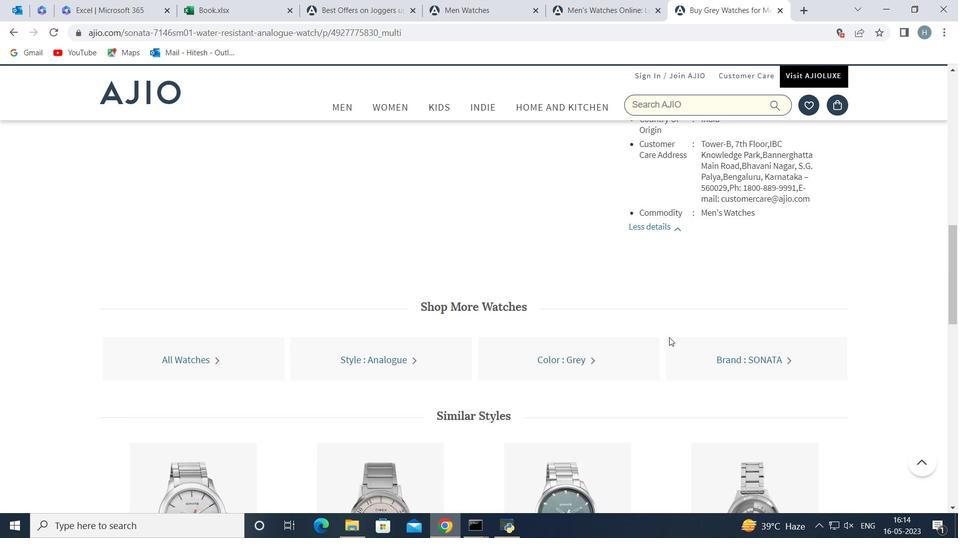 
Action: Mouse scrolled (669, 337) with delta (0, 0)
Screenshot: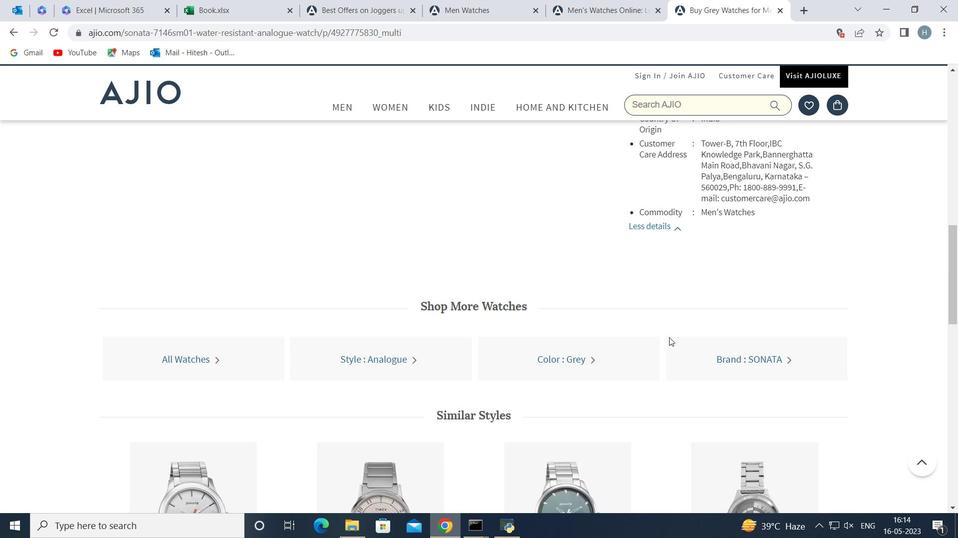 
Action: Mouse scrolled (669, 337) with delta (0, 0)
Screenshot: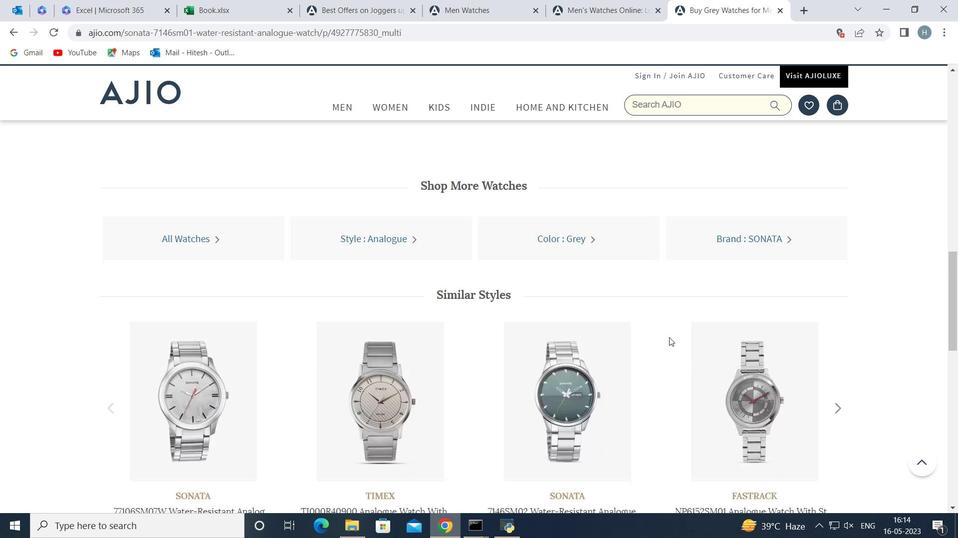 
Action: Mouse scrolled (669, 338) with delta (0, 0)
Screenshot: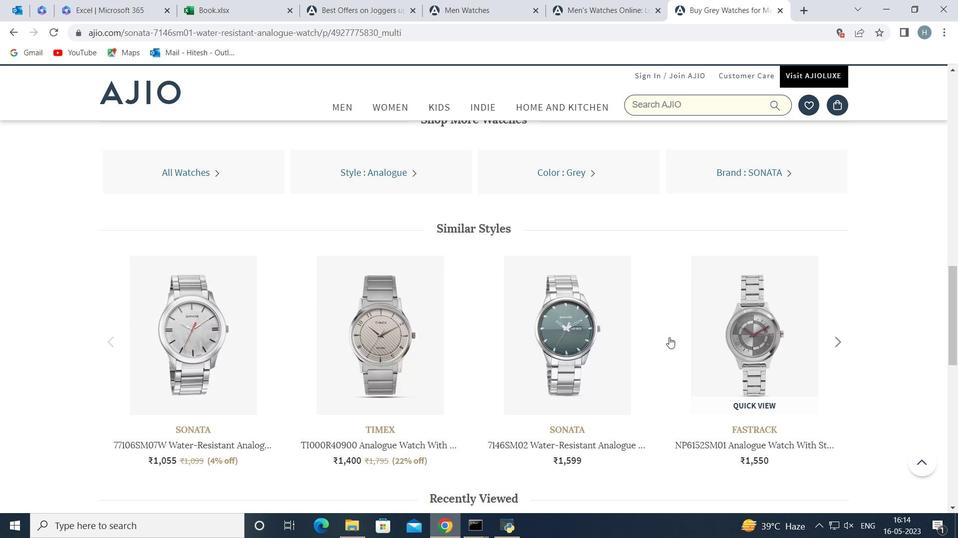 
Action: Mouse scrolled (669, 338) with delta (0, 0)
Screenshot: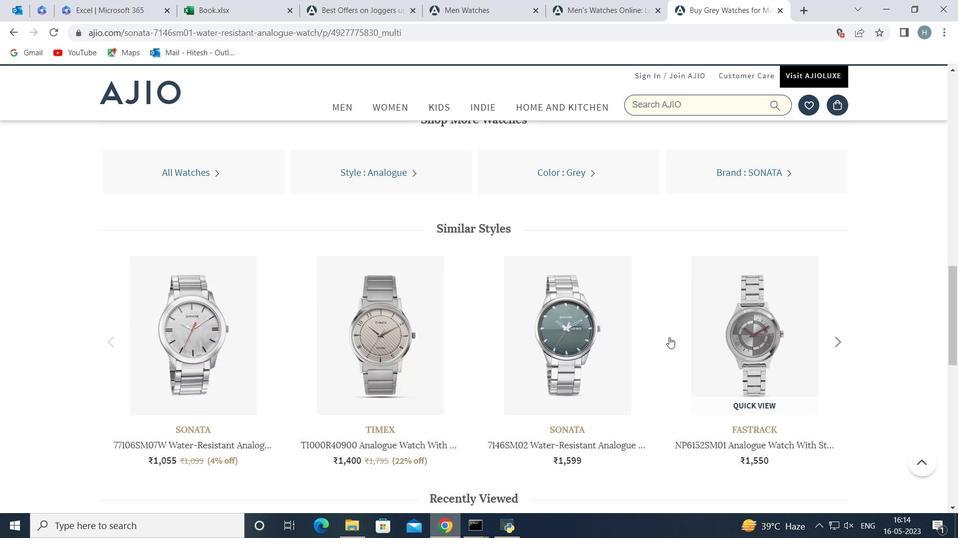 
Action: Mouse scrolled (669, 338) with delta (0, 0)
Screenshot: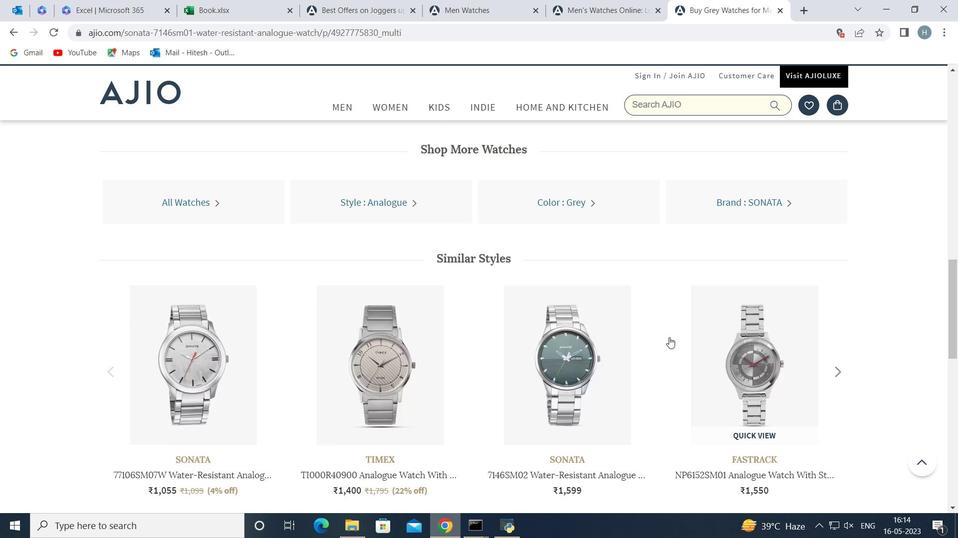 
Action: Mouse scrolled (669, 338) with delta (0, 0)
Screenshot: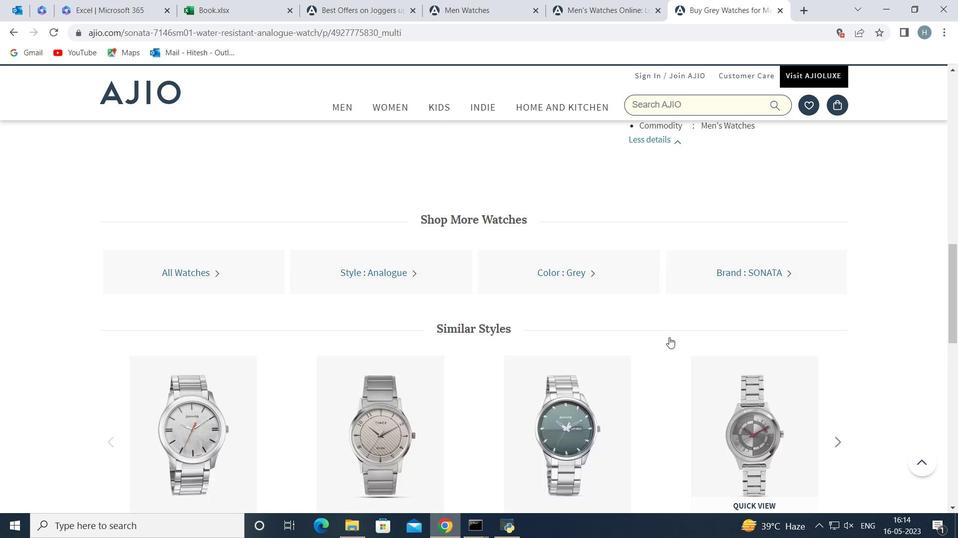 
Action: Mouse scrolled (669, 338) with delta (0, 0)
Screenshot: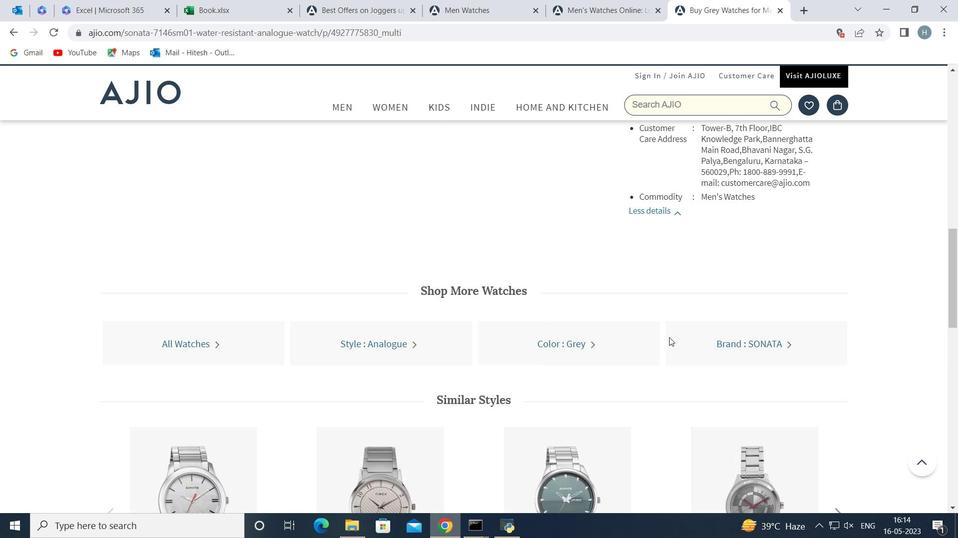 
Action: Mouse scrolled (669, 338) with delta (0, 0)
Screenshot: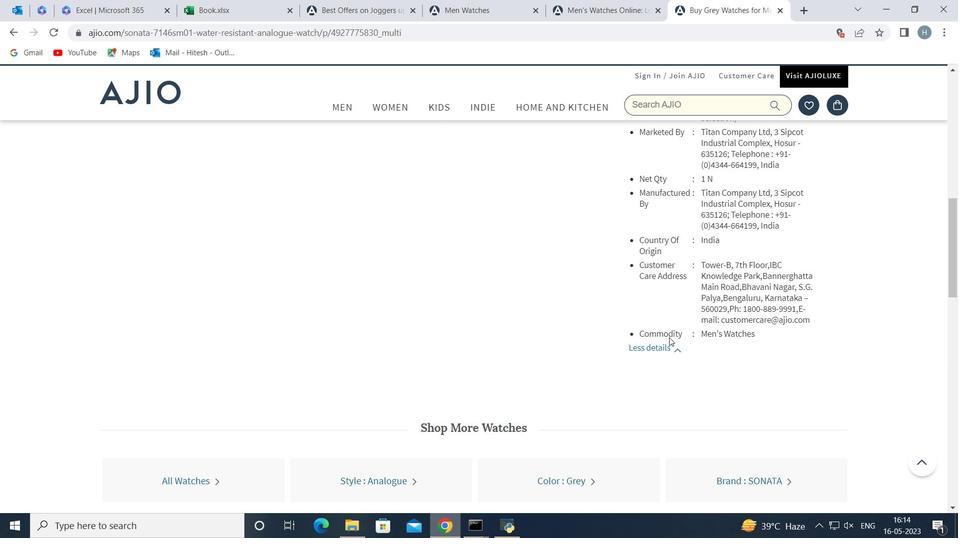 
Action: Mouse scrolled (669, 338) with delta (0, 0)
Screenshot: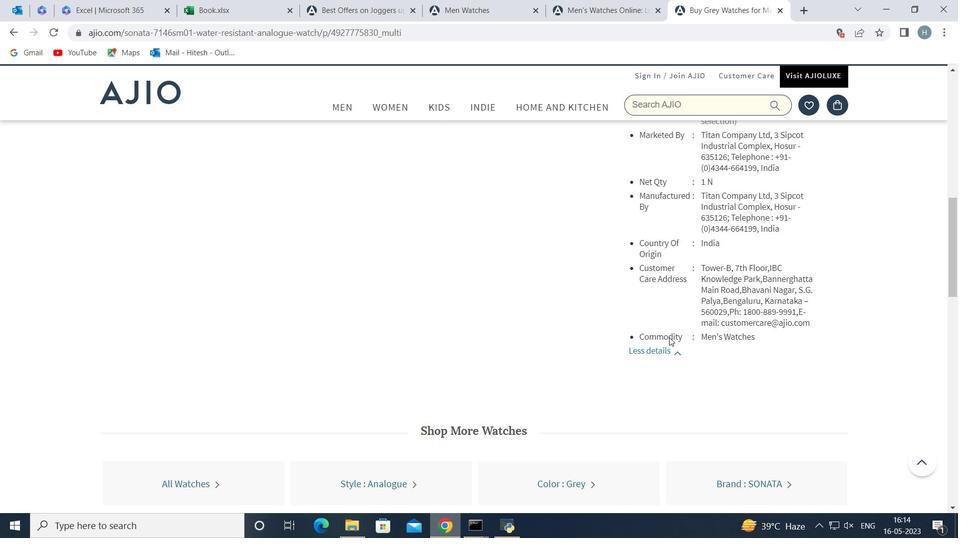 
Action: Mouse scrolled (669, 338) with delta (0, 0)
Screenshot: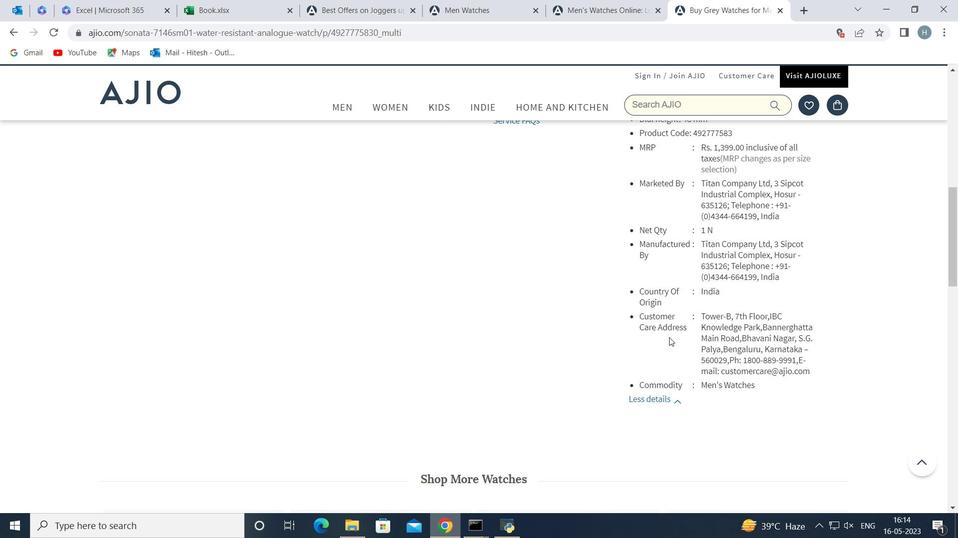 
Action: Mouse scrolled (669, 338) with delta (0, 0)
Screenshot: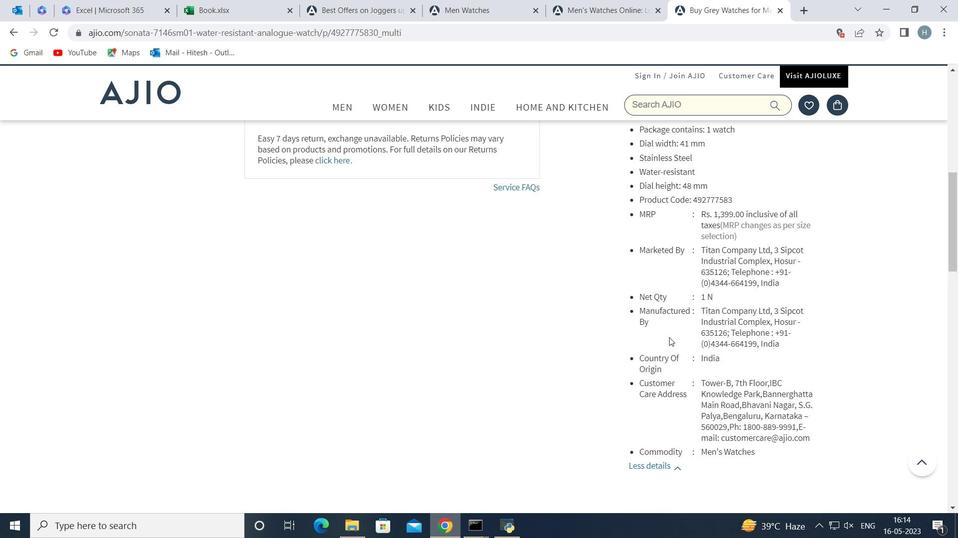 
Action: Mouse scrolled (669, 338) with delta (0, 0)
Screenshot: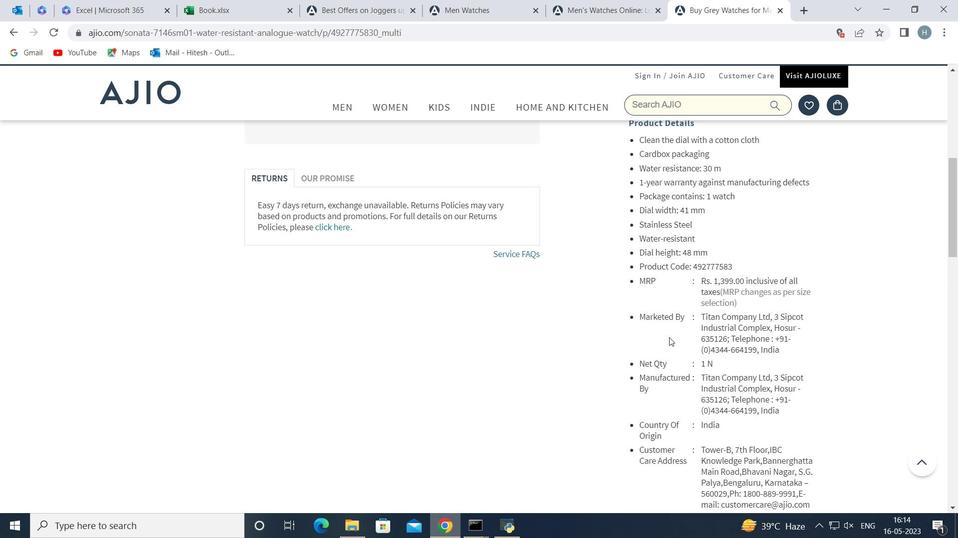 
Action: Mouse scrolled (669, 337) with delta (0, 0)
Screenshot: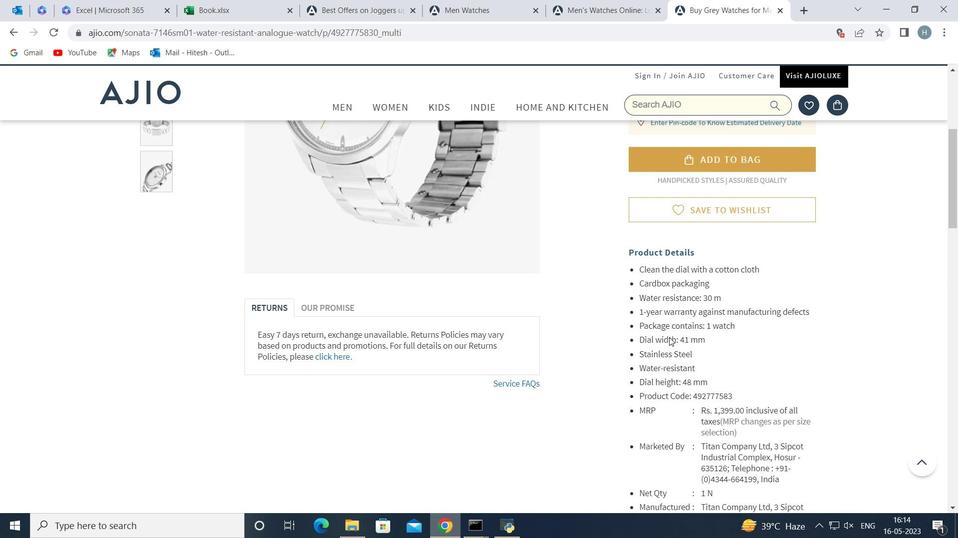 
Action: Mouse moved to (725, 340)
Screenshot: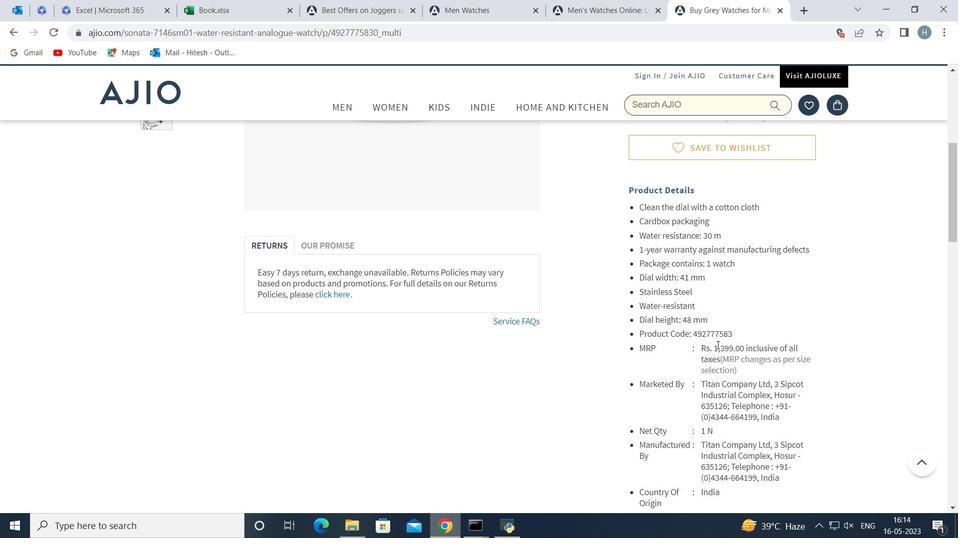 
Action: Mouse scrolled (725, 339) with delta (0, 0)
Screenshot: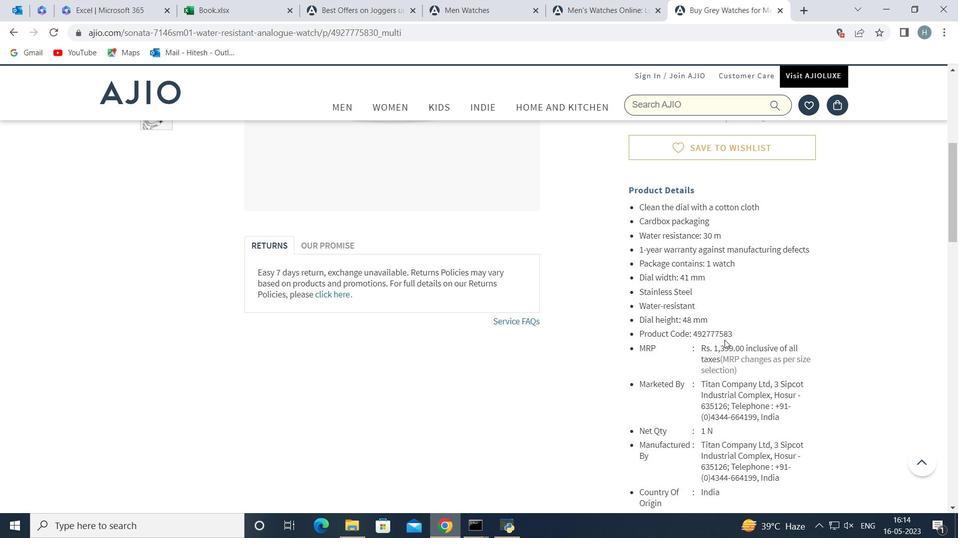 
Action: Mouse moved to (696, 347)
Screenshot: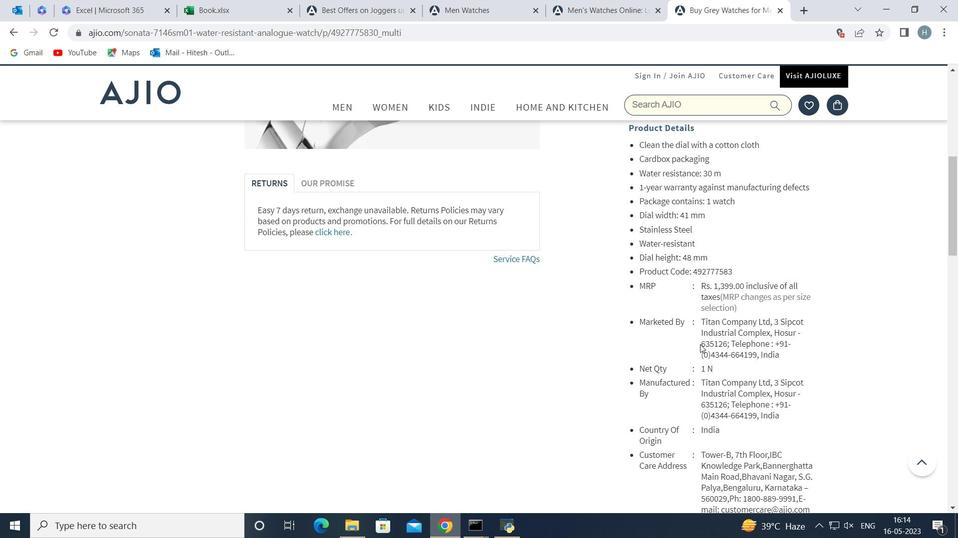 
Action: Mouse scrolled (696, 346) with delta (0, 0)
Screenshot: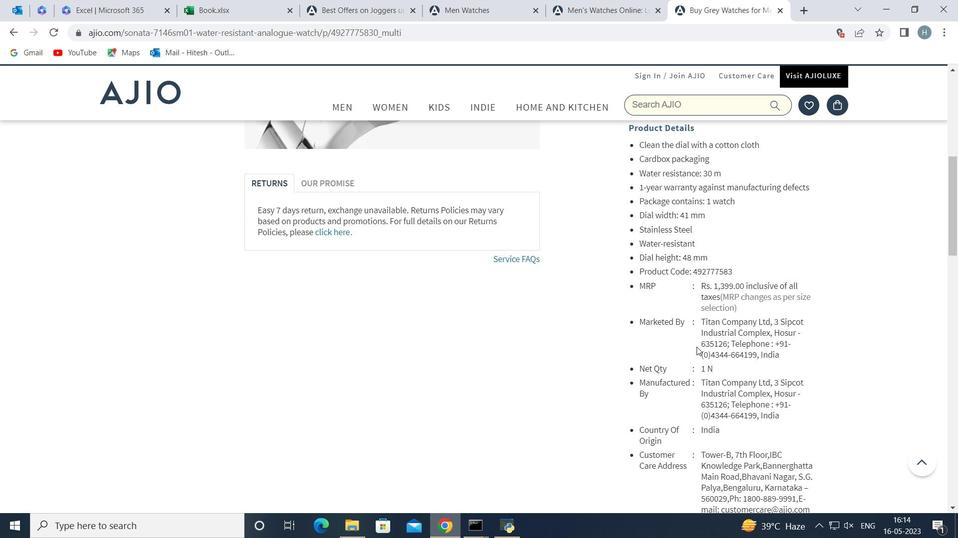 
Action: Mouse moved to (714, 362)
Screenshot: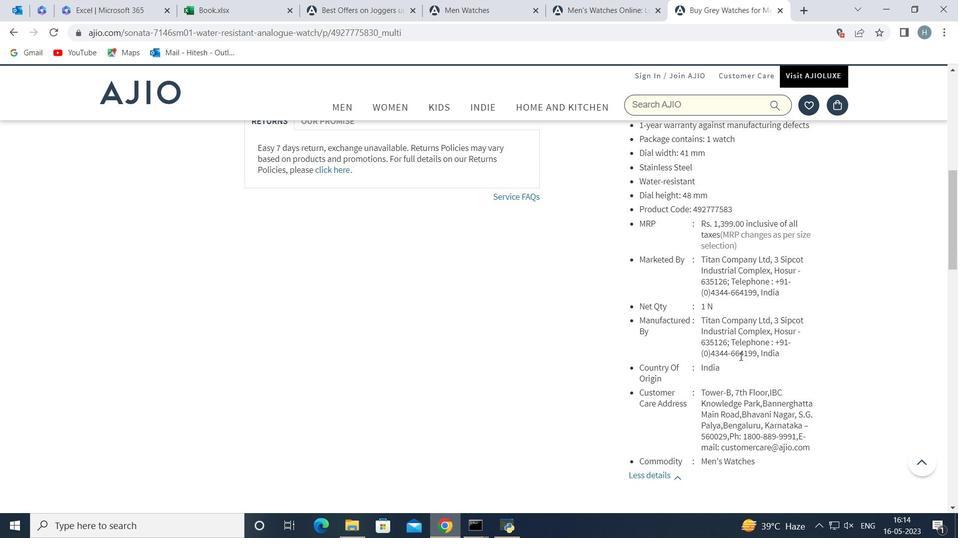
Action: Mouse scrolled (714, 361) with delta (0, 0)
Screenshot: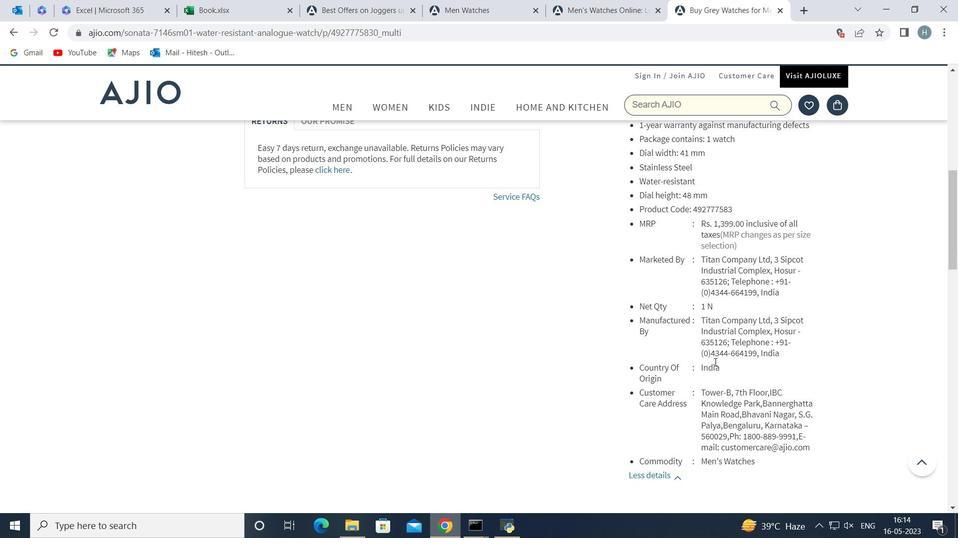 
Action: Mouse moved to (705, 362)
Screenshot: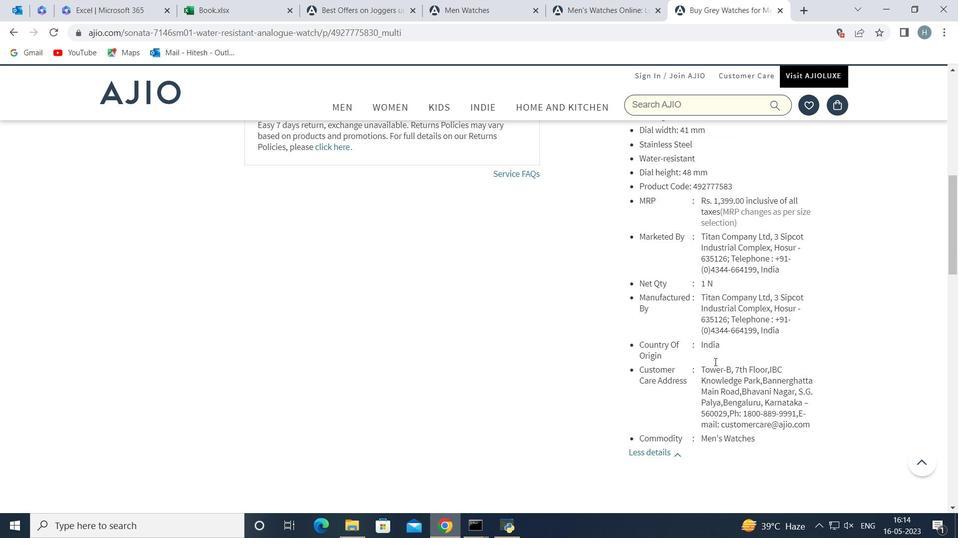 
Action: Mouse scrolled (705, 361) with delta (0, 0)
Screenshot: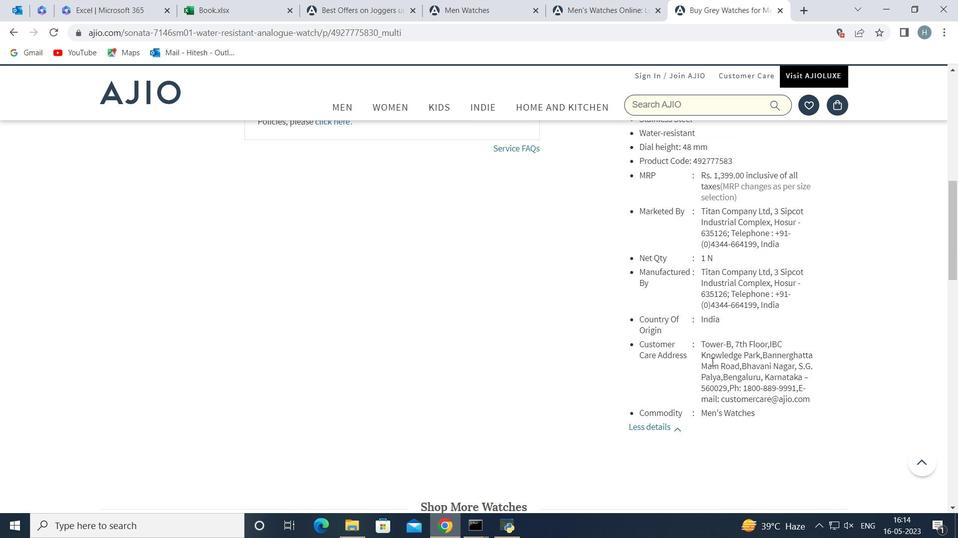 
Action: Mouse scrolled (705, 361) with delta (0, 0)
Screenshot: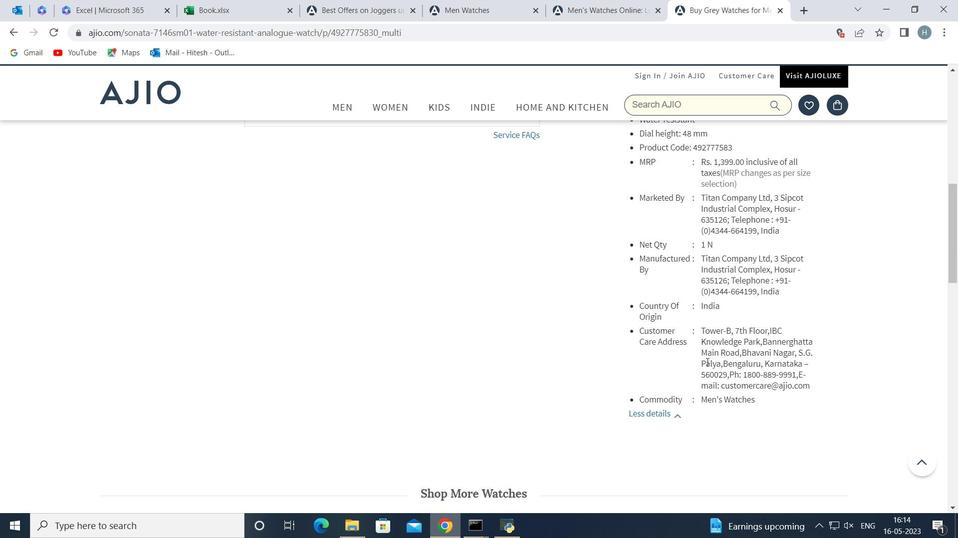 
Action: Mouse moved to (704, 362)
Screenshot: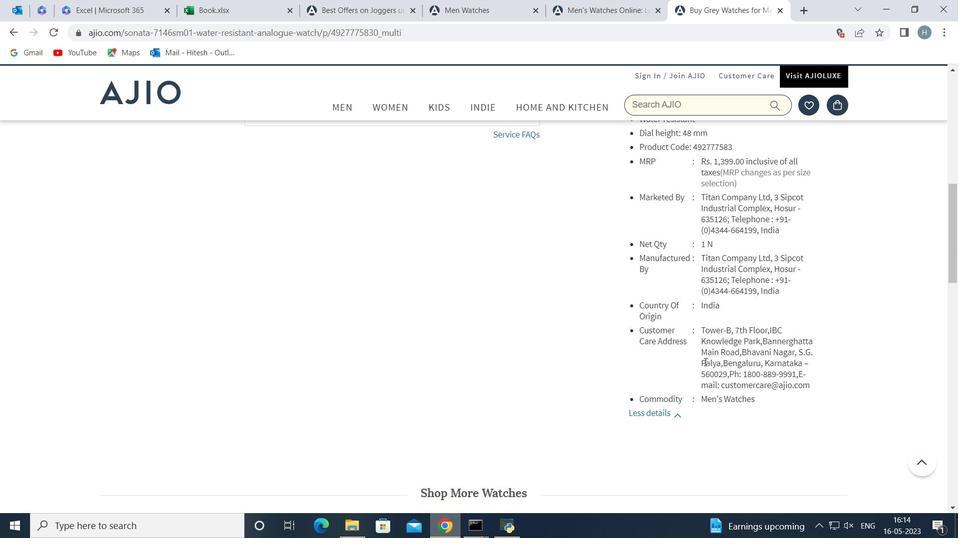 
Action: Mouse scrolled (704, 361) with delta (0, 0)
Screenshot: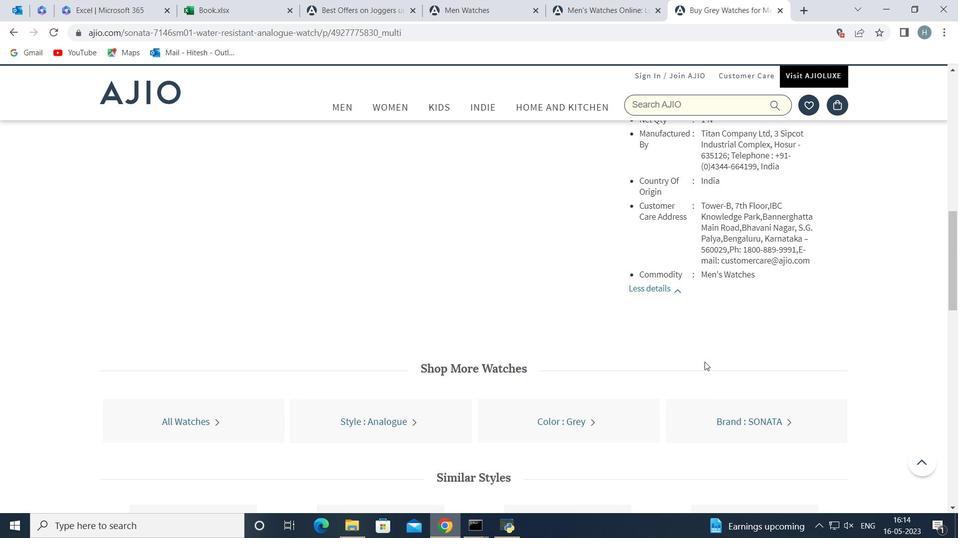 
Action: Mouse scrolled (704, 361) with delta (0, 0)
Screenshot: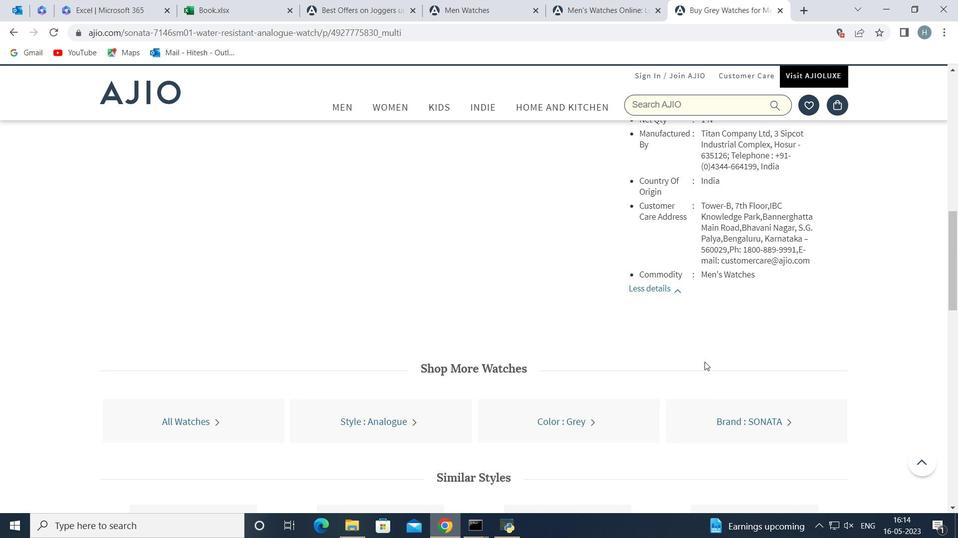 
Action: Mouse moved to (696, 362)
Screenshot: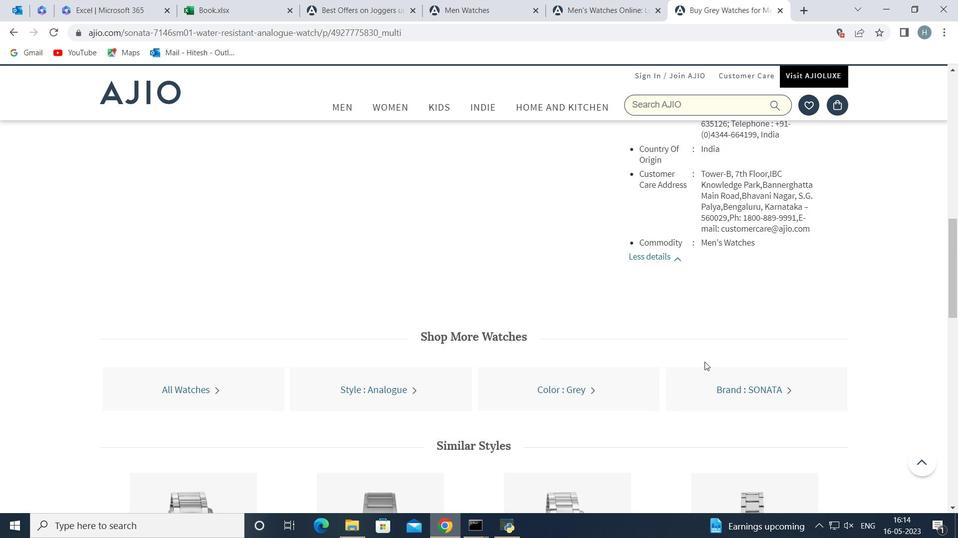 
Action: Mouse scrolled (696, 361) with delta (0, 0)
Screenshot: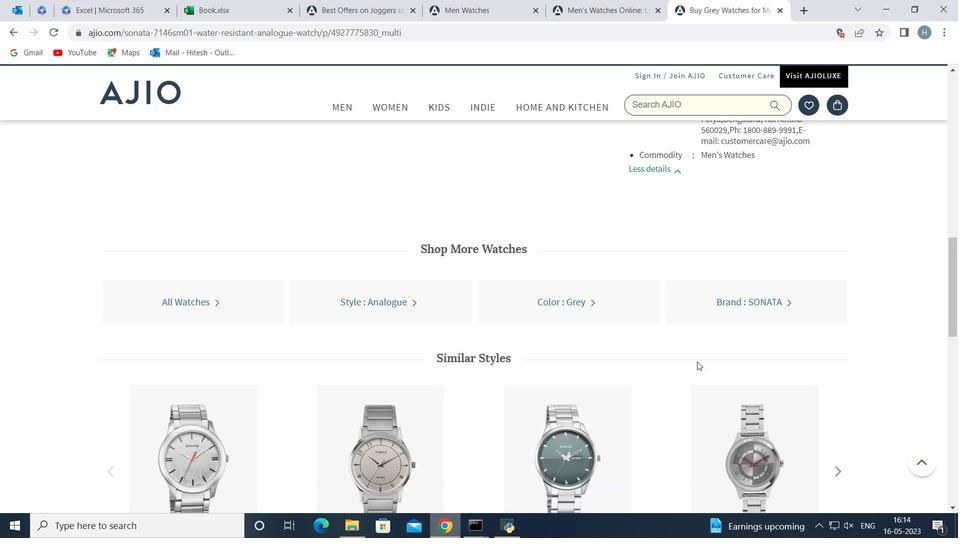 
Action: Mouse moved to (688, 360)
Screenshot: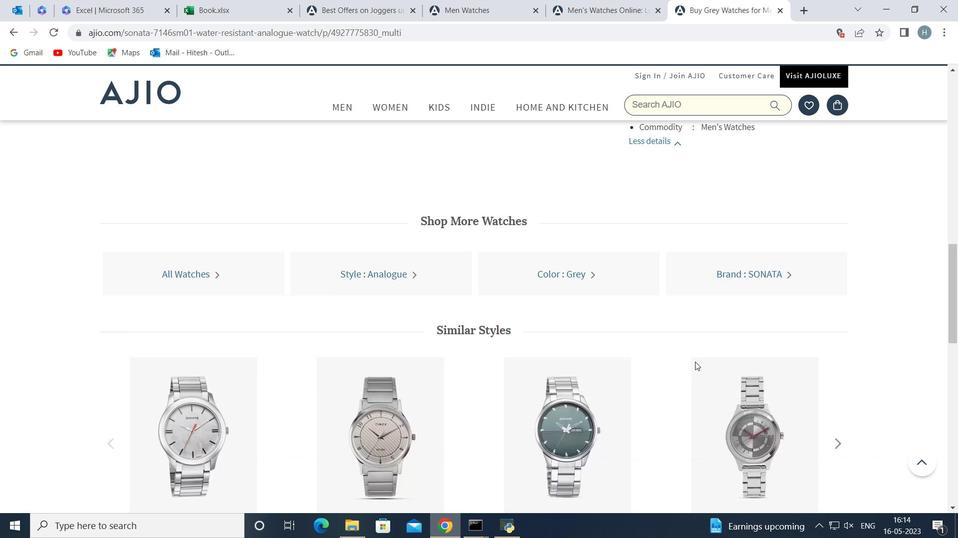 
Action: Mouse scrolled (688, 360) with delta (0, 0)
Screenshot: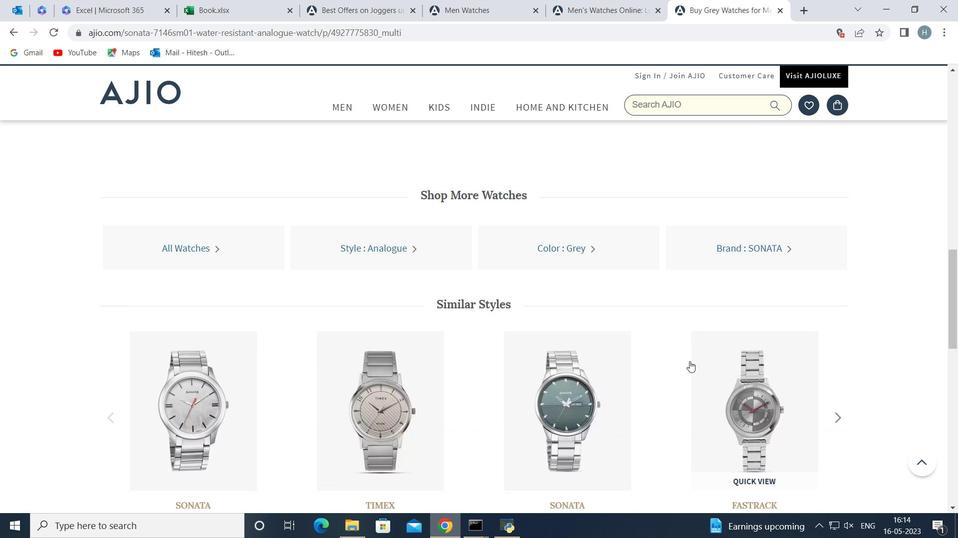 
Action: Mouse scrolled (688, 360) with delta (0, 0)
Screenshot: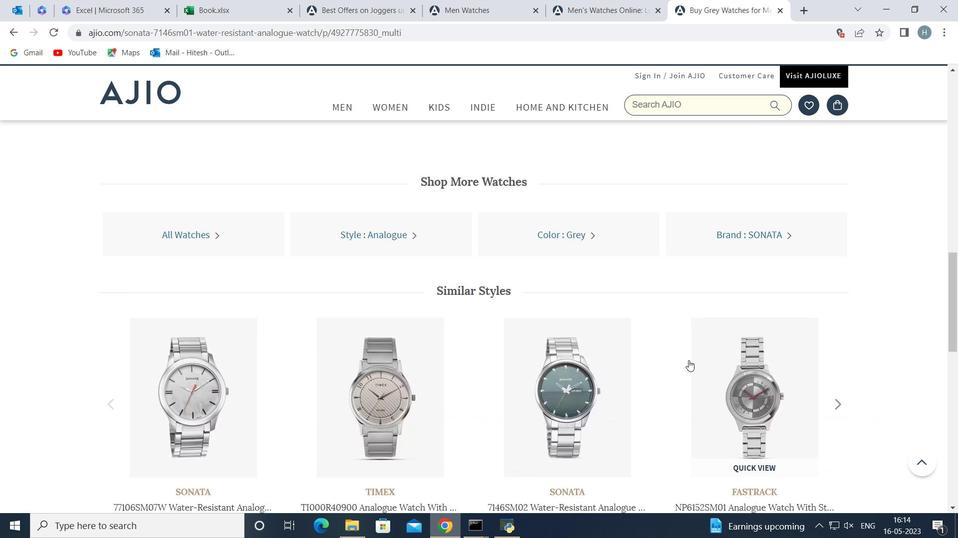
Action: Mouse moved to (624, 356)
Screenshot: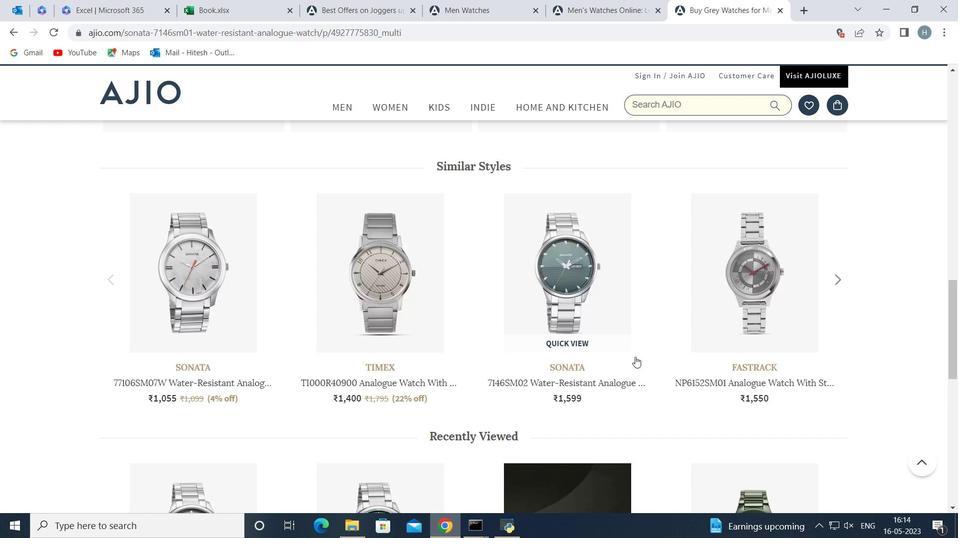 
Action: Mouse scrolled (624, 356) with delta (0, 0)
Screenshot: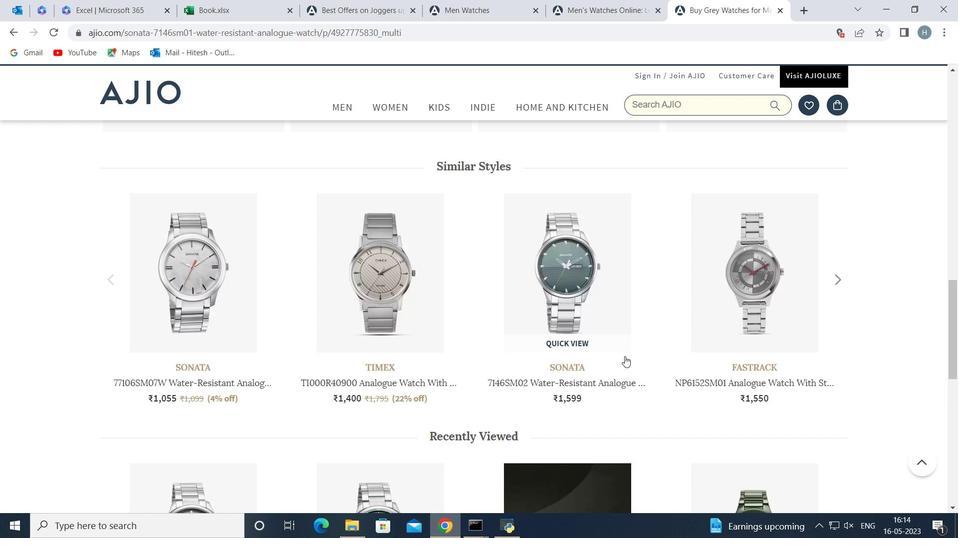
Action: Mouse scrolled (624, 356) with delta (0, 0)
Screenshot: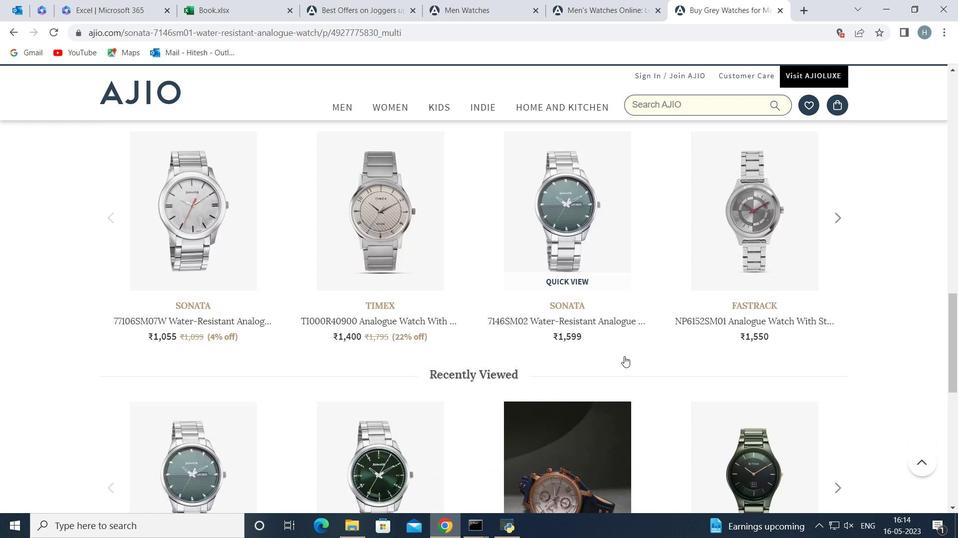 
Action: Mouse scrolled (624, 356) with delta (0, 0)
Screenshot: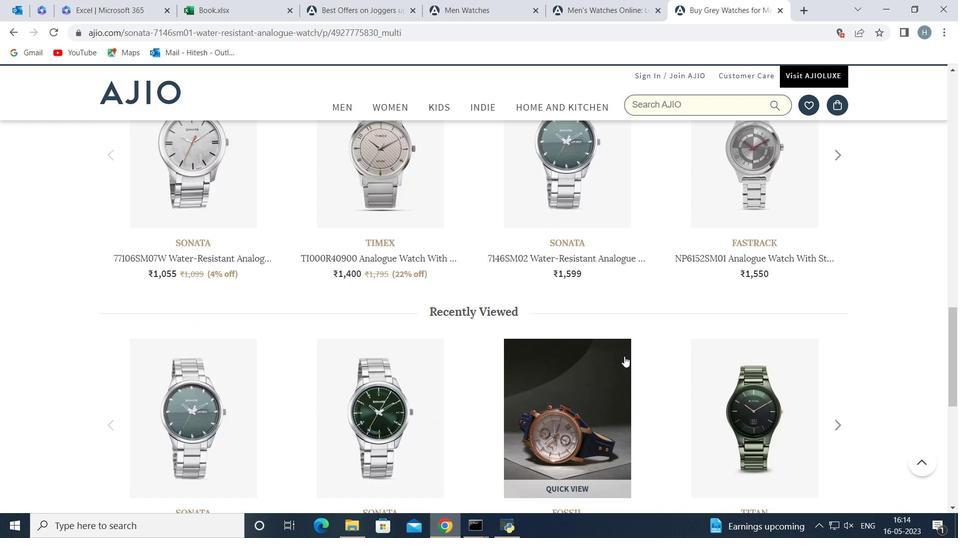 
Action: Mouse scrolled (624, 356) with delta (0, 0)
Screenshot: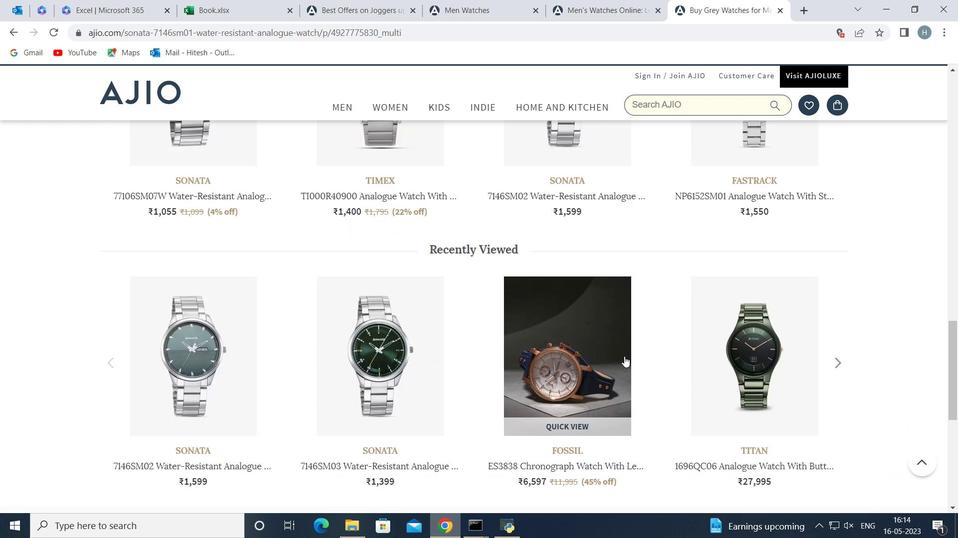 
Action: Mouse scrolled (624, 356) with delta (0, 0)
Screenshot: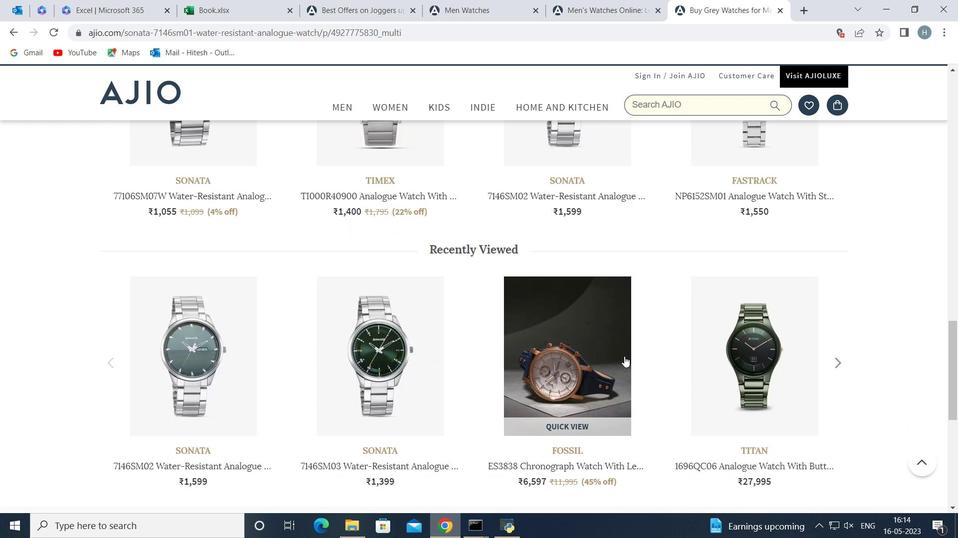 
Action: Mouse moved to (683, 298)
Screenshot: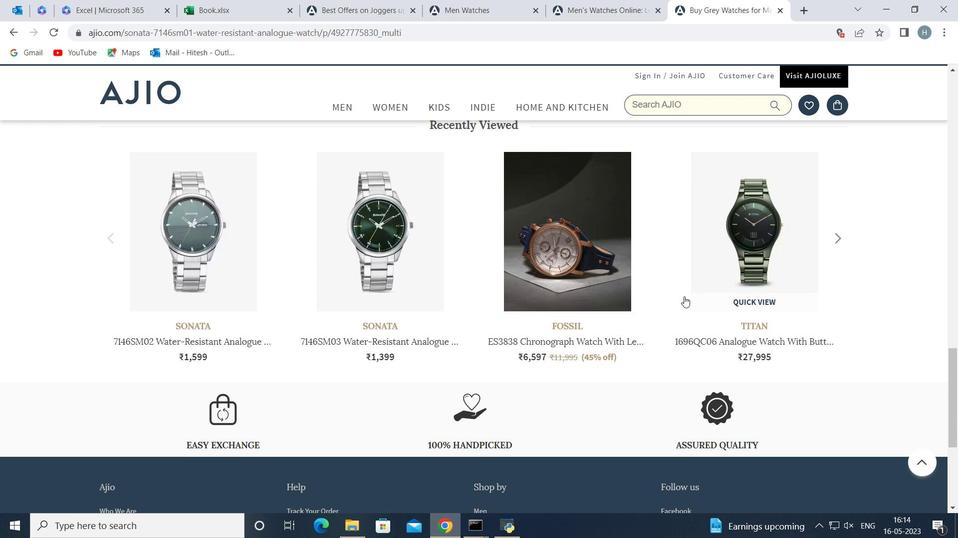 
Action: Mouse scrolled (683, 299) with delta (0, 0)
Screenshot: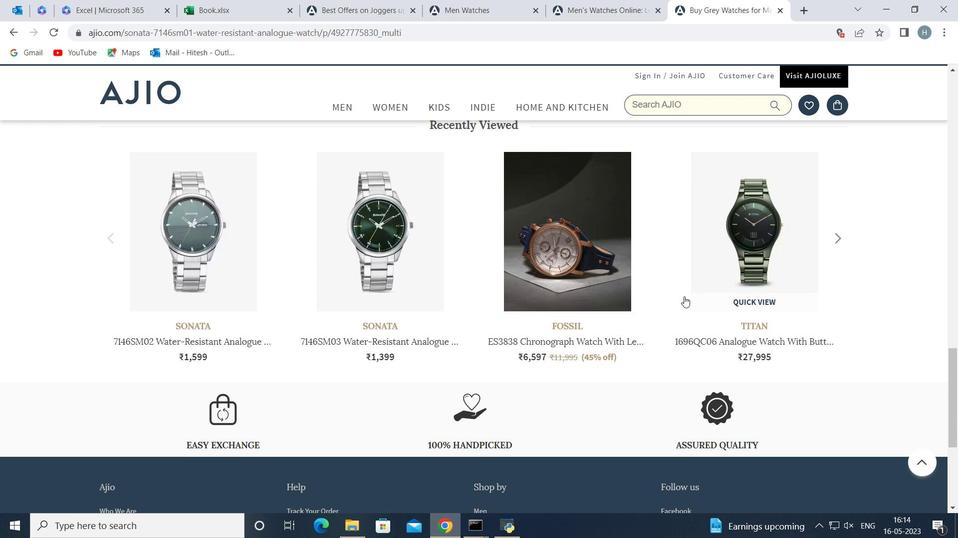 
Action: Mouse scrolled (683, 299) with delta (0, 0)
Screenshot: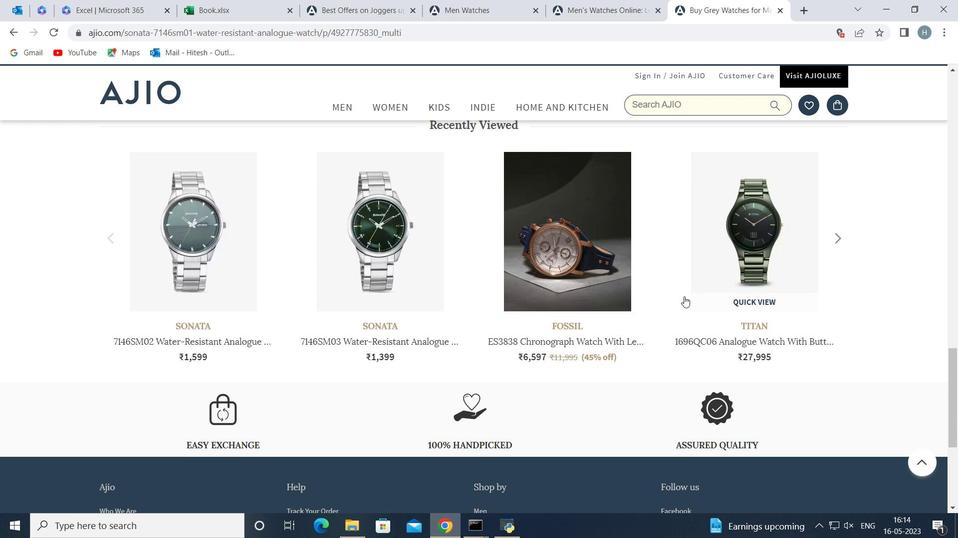
Action: Mouse scrolled (683, 299) with delta (0, 0)
Screenshot: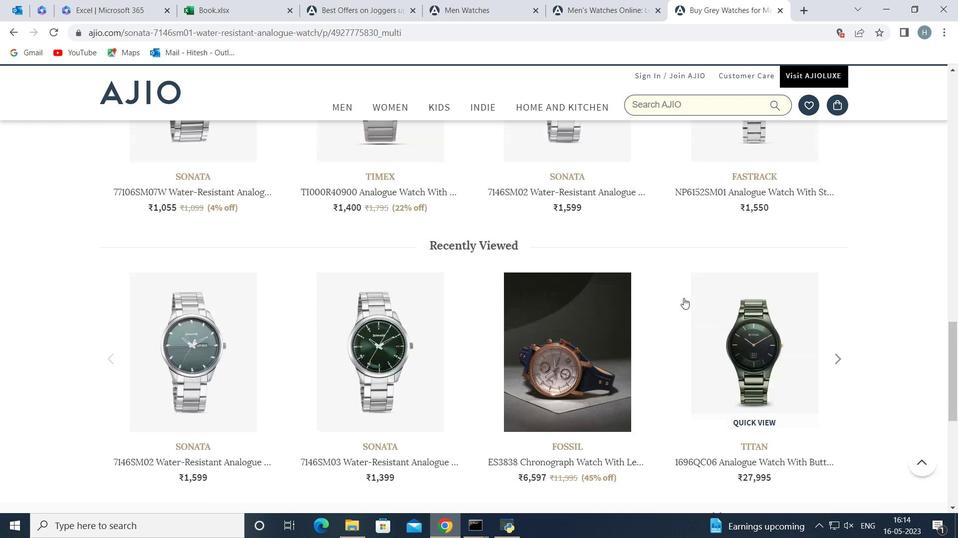 
Action: Mouse scrolled (683, 299) with delta (0, 0)
Screenshot: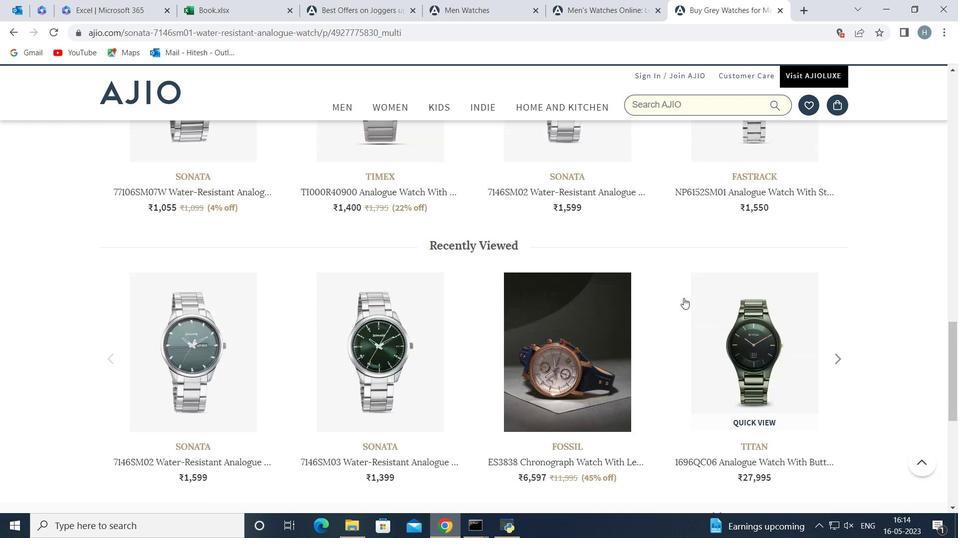 
Action: Mouse scrolled (683, 299) with delta (0, 0)
Screenshot: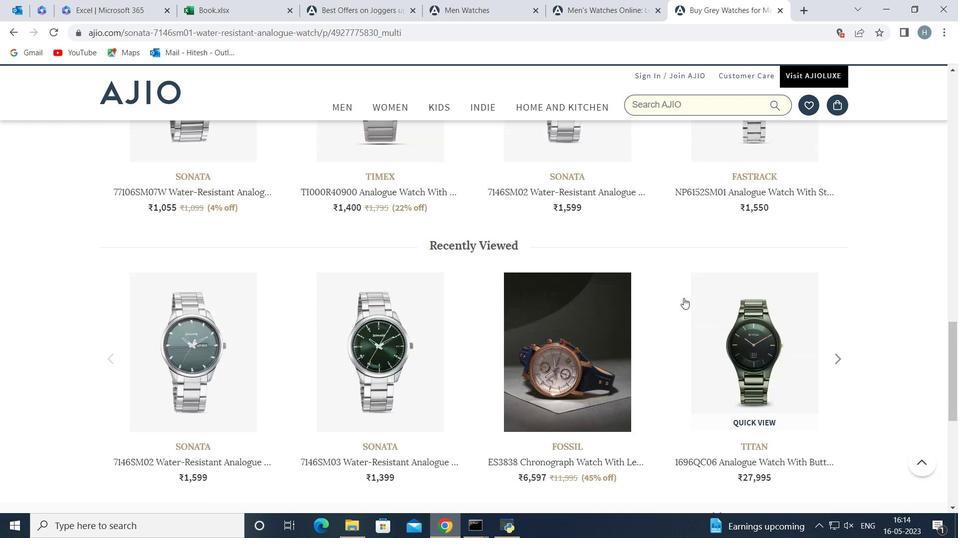 
Action: Mouse scrolled (683, 299) with delta (0, 0)
Screenshot: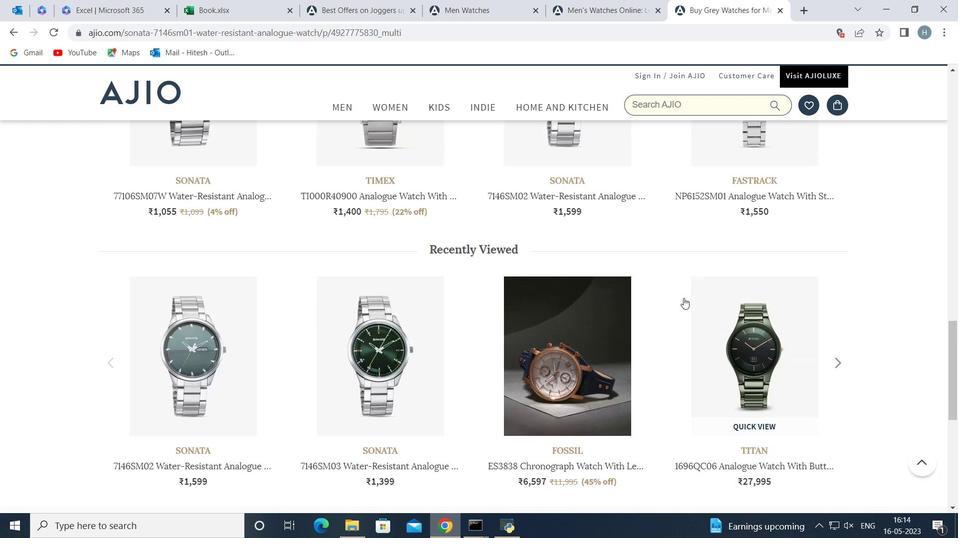
Action: Mouse scrolled (683, 299) with delta (0, 0)
Screenshot: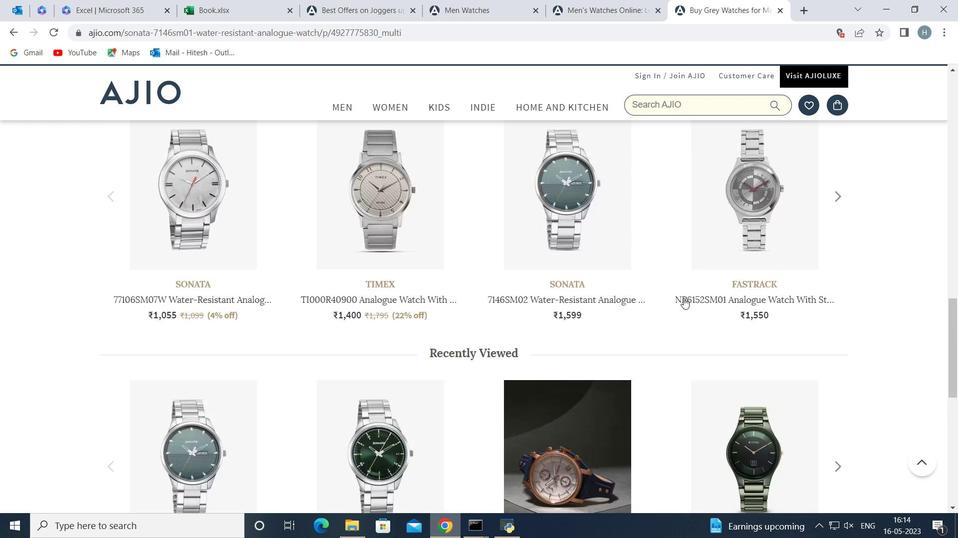 
Action: Mouse scrolled (683, 299) with delta (0, 0)
Screenshot: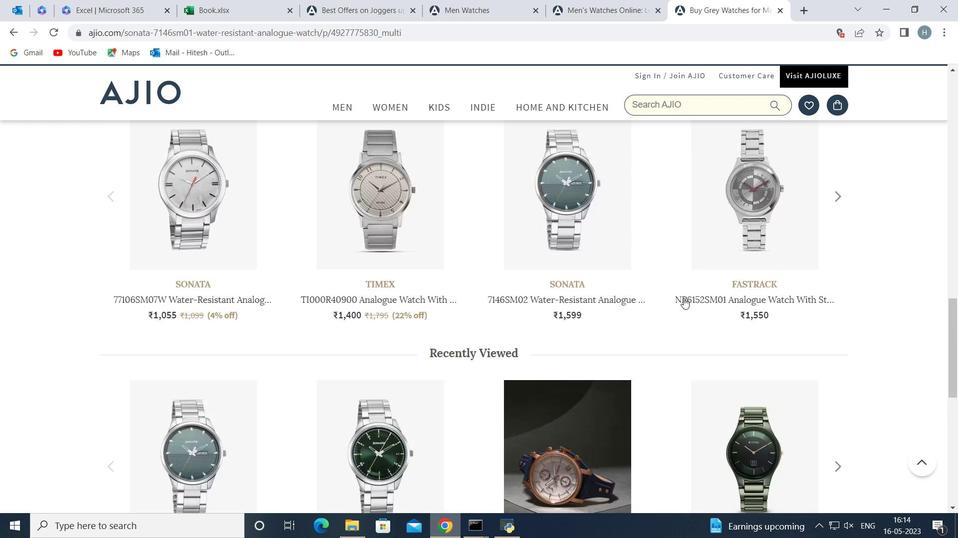 
Action: Mouse scrolled (683, 299) with delta (0, 0)
Screenshot: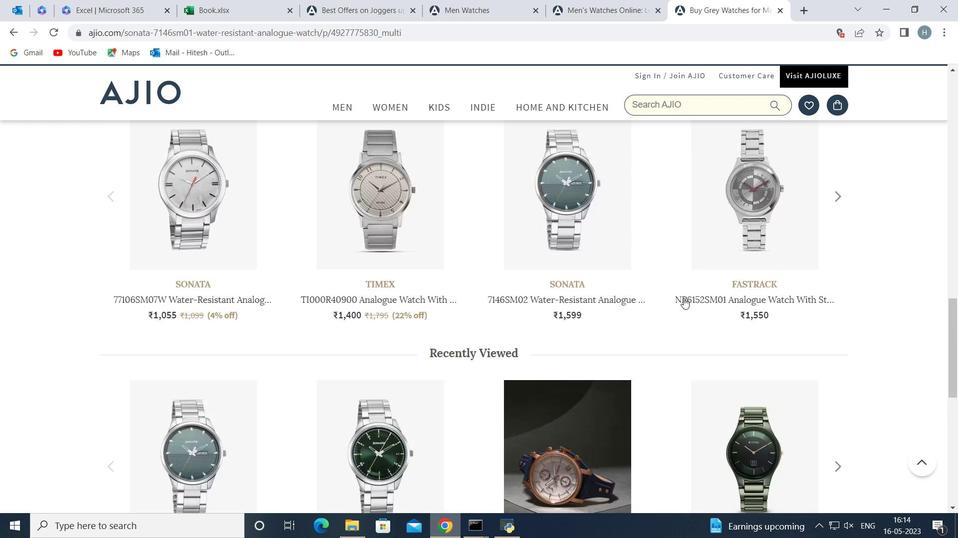 
Action: Mouse scrolled (683, 299) with delta (0, 0)
Screenshot: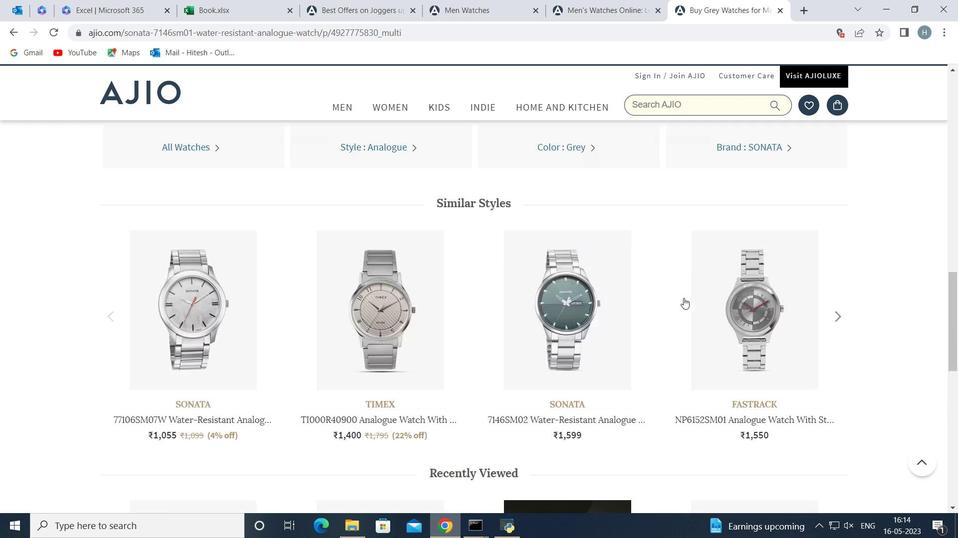 
Action: Mouse scrolled (683, 299) with delta (0, 0)
Screenshot: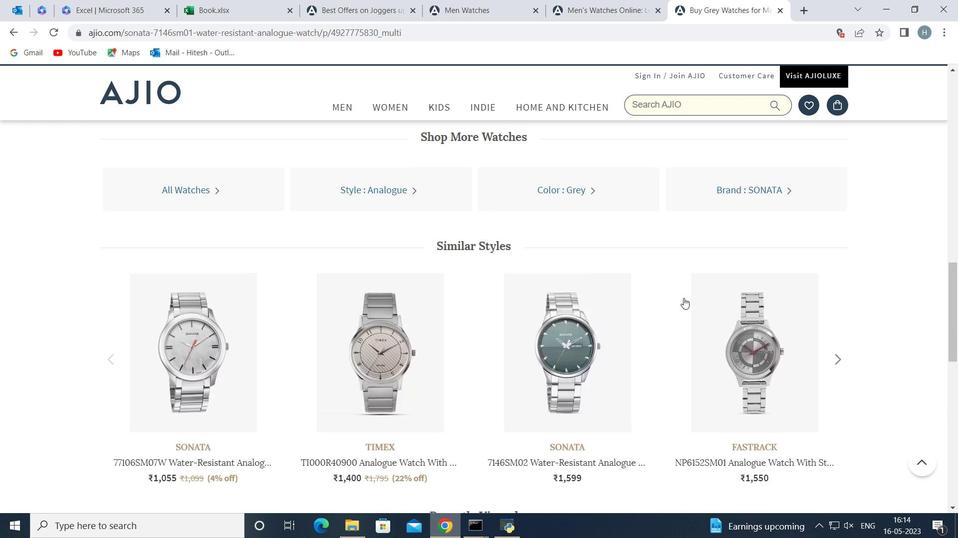 
Action: Mouse scrolled (683, 299) with delta (0, 0)
Screenshot: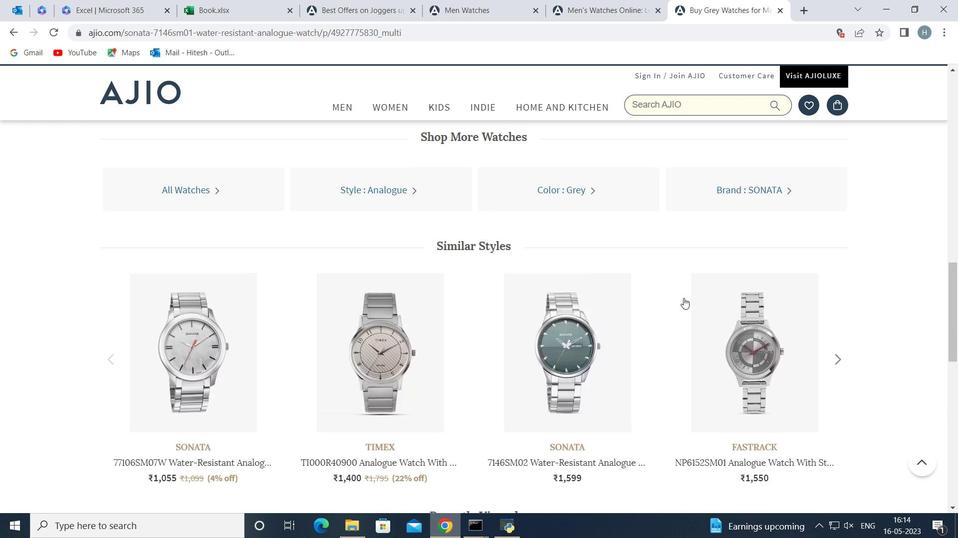 
Action: Mouse scrolled (683, 299) with delta (0, 0)
Screenshot: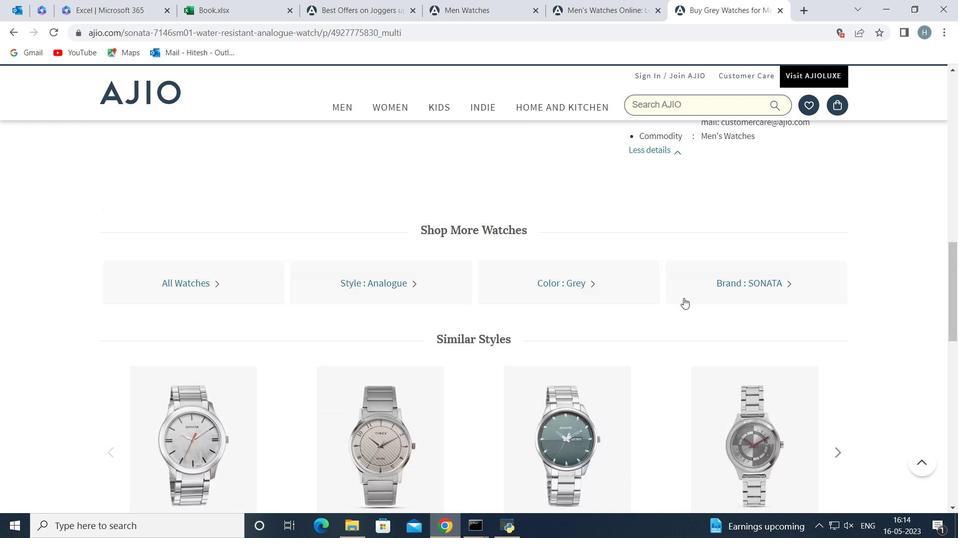 
Action: Mouse scrolled (683, 299) with delta (0, 0)
Screenshot: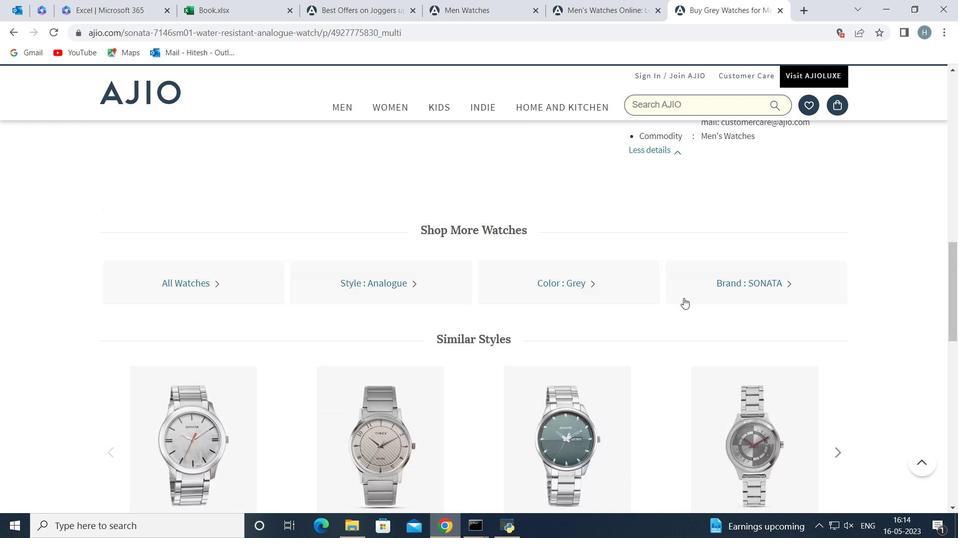 
Action: Mouse scrolled (683, 299) with delta (0, 0)
Screenshot: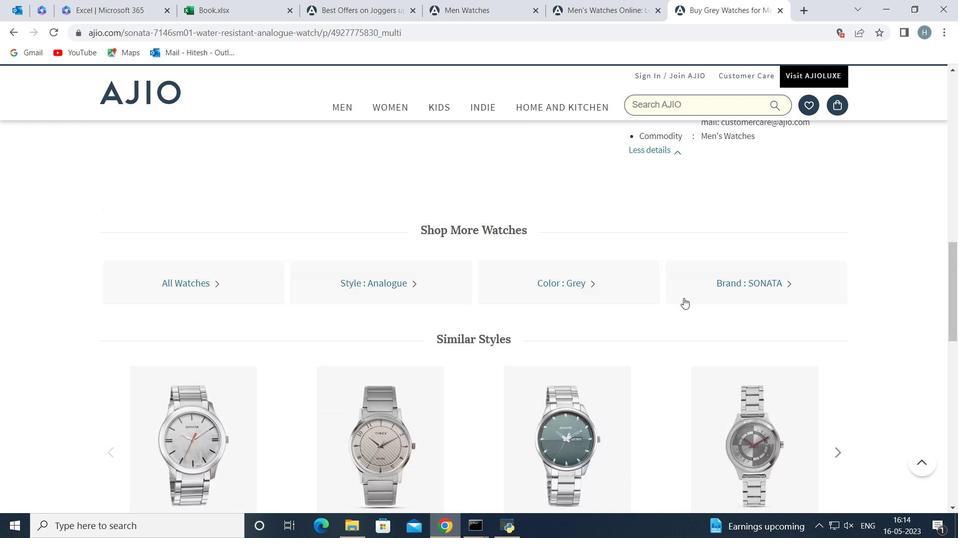 
Action: Mouse scrolled (683, 299) with delta (0, 0)
Screenshot: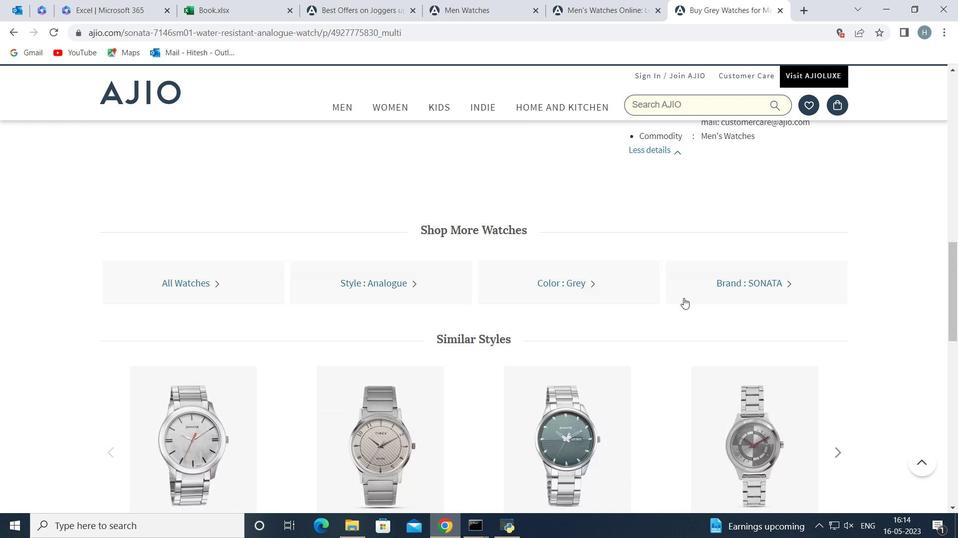 
Action: Mouse scrolled (683, 299) with delta (0, 0)
Screenshot: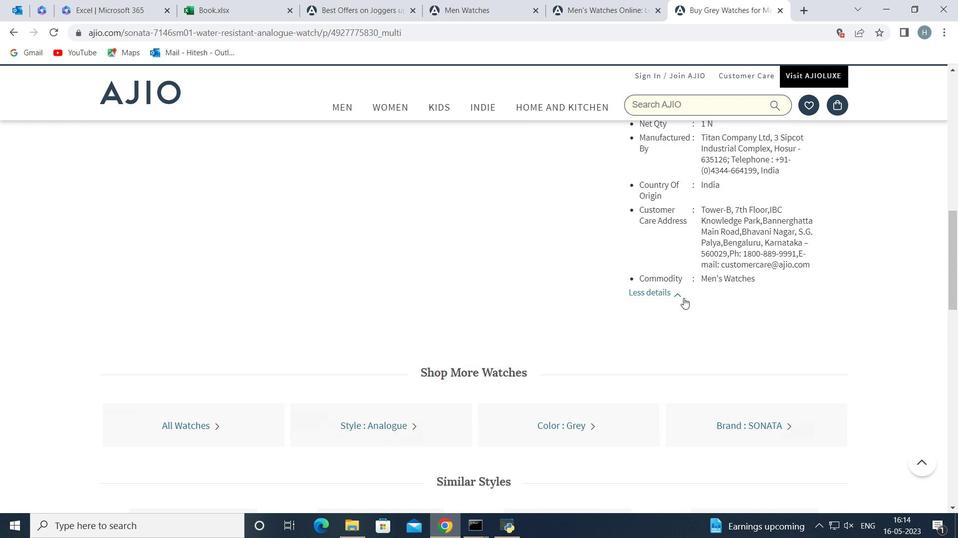 
Action: Mouse scrolled (683, 299) with delta (0, 0)
Screenshot: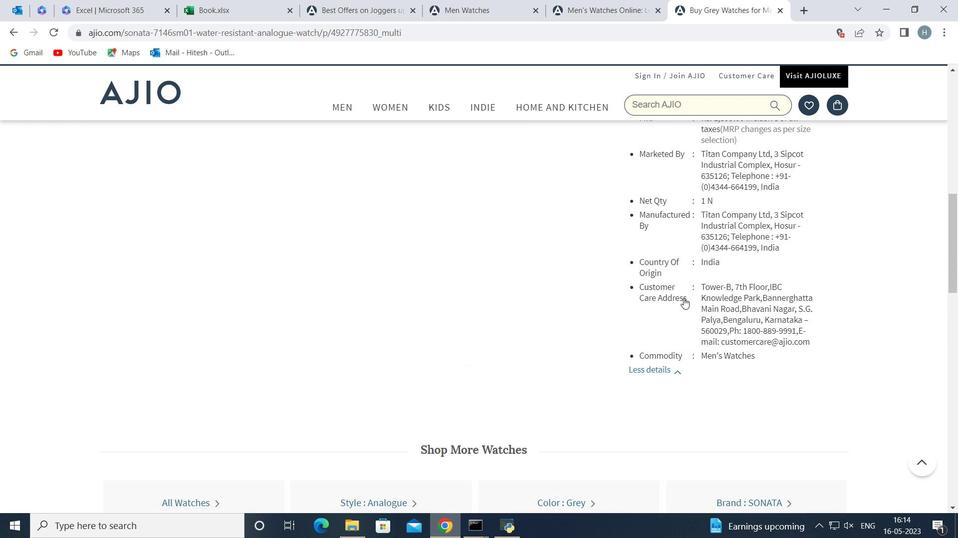 
Action: Mouse scrolled (683, 299) with delta (0, 0)
Screenshot: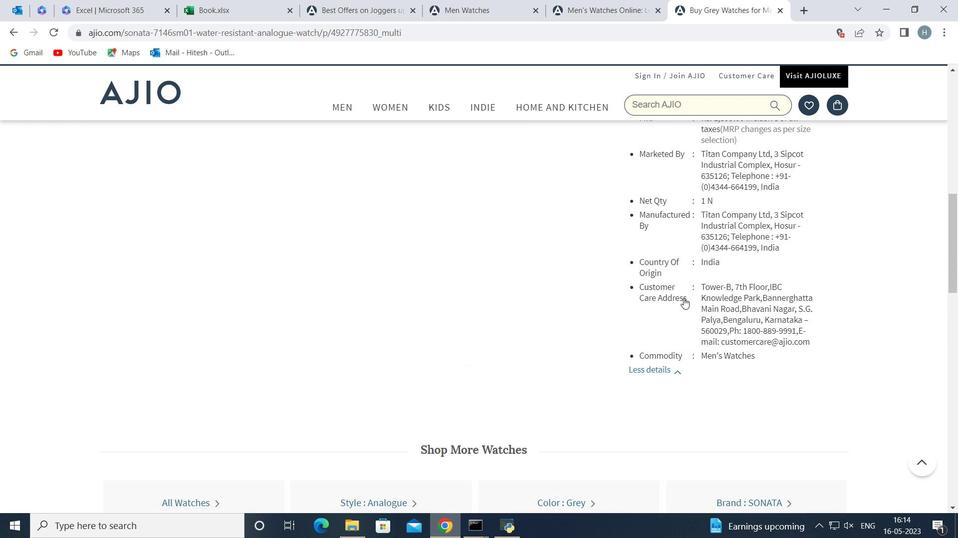 
Action: Mouse scrolled (683, 299) with delta (0, 0)
Screenshot: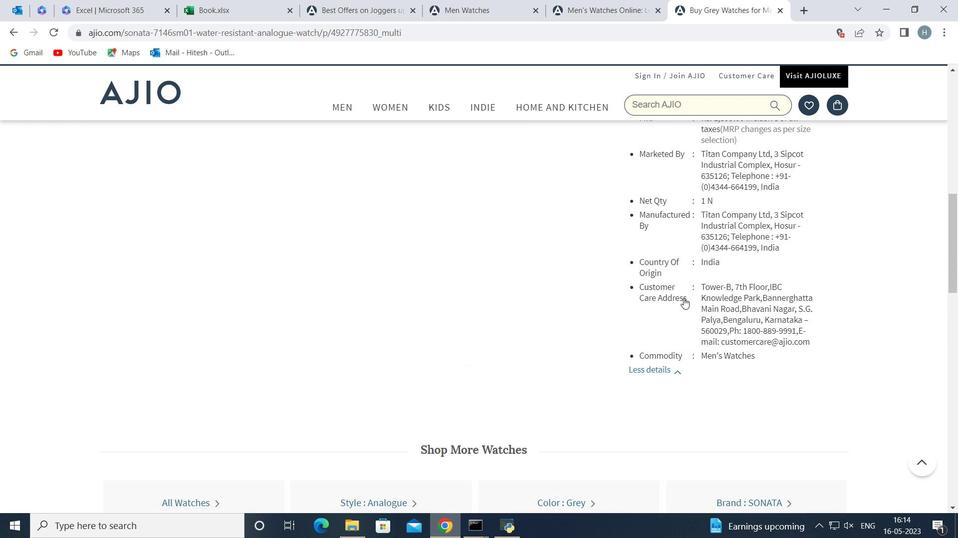 
Action: Mouse scrolled (683, 299) with delta (0, 0)
Screenshot: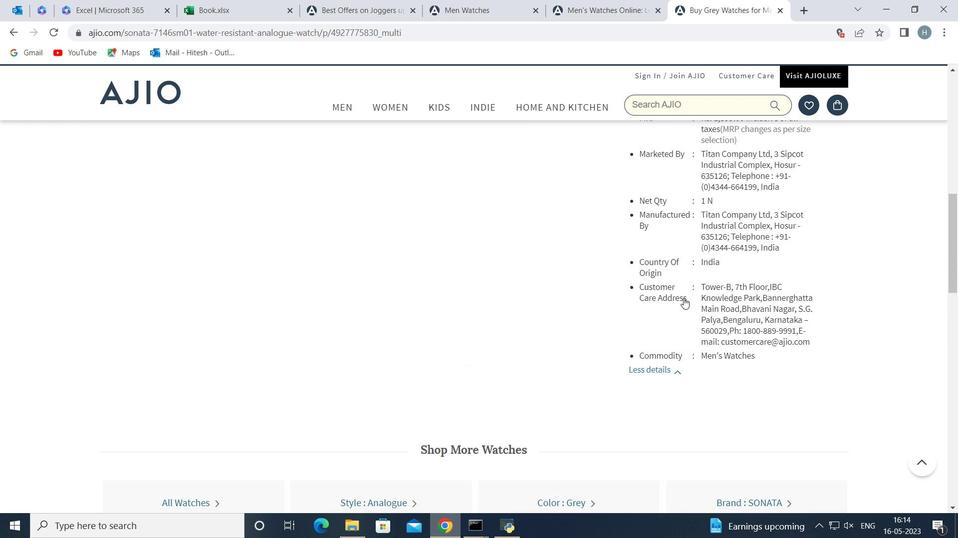 
Action: Mouse scrolled (683, 299) with delta (0, 0)
Screenshot: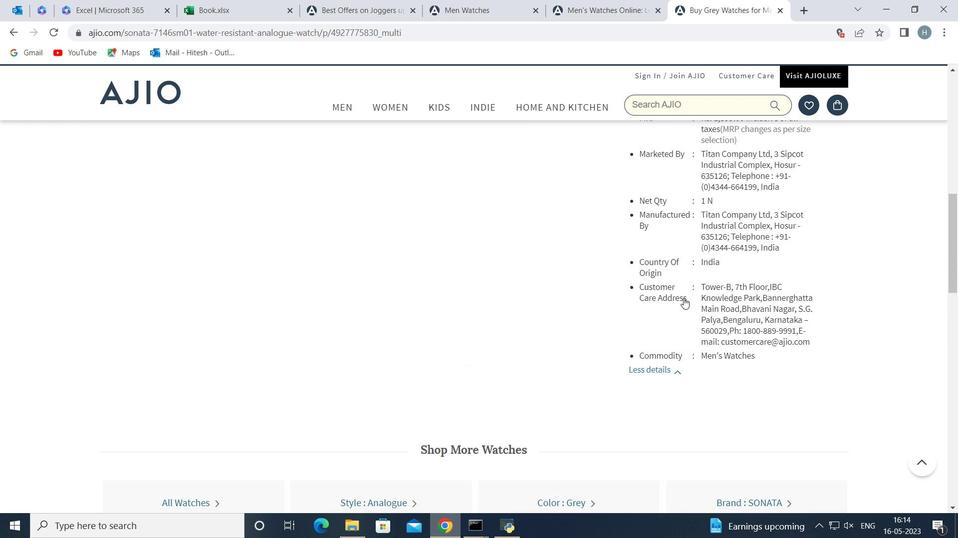 
Action: Mouse scrolled (683, 299) with delta (0, 0)
Screenshot: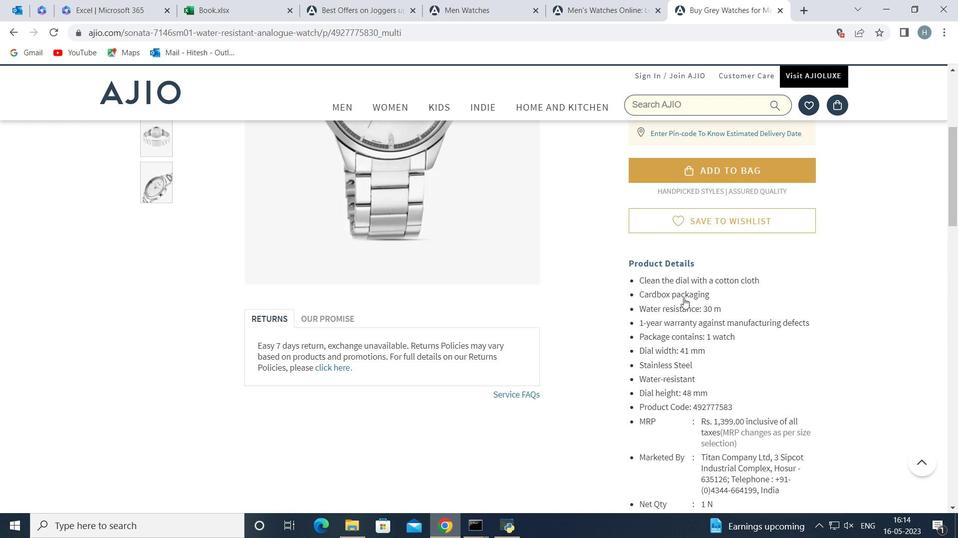 
Action: Mouse scrolled (683, 299) with delta (0, 0)
Screenshot: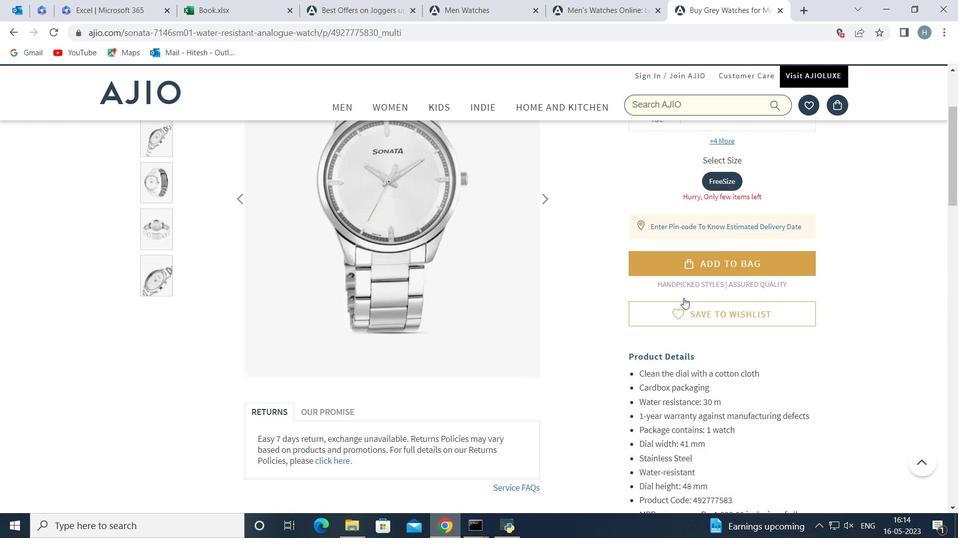
Action: Mouse scrolled (683, 299) with delta (0, 0)
Screenshot: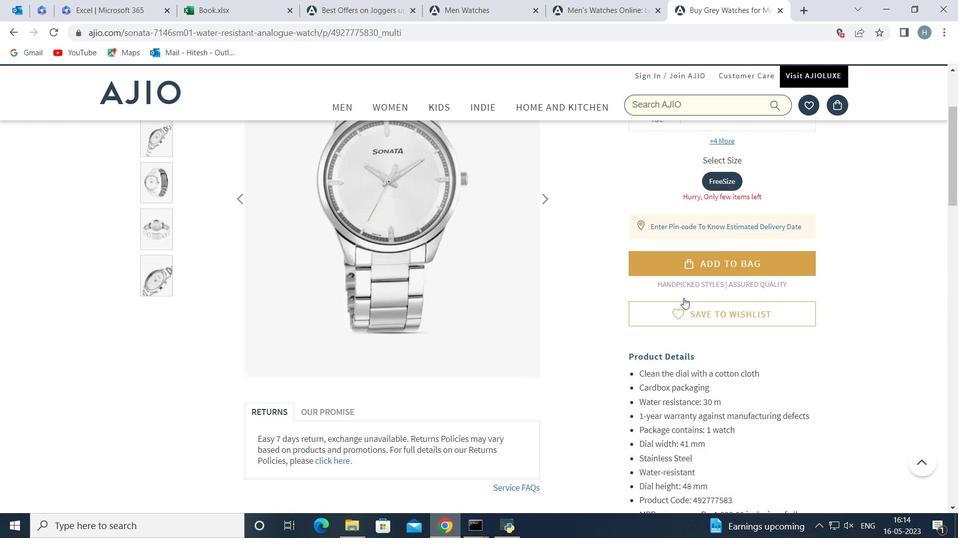
Action: Mouse scrolled (683, 299) with delta (0, 0)
Screenshot: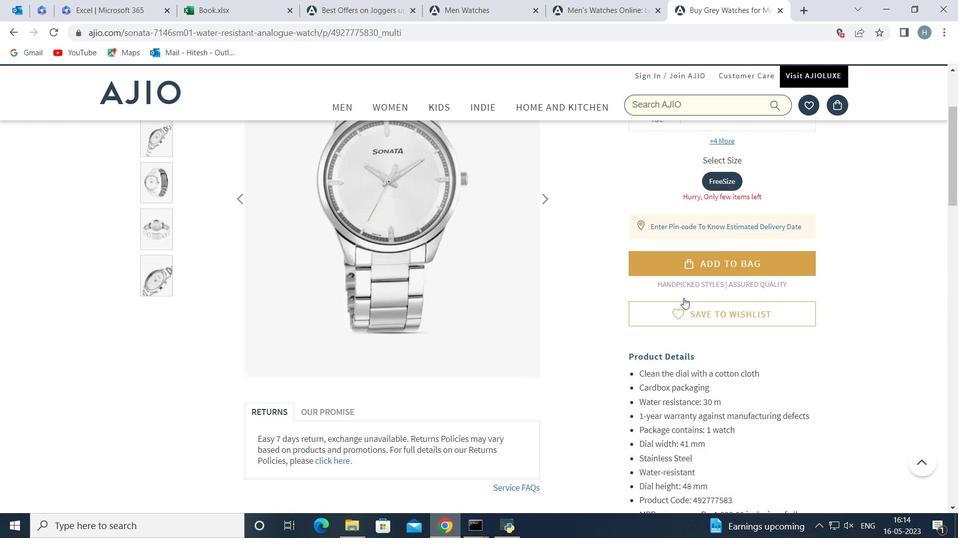 
Action: Mouse scrolled (683, 299) with delta (0, 0)
Screenshot: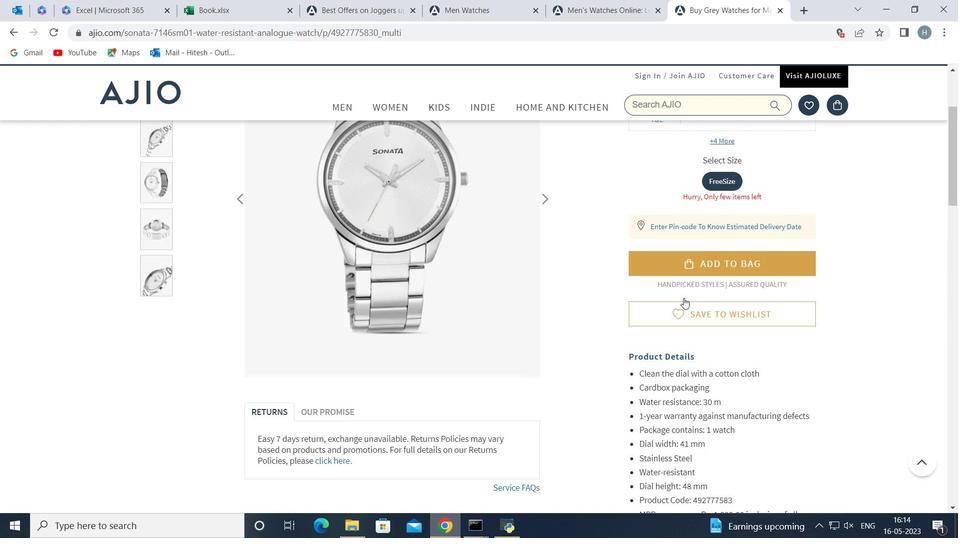 
Action: Mouse scrolled (683, 299) with delta (0, 0)
Screenshot: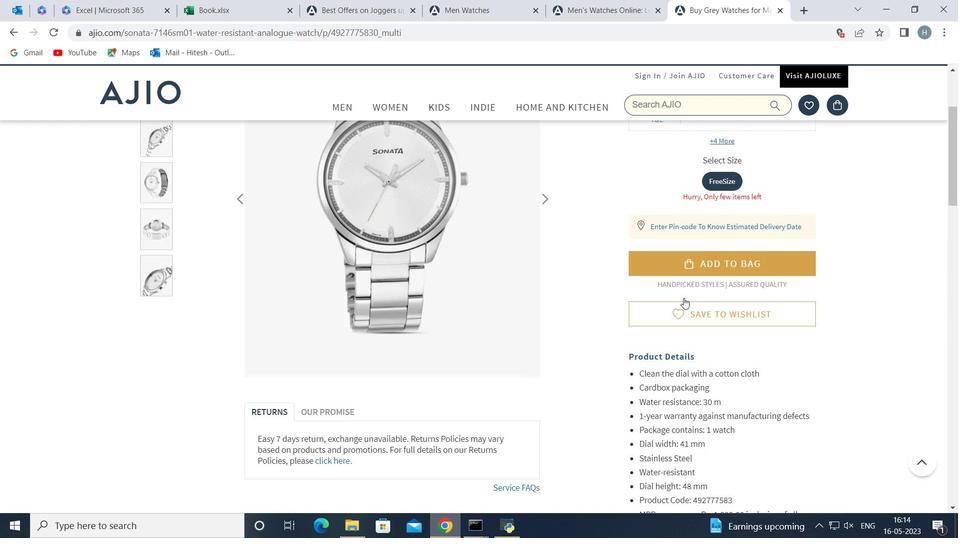 
Action: Mouse scrolled (683, 299) with delta (0, 0)
Screenshot: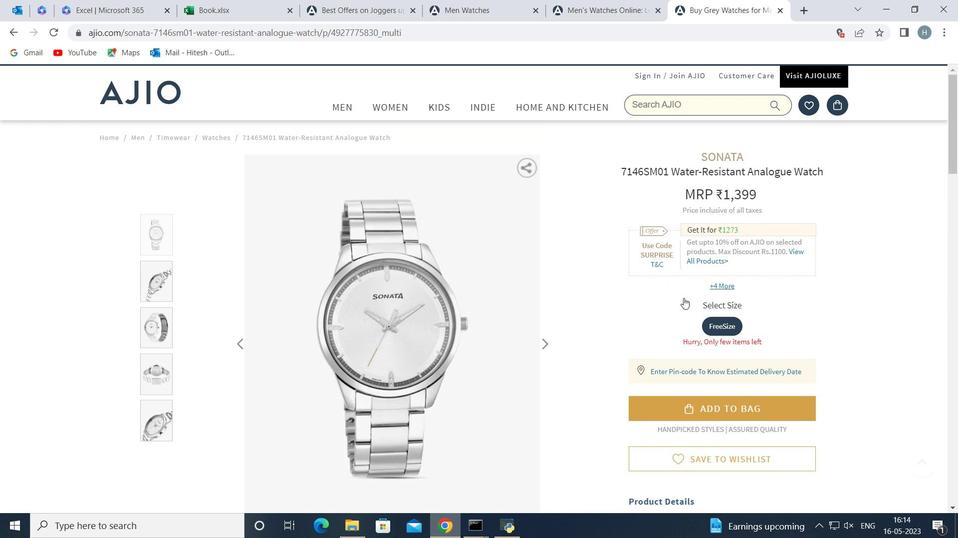
Action: Mouse scrolled (683, 299) with delta (0, 0)
Screenshot: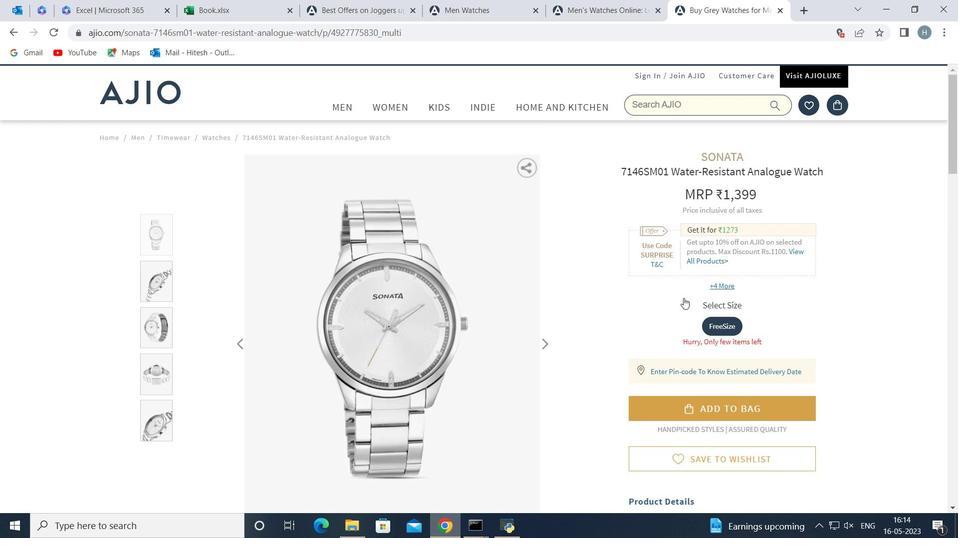 
Action: Mouse scrolled (683, 299) with delta (0, 0)
Screenshot: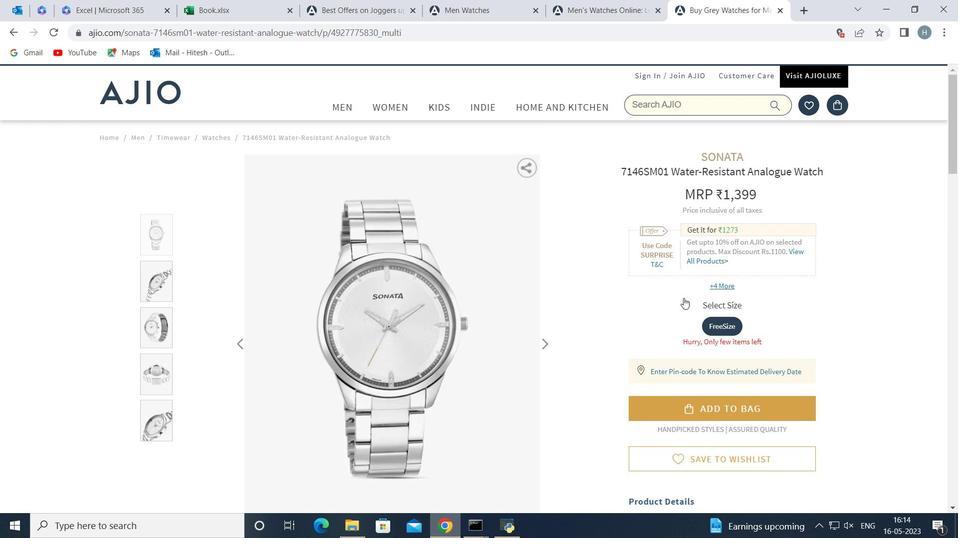 
Action: Mouse scrolled (683, 299) with delta (0, 0)
Screenshot: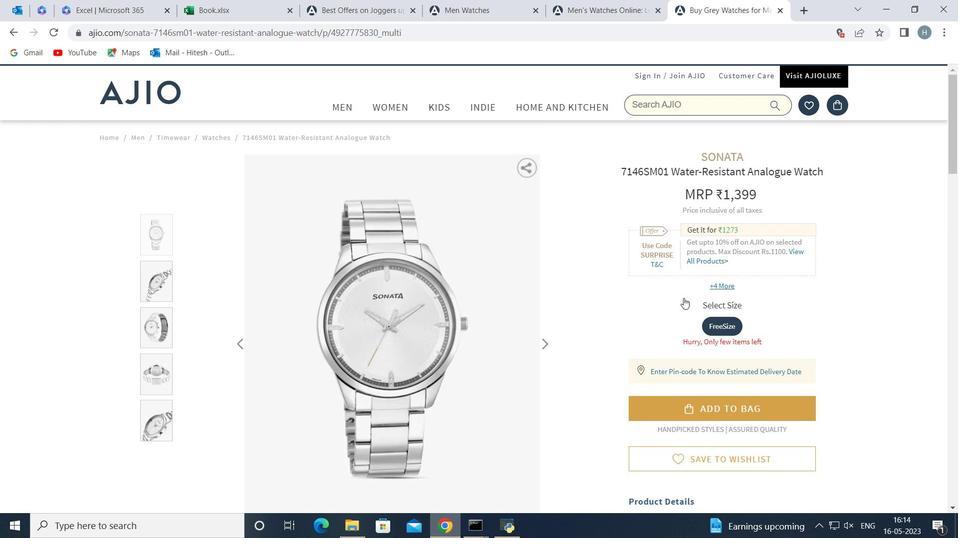 
Action: Mouse scrolled (683, 299) with delta (0, 0)
Screenshot: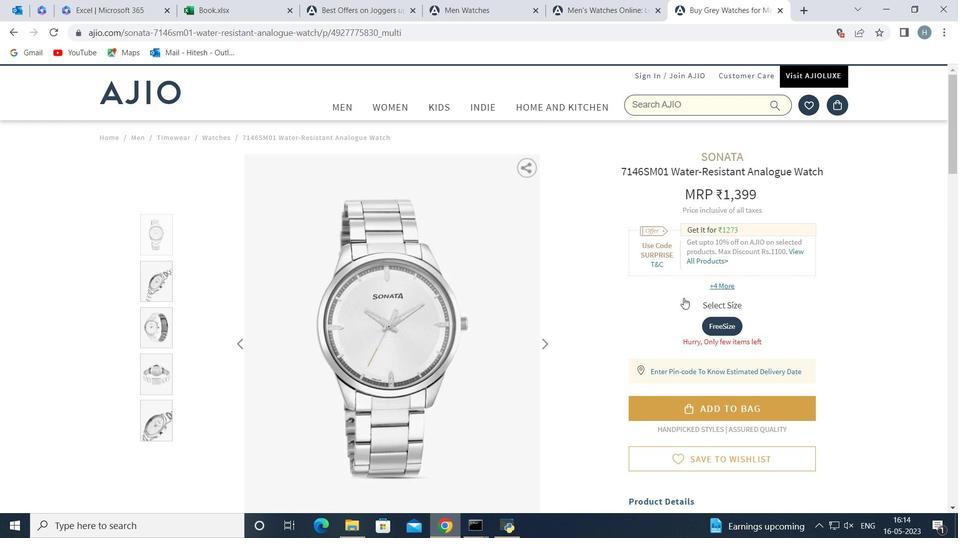 
Action: Mouse scrolled (683, 299) with delta (0, 0)
Screenshot: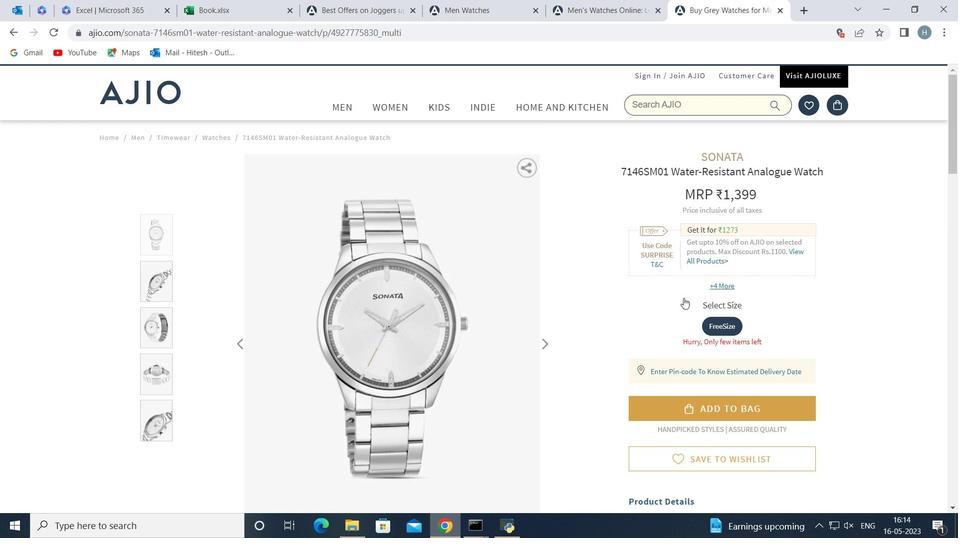 
Action: Mouse scrolled (683, 299) with delta (0, 0)
Screenshot: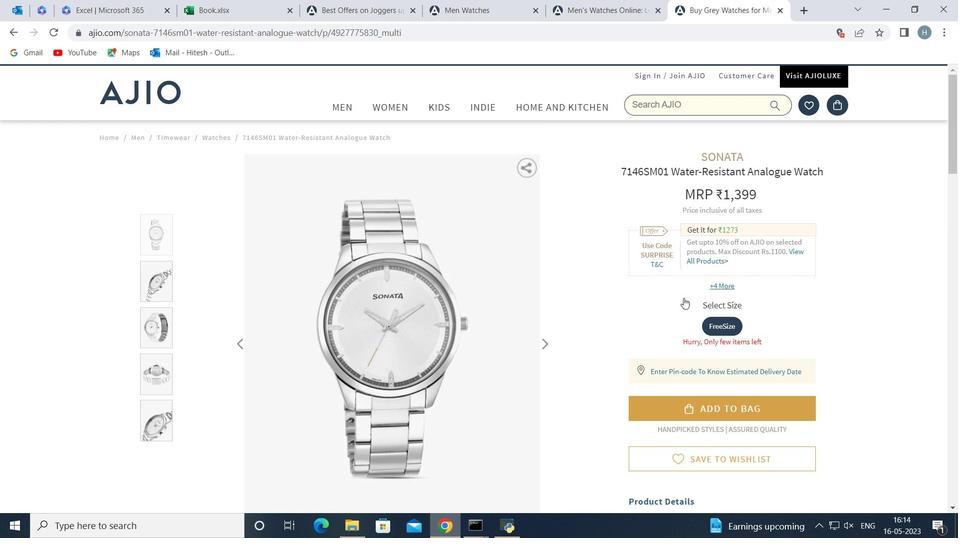 
Action: Mouse scrolled (683, 299) with delta (0, 0)
Screenshot: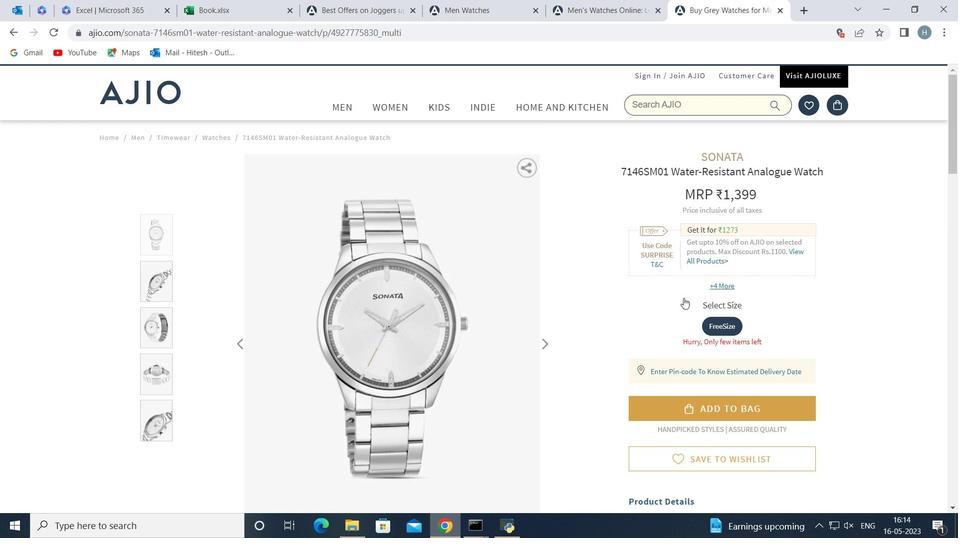 
Action: Mouse scrolled (683, 299) with delta (0, 0)
Screenshot: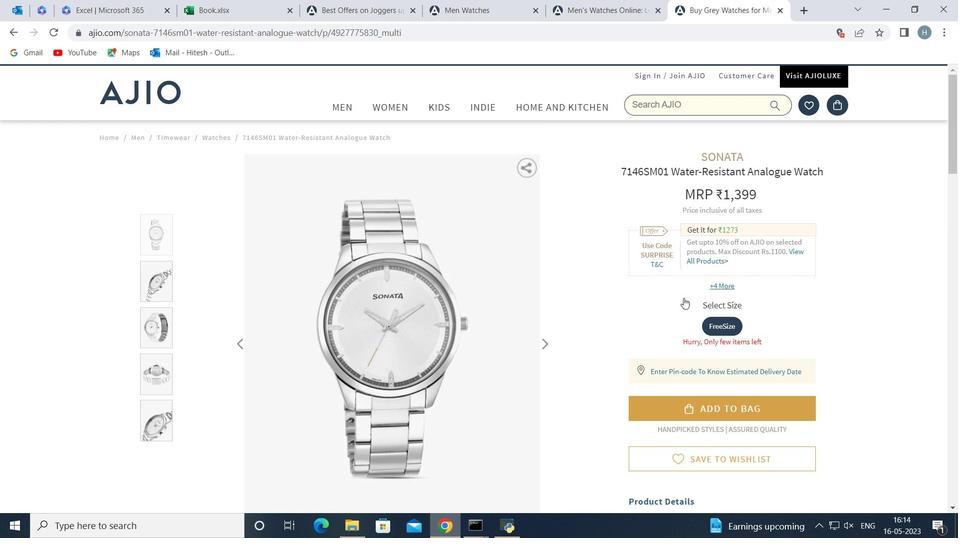 
Action: Mouse moved to (683, 102)
Screenshot: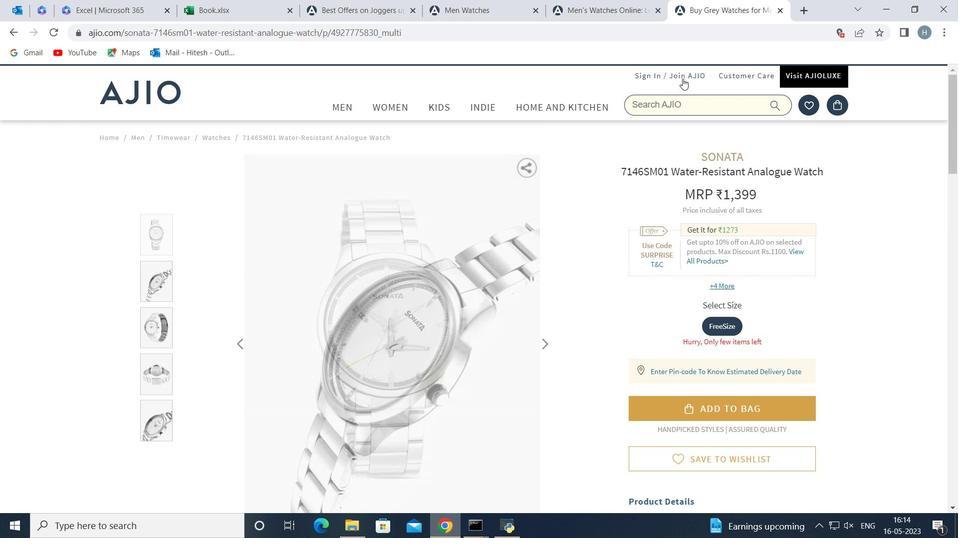 
Action: Mouse pressed left at (683, 102)
Screenshot: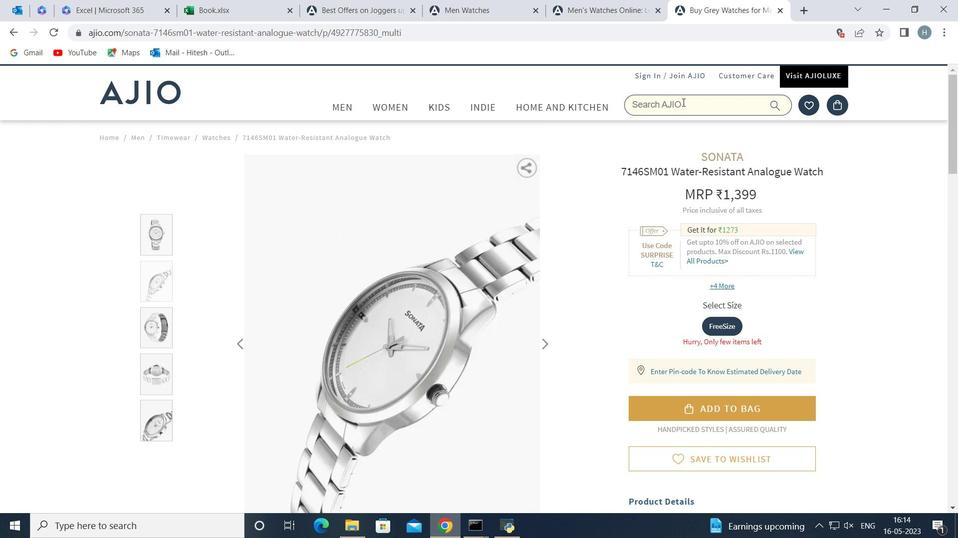 
Action: Mouse moved to (682, 102)
Screenshot: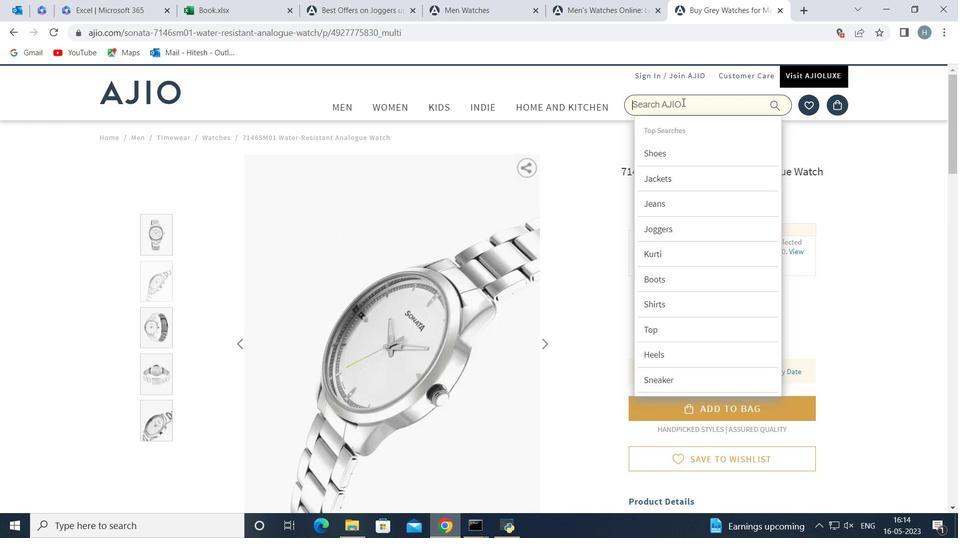 
Action: Key pressed eyer<Key.backspace><Key.backspace><Key.backspace><Key.backspace><Key.backspace><Key.backspace>airpo<Key.backspace><Key.backspace><Key.backspace><Key.backspace><Key.backspace><Key.backspace>
Screenshot: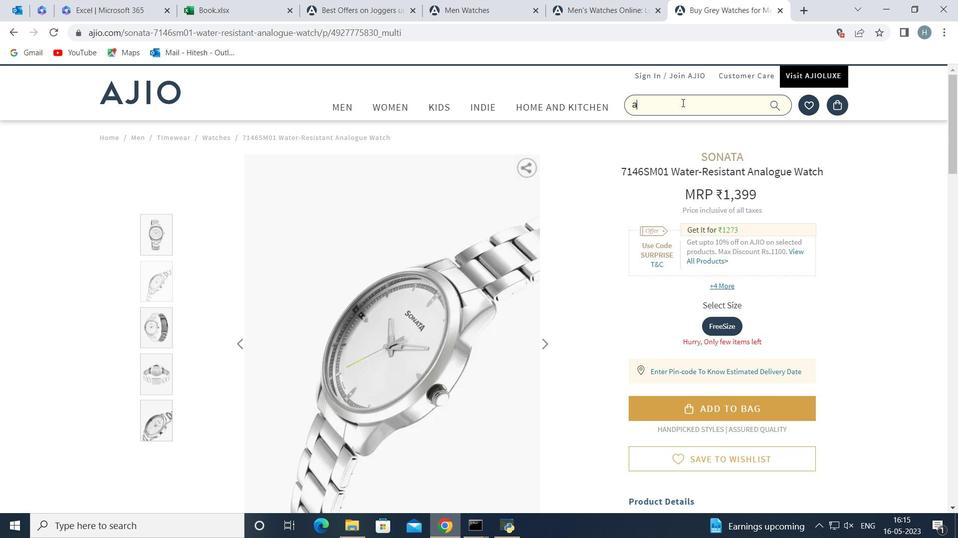 
Action: Mouse moved to (369, 420)
Screenshot: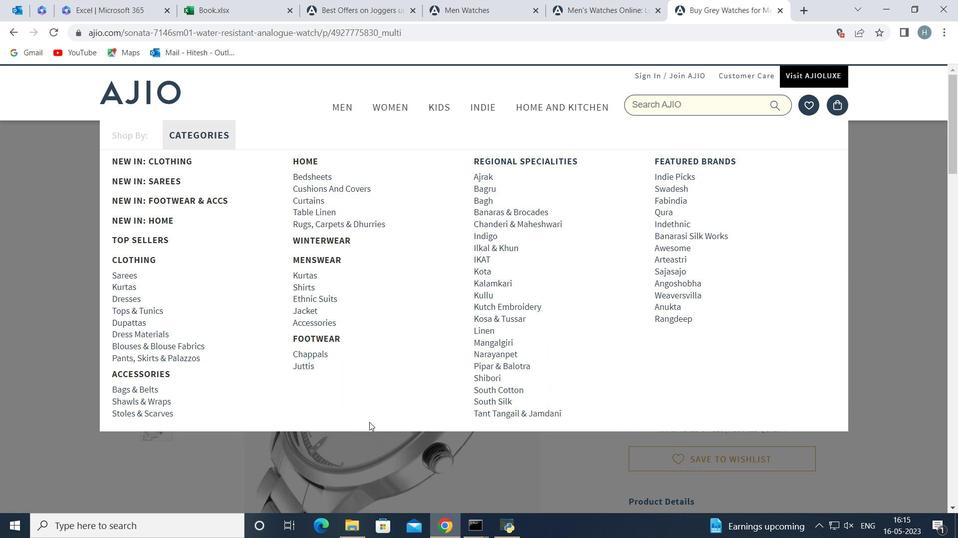 
Action: Mouse scrolled (369, 420) with delta (0, 0)
Screenshot: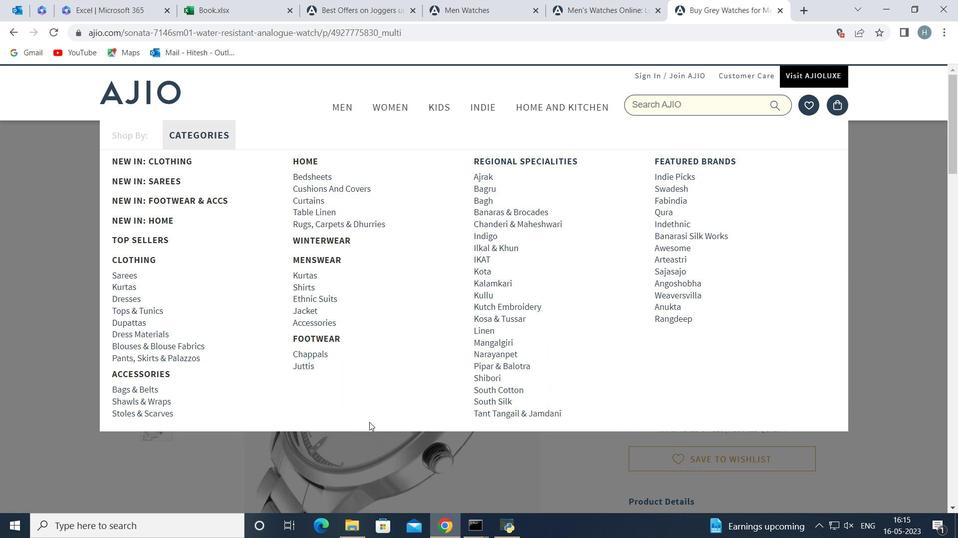 
Action: Mouse moved to (413, 351)
Screenshot: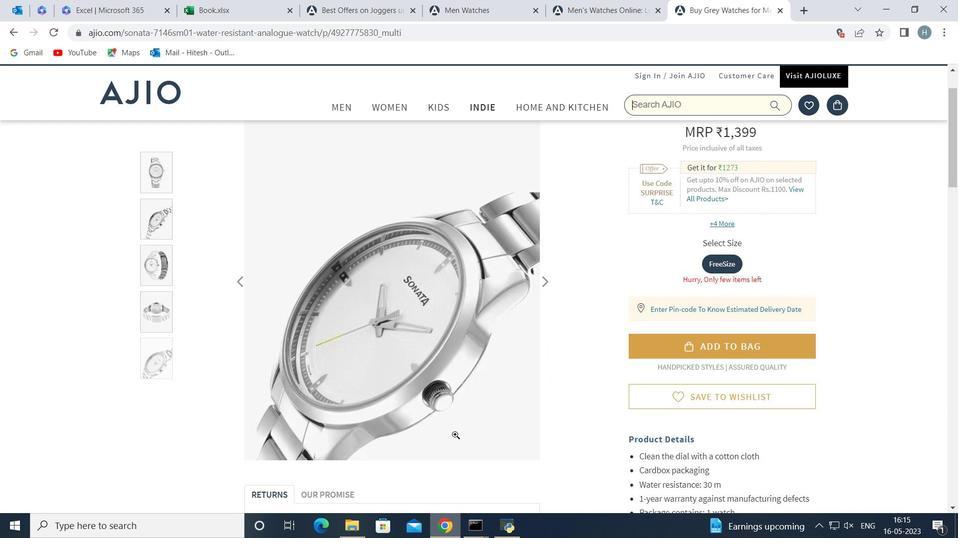 
Action: Mouse scrolled (413, 351) with delta (0, 0)
Screenshot: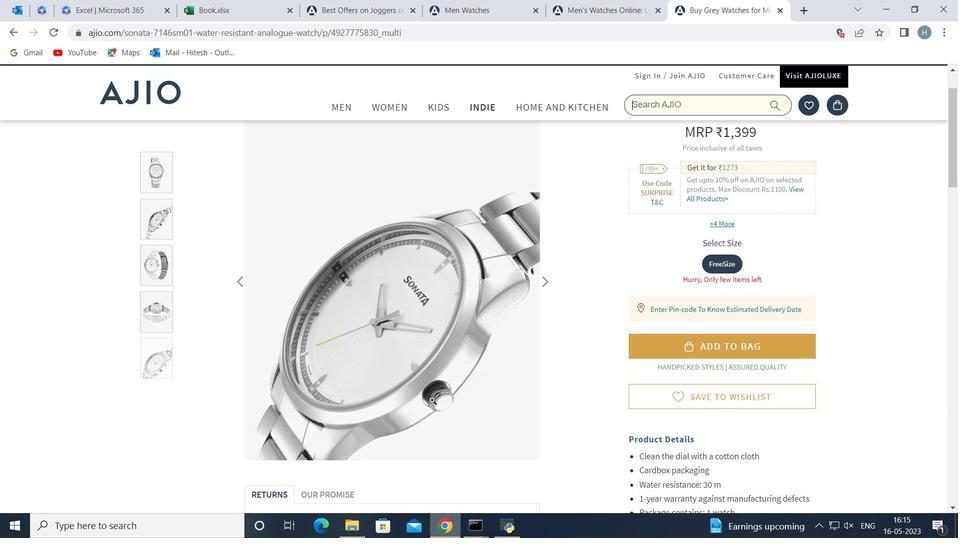 
Action: Mouse scrolled (413, 351) with delta (0, 0)
Screenshot: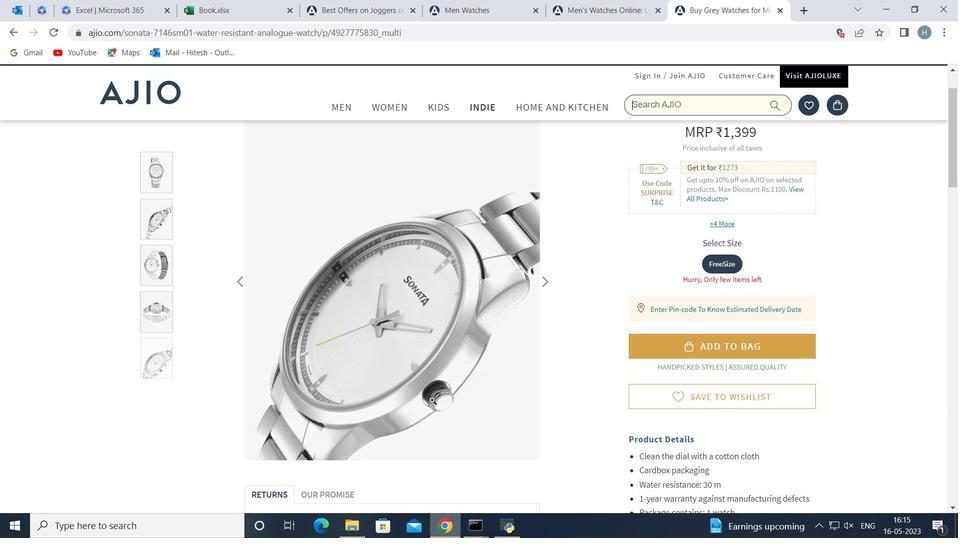 
Action: Mouse scrolled (413, 351) with delta (0, 0)
Screenshot: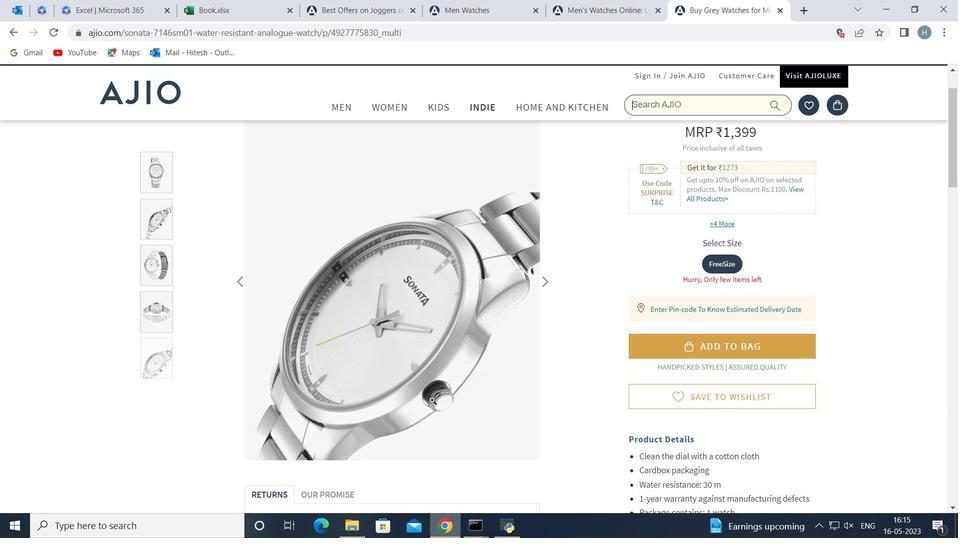 
Action: Mouse scrolled (413, 351) with delta (0, 0)
Screenshot: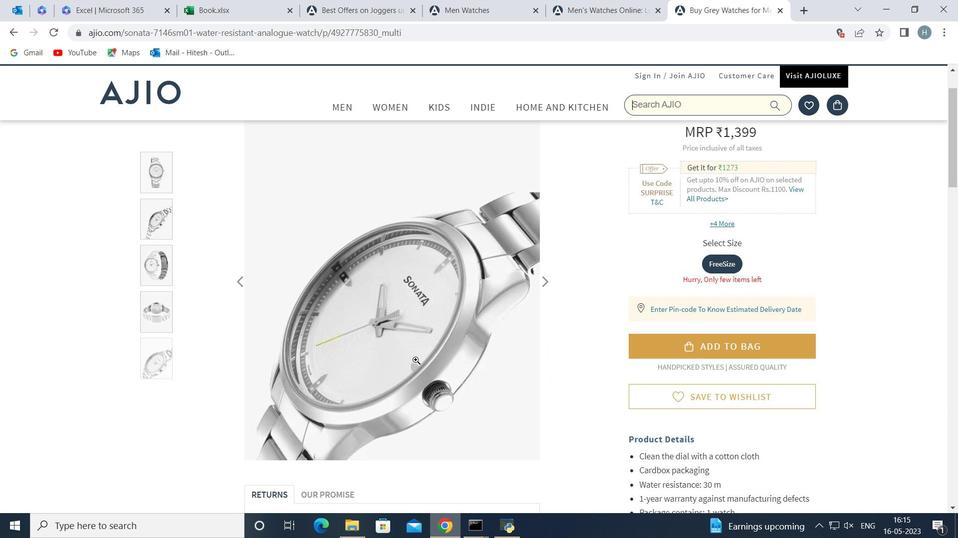 
Action: Mouse scrolled (413, 351) with delta (0, 0)
Screenshot: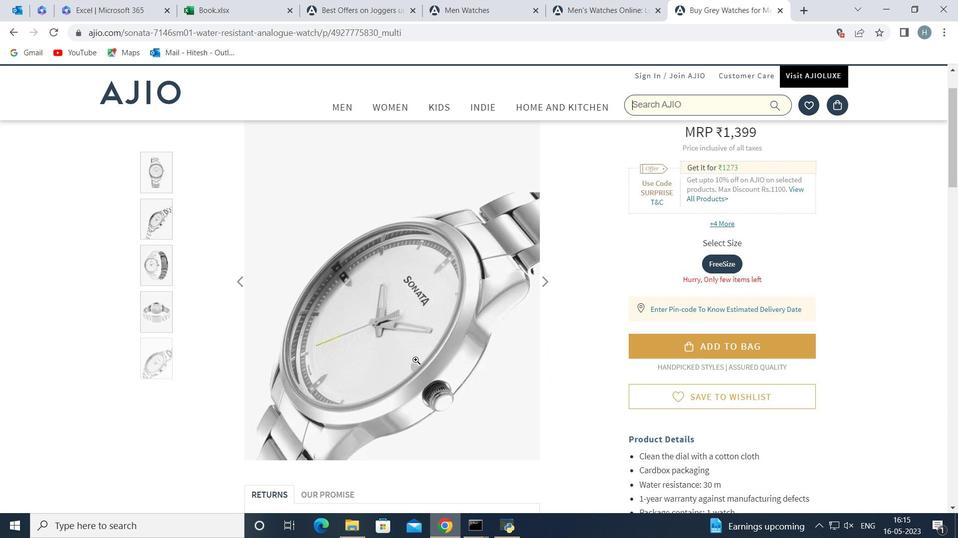 
Action: Mouse scrolled (413, 351) with delta (0, 0)
Screenshot: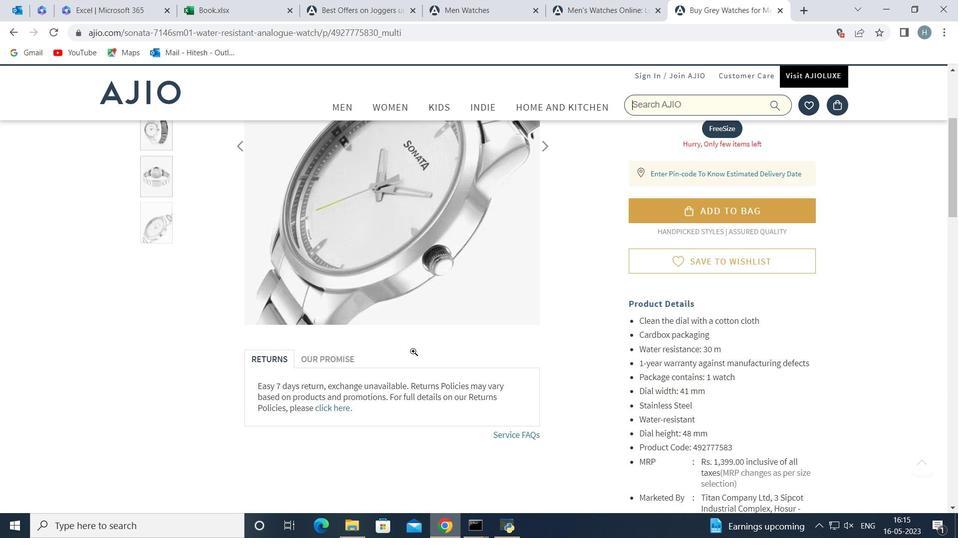 
Action: Mouse scrolled (413, 351) with delta (0, 0)
Screenshot: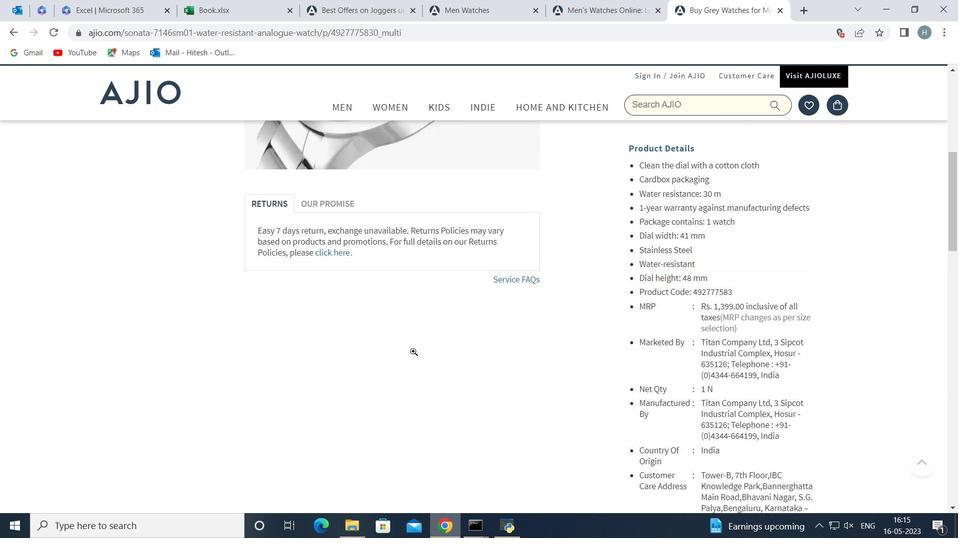 
Action: Mouse scrolled (413, 351) with delta (0, 0)
Screenshot: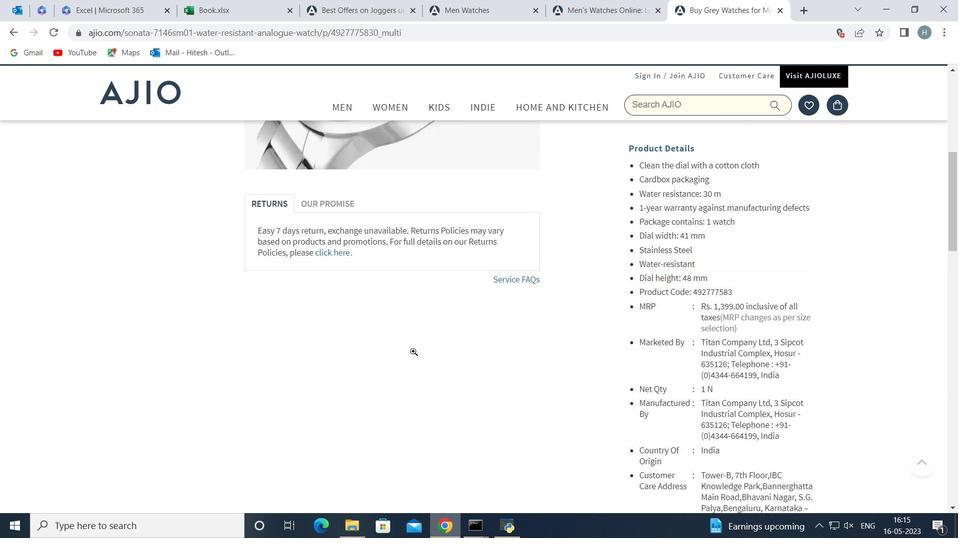 
Action: Mouse scrolled (413, 351) with delta (0, 0)
Screenshot: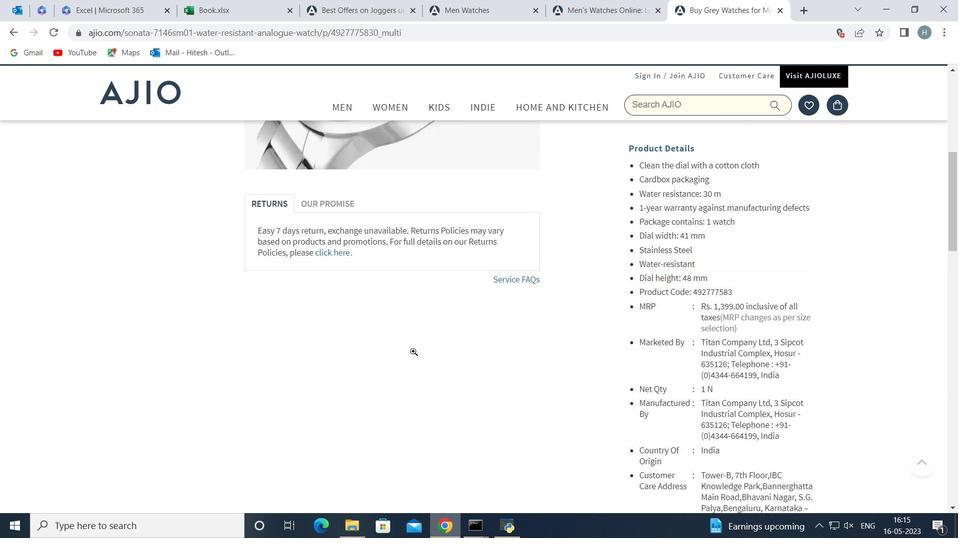 
Action: Mouse scrolled (413, 351) with delta (0, 0)
Screenshot: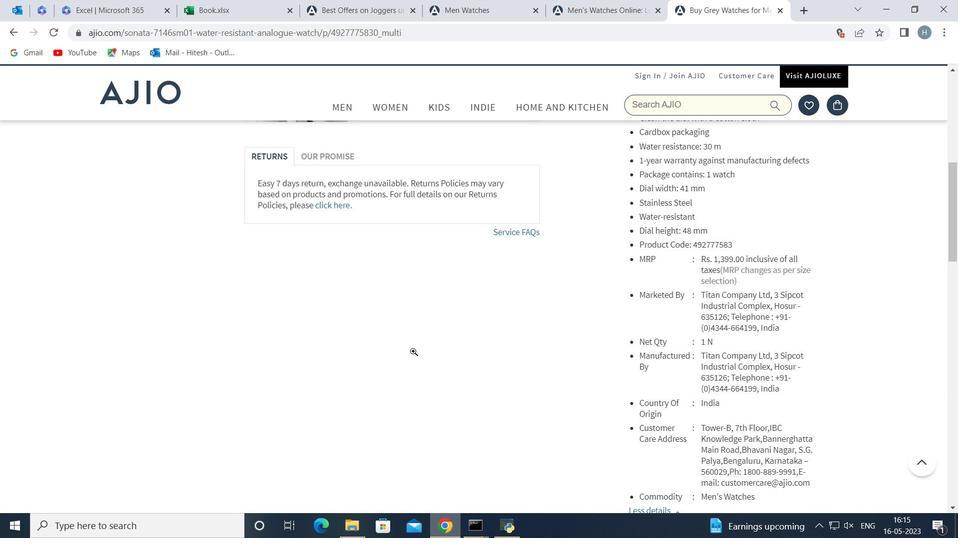 
Action: Mouse scrolled (413, 351) with delta (0, 0)
Screenshot: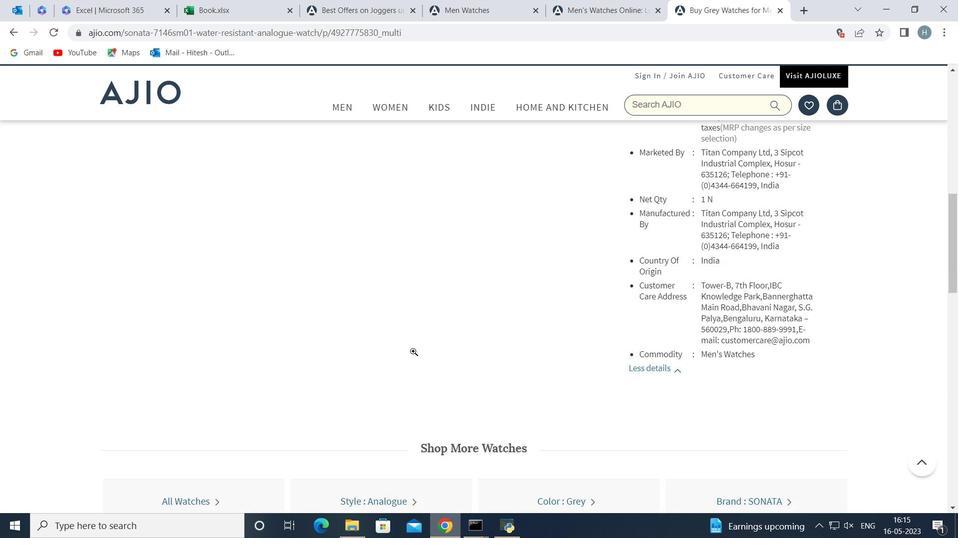 
Action: Mouse scrolled (413, 351) with delta (0, 0)
Screenshot: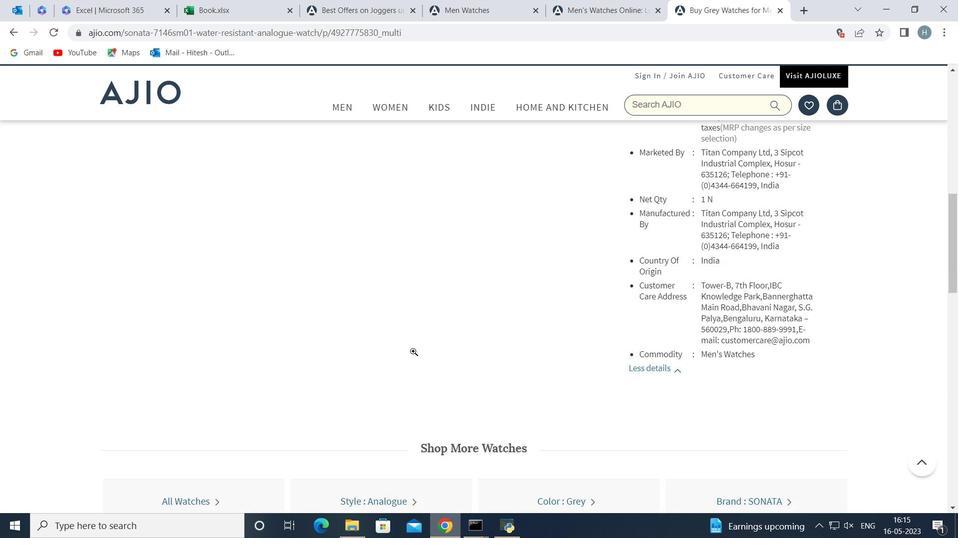 
Action: Mouse scrolled (413, 351) with delta (0, 0)
Screenshot: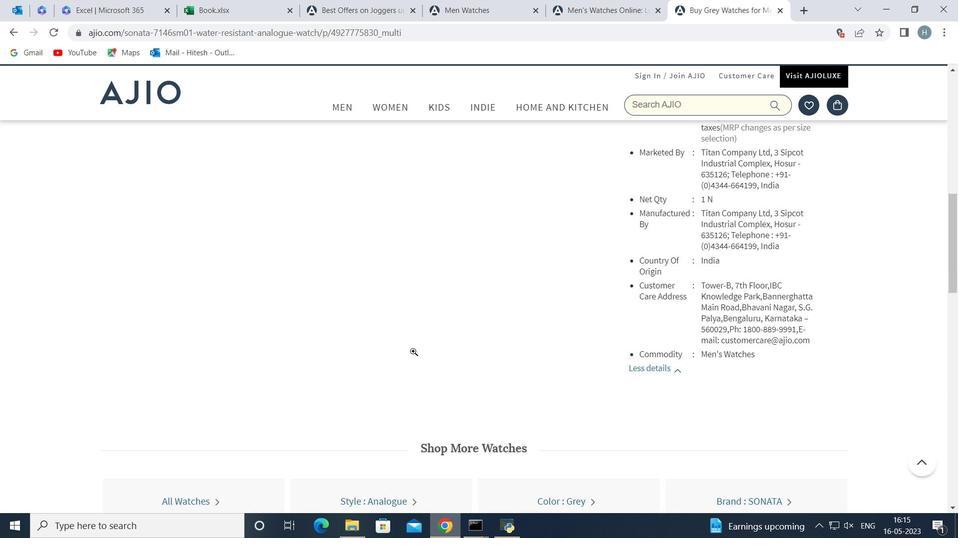 
Action: Mouse scrolled (413, 351) with delta (0, 0)
Screenshot: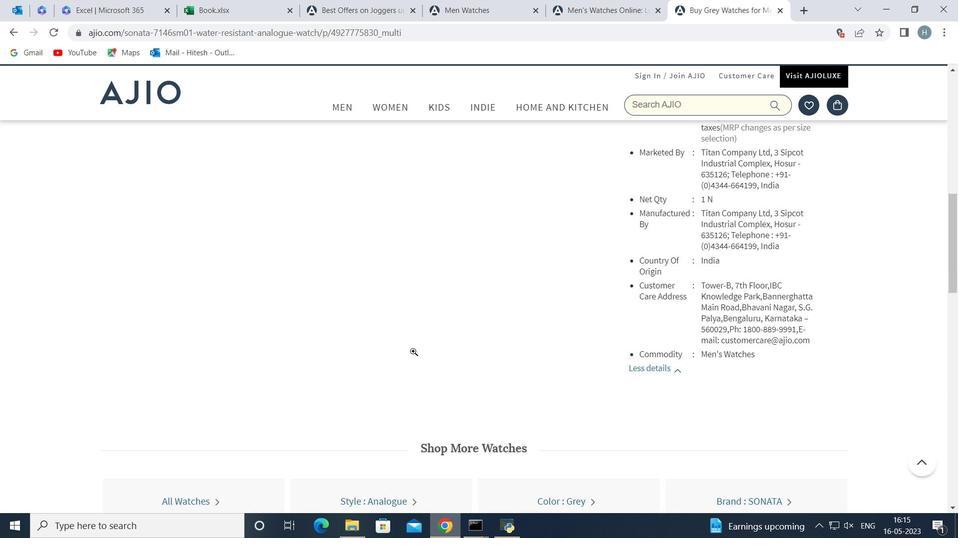 
Action: Mouse scrolled (413, 351) with delta (0, 0)
Screenshot: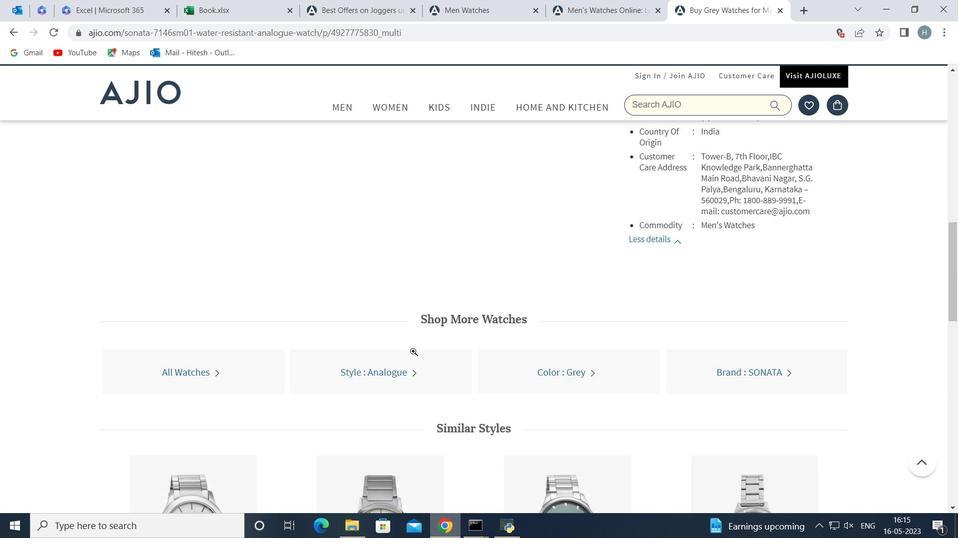 
Action: Mouse scrolled (413, 351) with delta (0, 0)
Screenshot: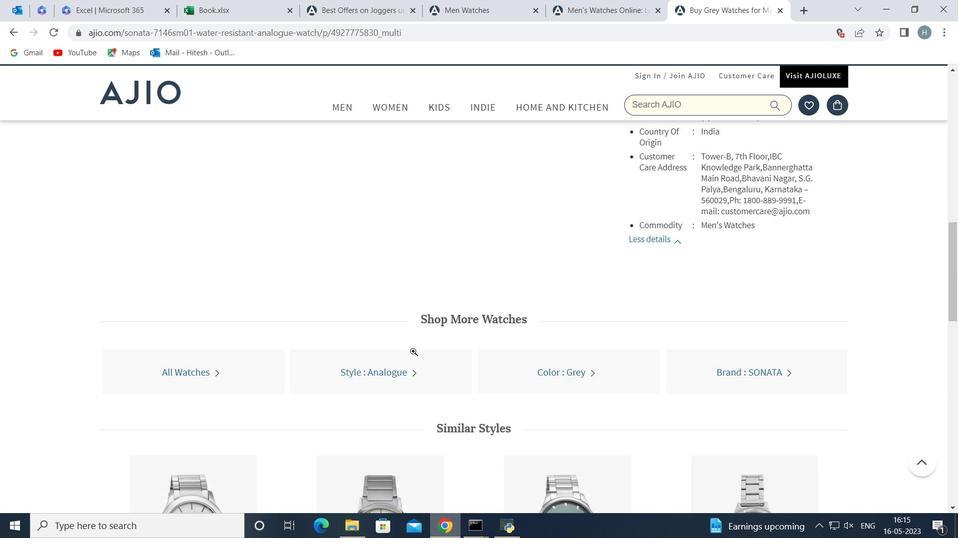 
Action: Mouse scrolled (413, 351) with delta (0, 0)
Screenshot: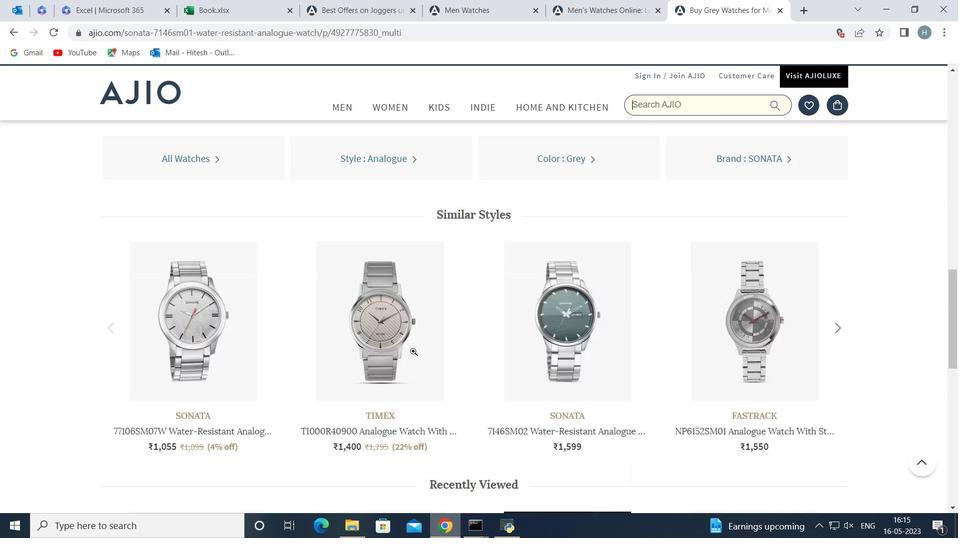 
Action: Mouse moved to (360, 333)
Screenshot: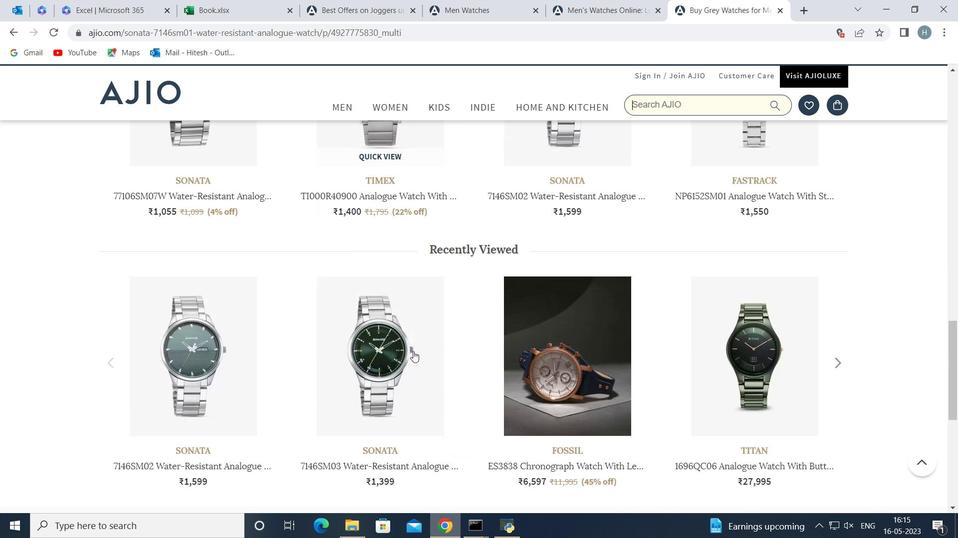 
Action: Mouse scrolled (360, 333) with delta (0, 0)
Screenshot: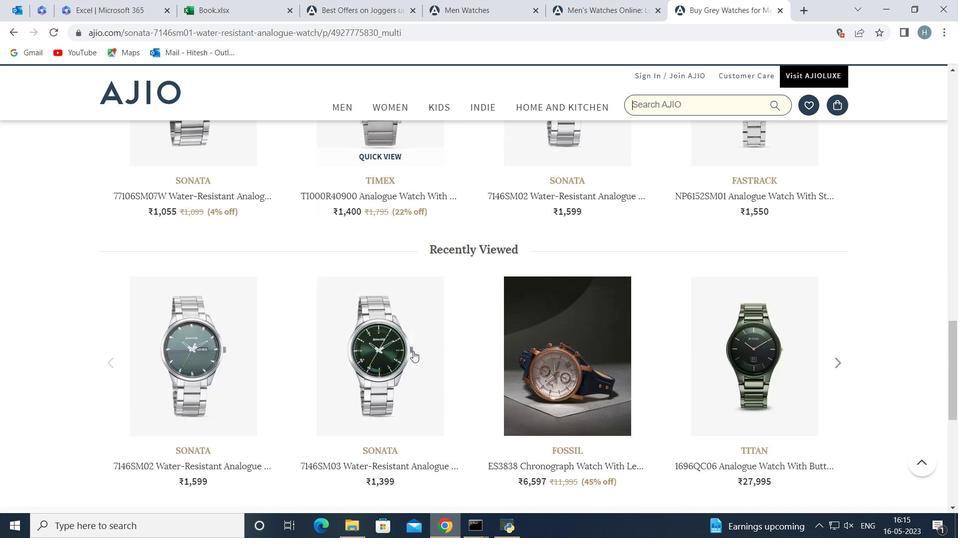 
Action: Mouse scrolled (360, 333) with delta (0, 0)
Screenshot: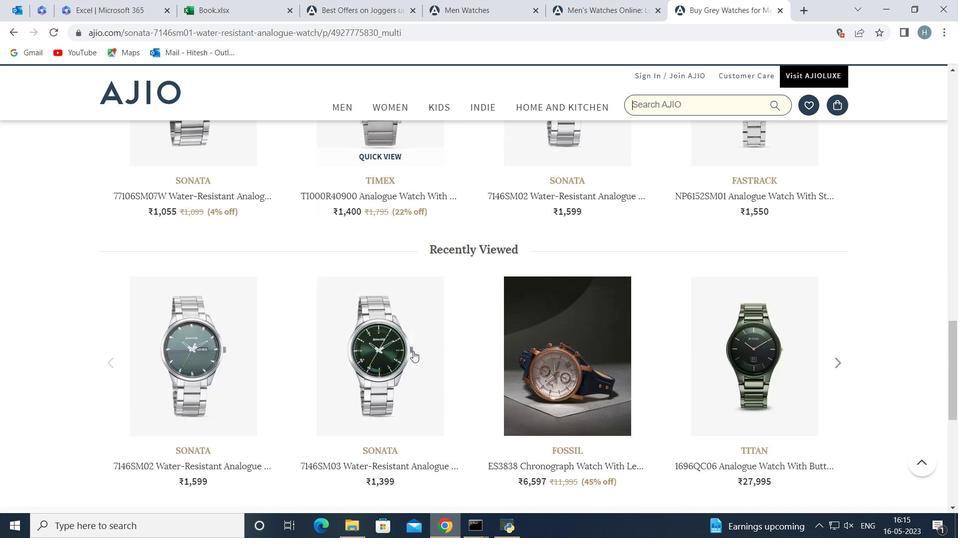 
Action: Mouse scrolled (360, 333) with delta (0, 0)
Screenshot: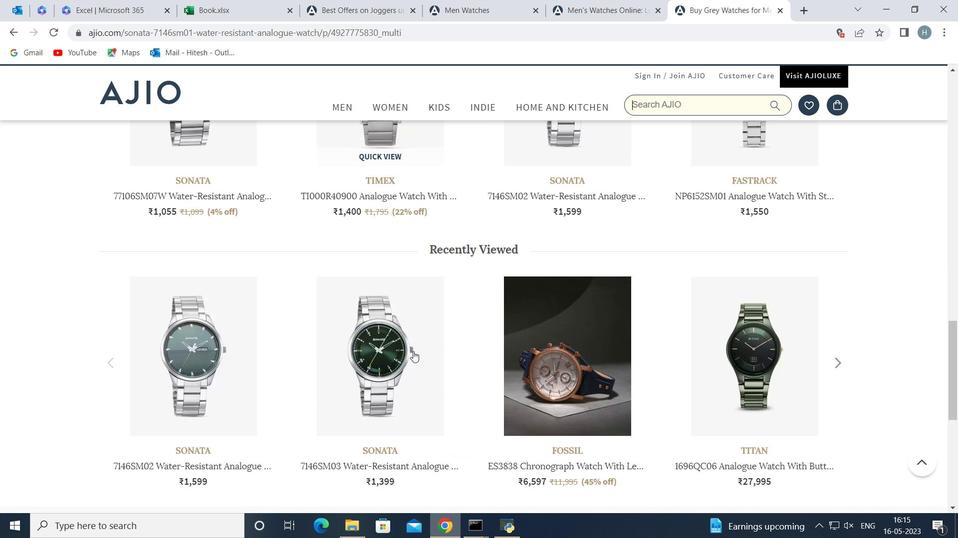 
Action: Mouse scrolled (360, 333) with delta (0, 0)
Screenshot: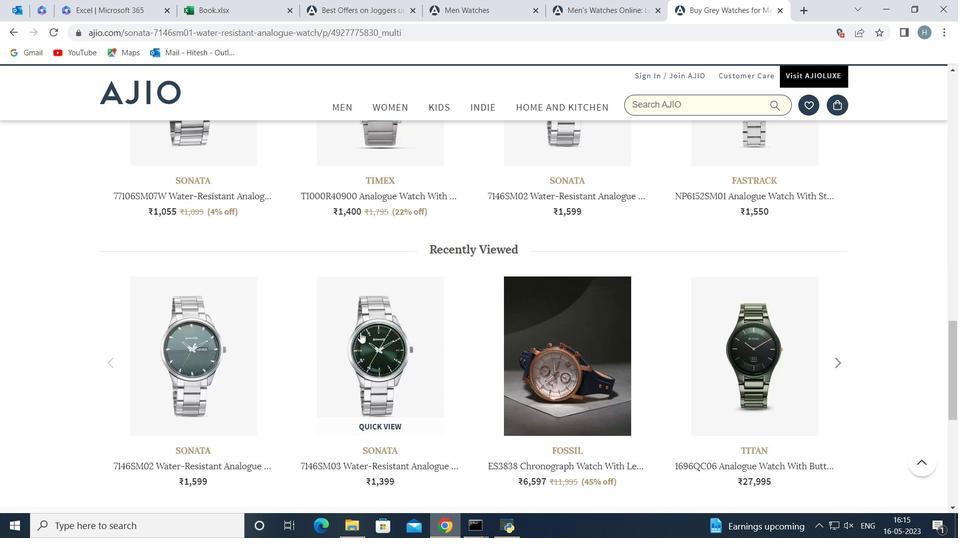 
Action: Mouse moved to (433, 315)
Screenshot: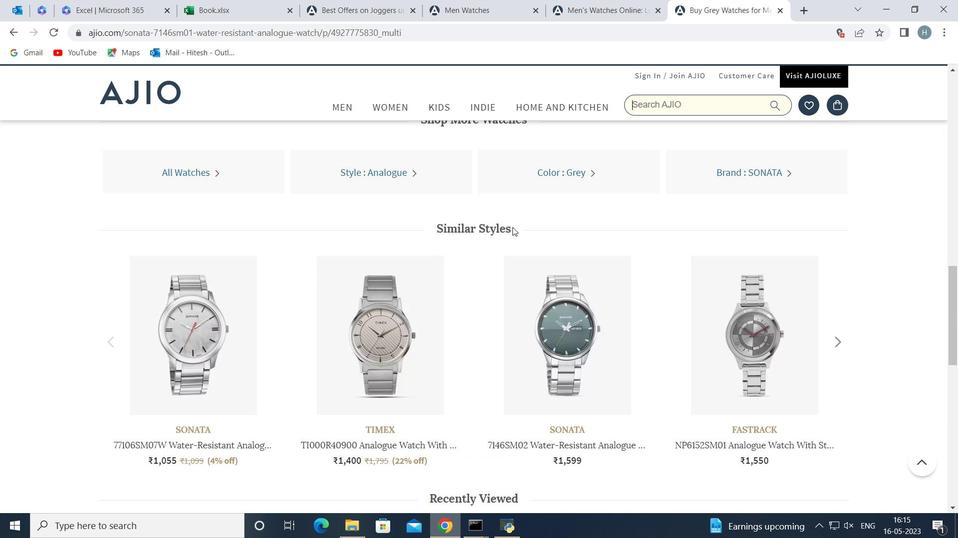 
Action: Mouse scrolled (433, 315) with delta (0, 0)
Screenshot: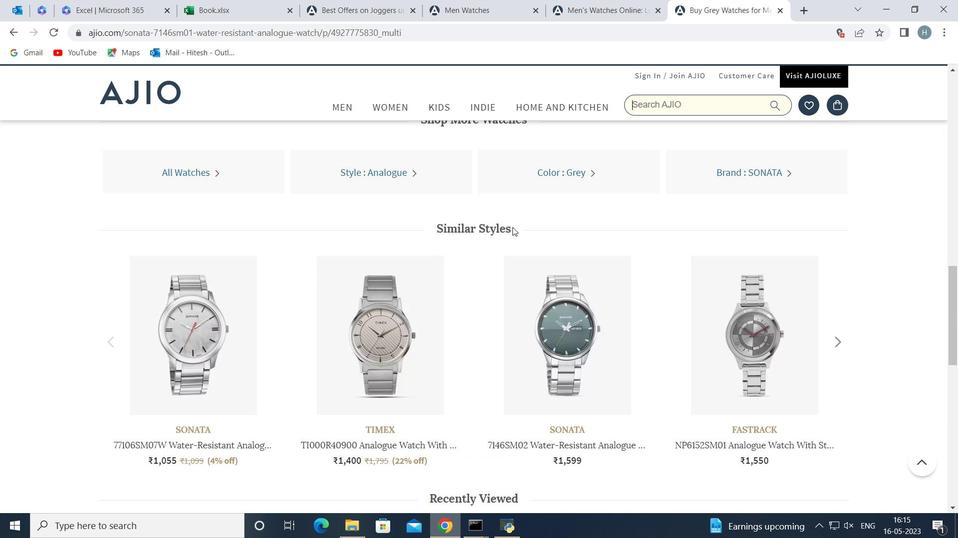 
Action: Mouse moved to (431, 321)
Screenshot: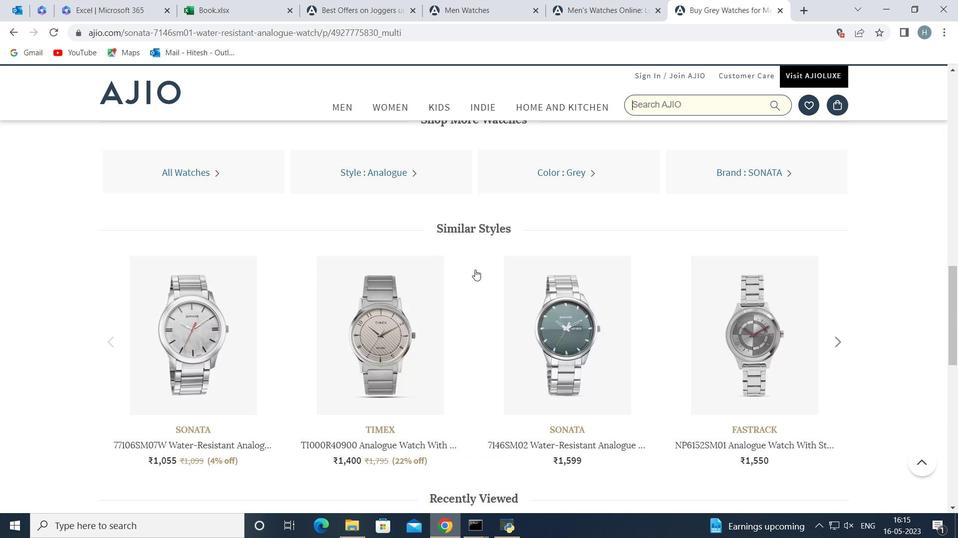 
Action: Mouse scrolled (431, 321) with delta (0, 0)
Screenshot: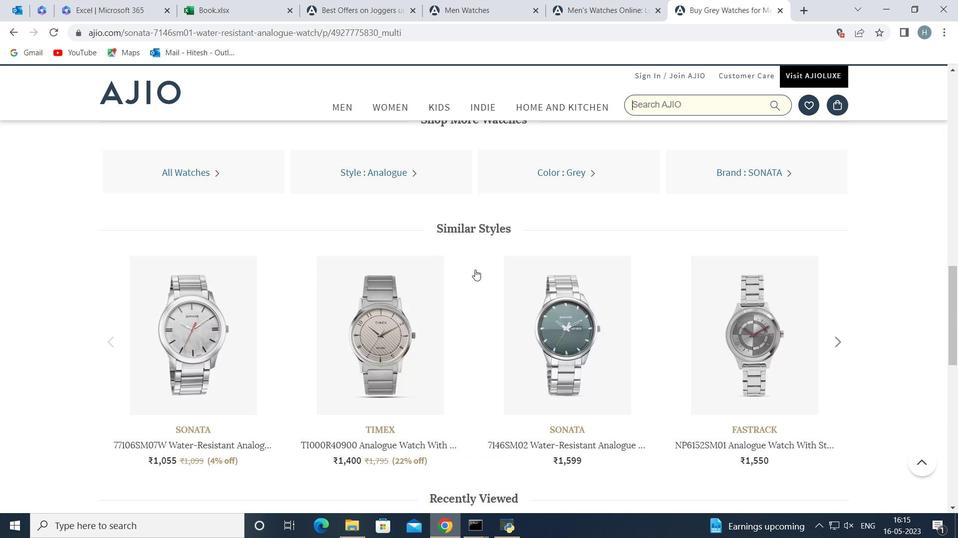 
Action: Mouse moved to (429, 327)
Screenshot: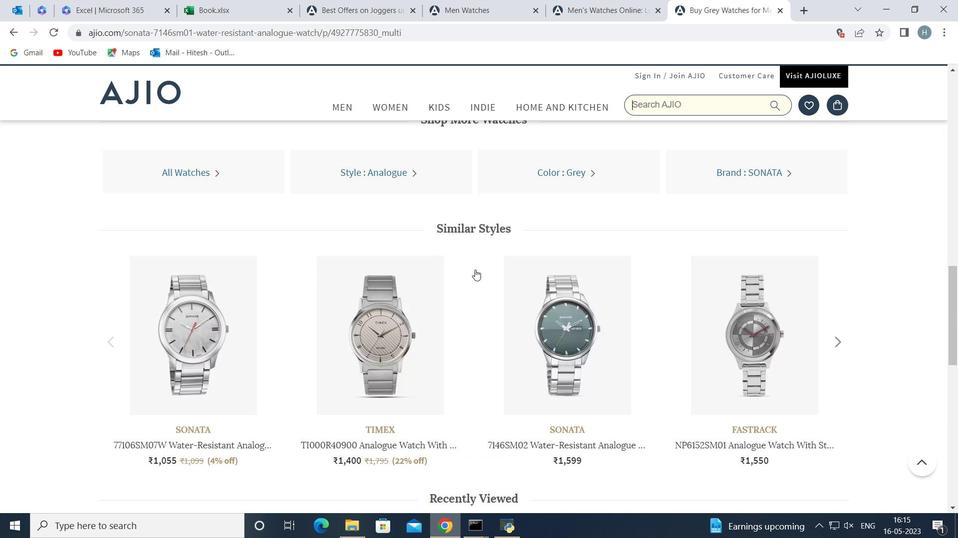 
Action: Mouse scrolled (429, 327) with delta (0, 0)
Screenshot: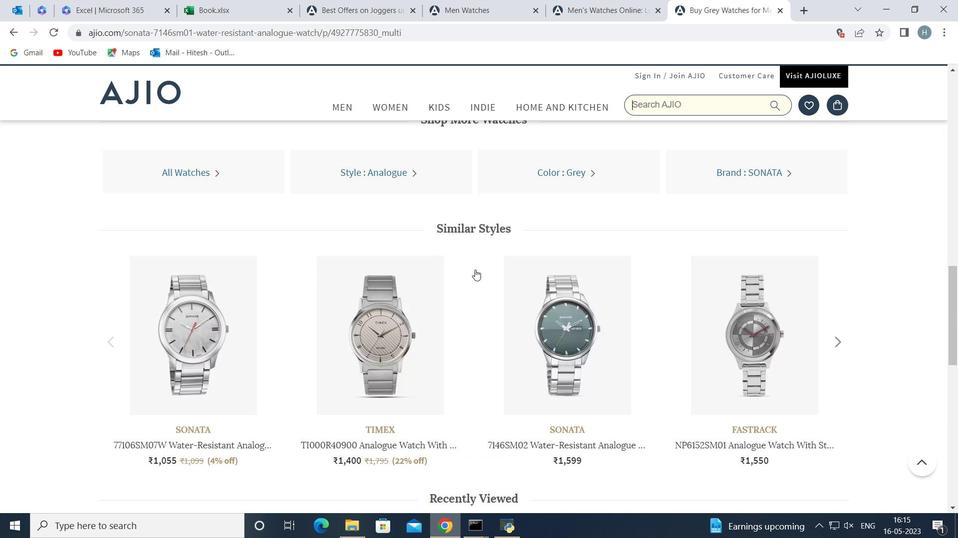 
Action: Mouse moved to (428, 332)
Screenshot: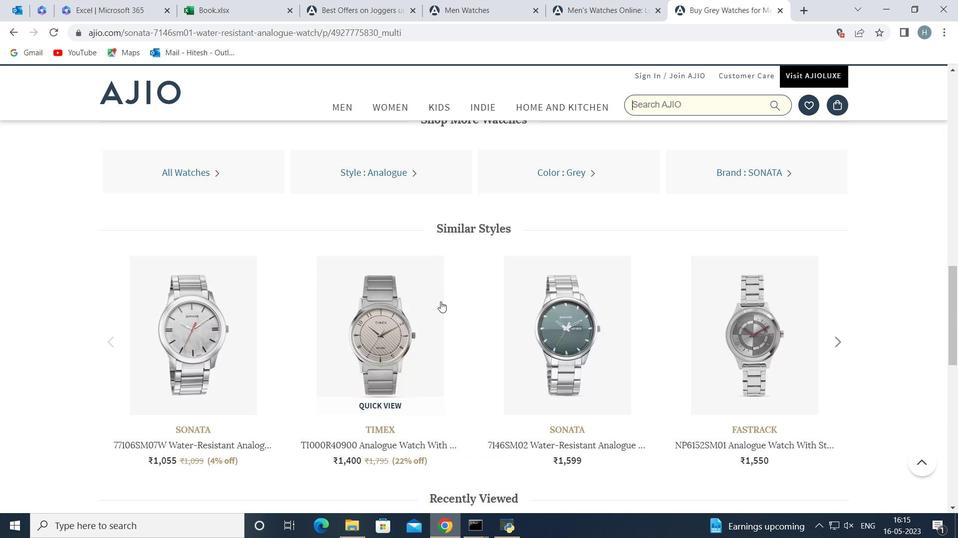
Action: Mouse scrolled (428, 332) with delta (0, 0)
Screenshot: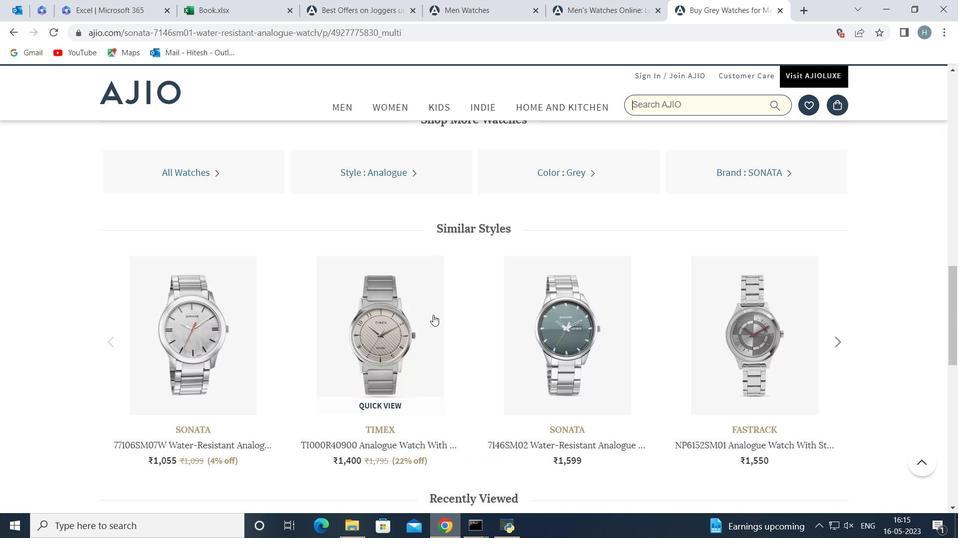 
Action: Mouse scrolled (428, 332) with delta (0, 0)
Screenshot: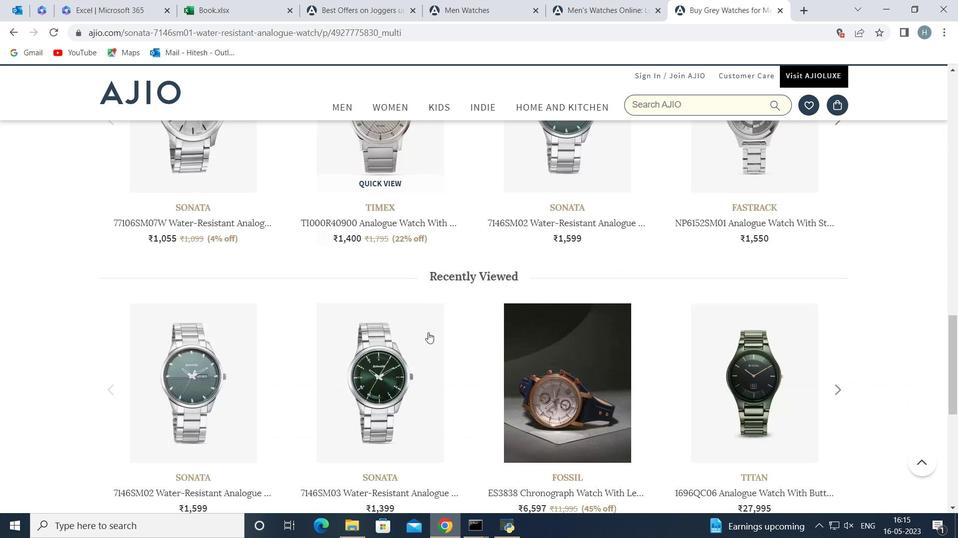 
Action: Mouse scrolled (428, 332) with delta (0, 0)
Screenshot: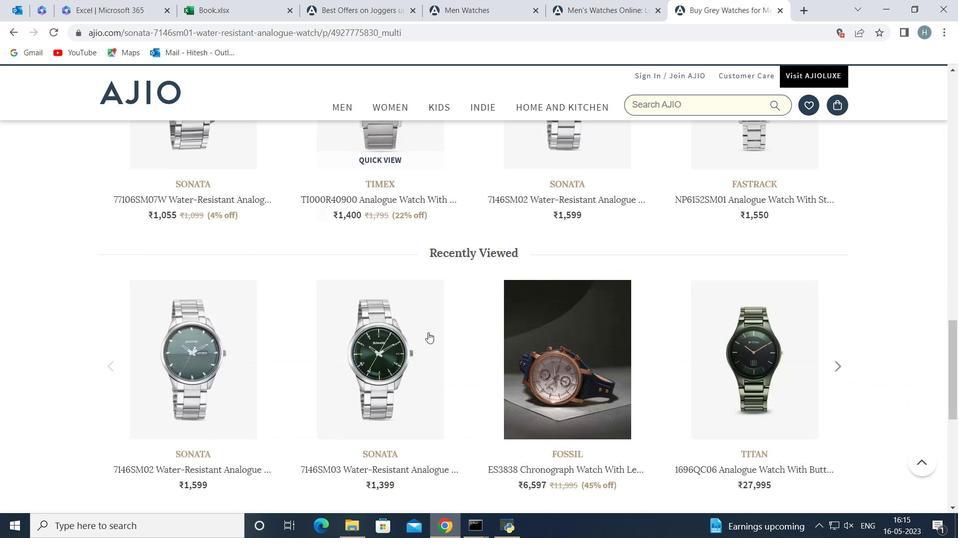 
Action: Mouse scrolled (428, 332) with delta (0, 0)
Screenshot: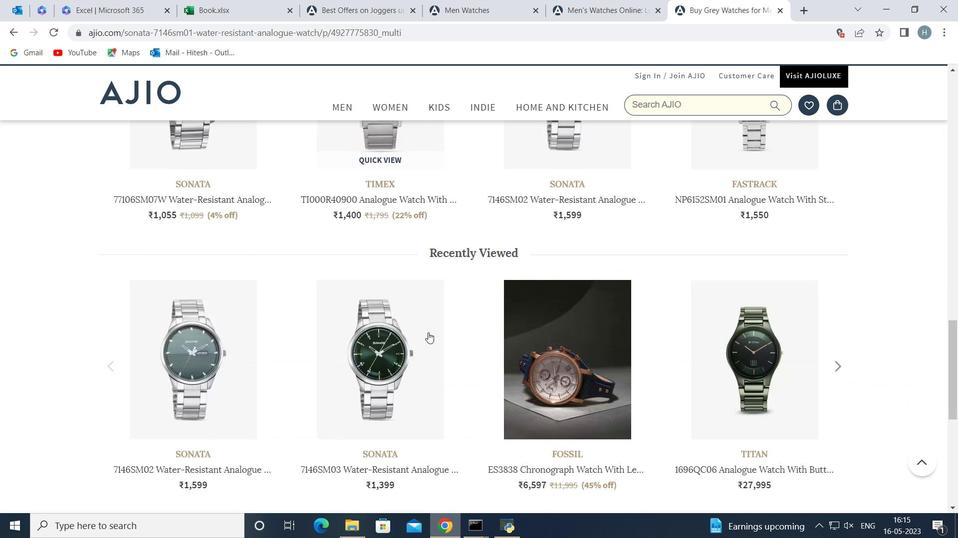
Action: Mouse scrolled (428, 332) with delta (0, 0)
Screenshot: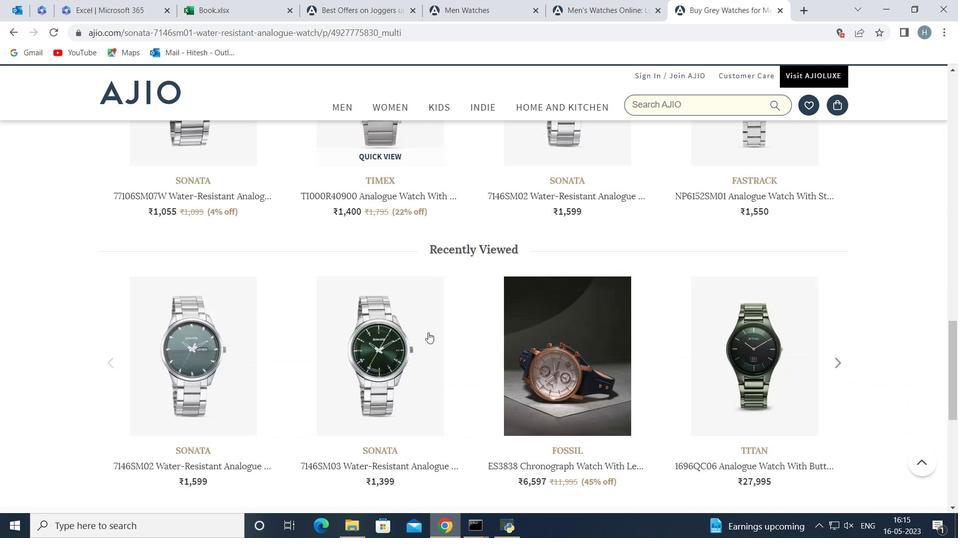 
Action: Mouse scrolled (428, 332) with delta (0, 0)
Screenshot: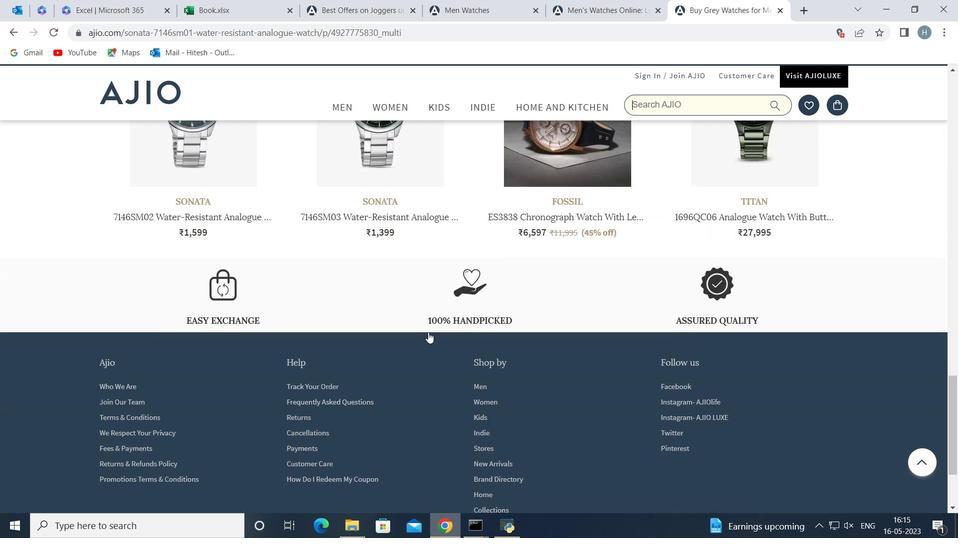 
Action: Mouse scrolled (428, 332) with delta (0, 0)
Screenshot: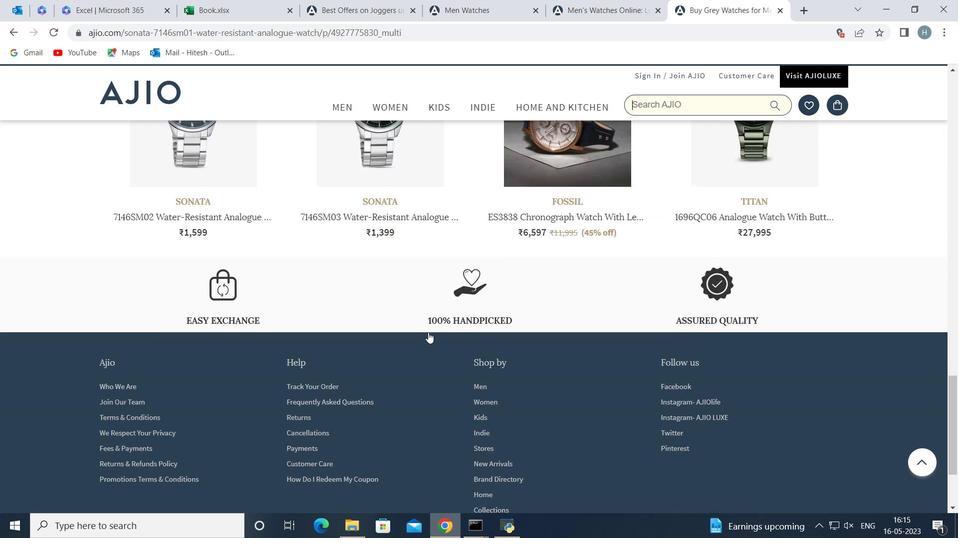 
Action: Mouse scrolled (428, 332) with delta (0, 0)
Screenshot: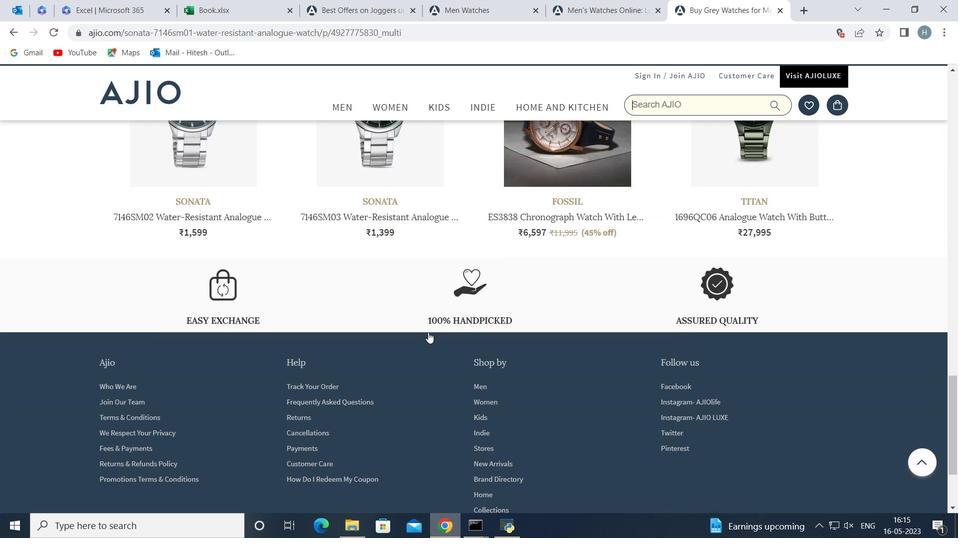 
Action: Mouse moved to (428, 332)
Screenshot: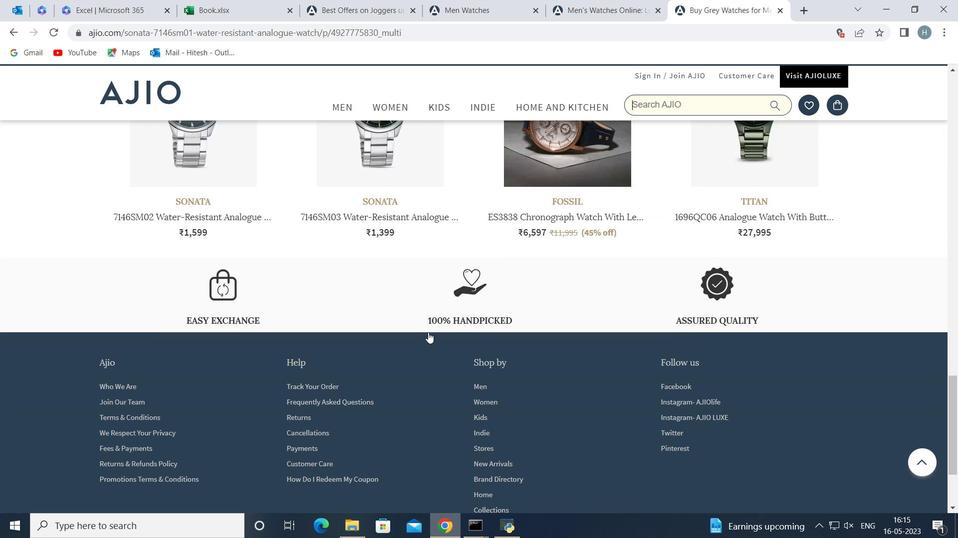 
Action: Mouse scrolled (428, 332) with delta (0, 0)
Screenshot: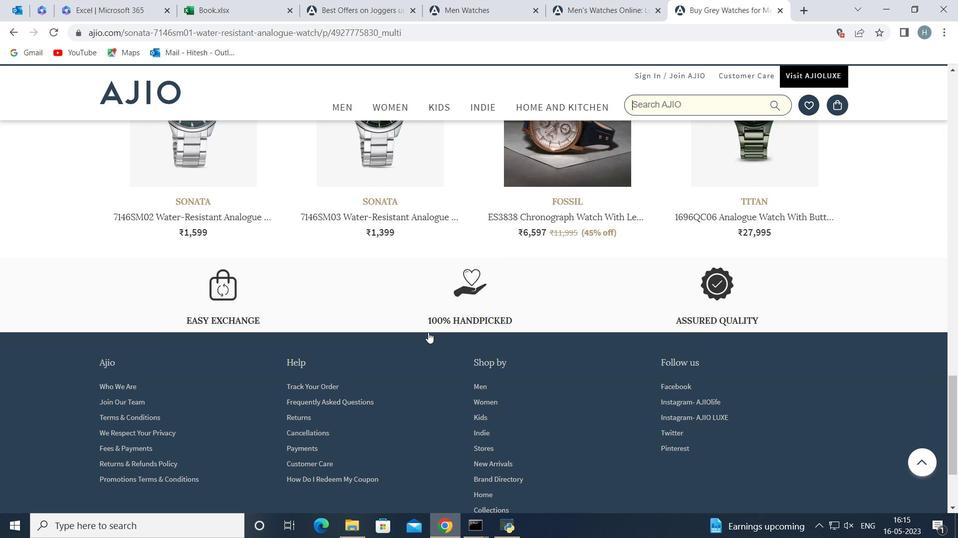 
Action: Mouse scrolled (428, 332) with delta (0, 0)
Screenshot: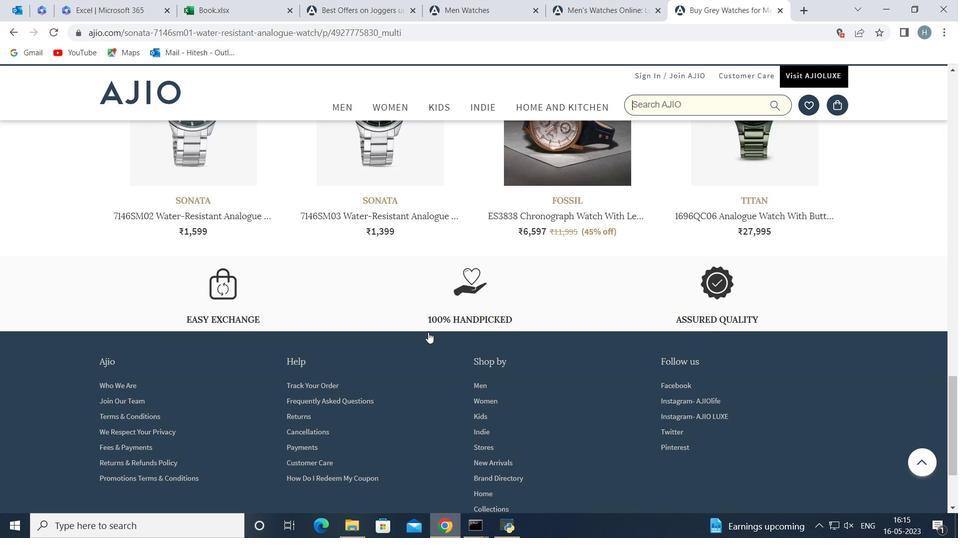 
Action: Mouse scrolled (428, 333) with delta (0, 0)
Screenshot: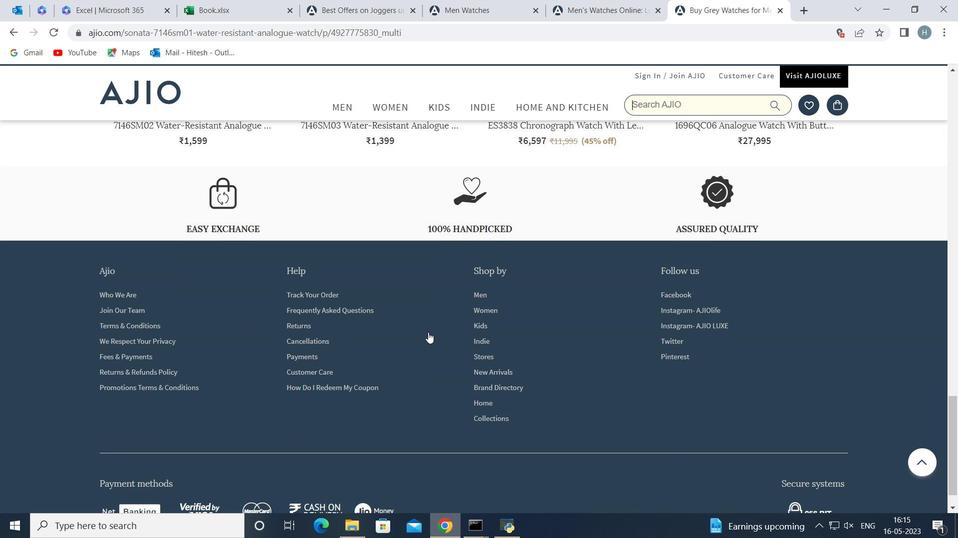 
Action: Mouse scrolled (428, 333) with delta (0, 0)
Screenshot: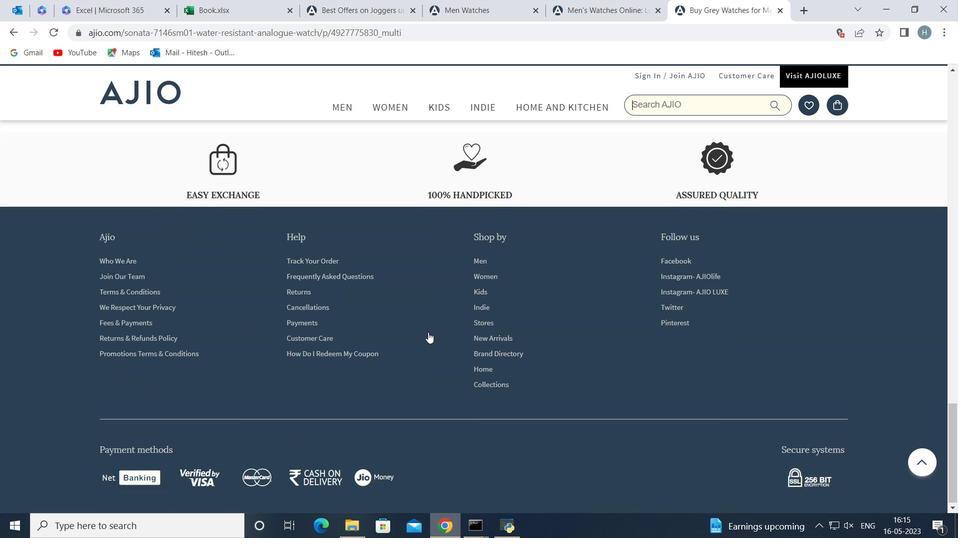 
Action: Mouse scrolled (428, 333) with delta (0, 0)
